 Task: Open Card Content Marketing Review in Board Sales Team Performance Metrics Tracking and Analysis to Workspace Investment Management Services and add a team member Softage.1@softage.net, a label Blue, a checklist Green Supply Chain Management, an attachment from Trello, a color Blue and finally, add a card description 'Conduct team training session on effective delegation and accountability' and a comment 'This task requires us to be proactive in identifying potential opportunities for growth and expansion.'. Add a start date 'Jan 09, 1900' with a due date 'Jan 16, 1900'
Action: Mouse moved to (620, 173)
Screenshot: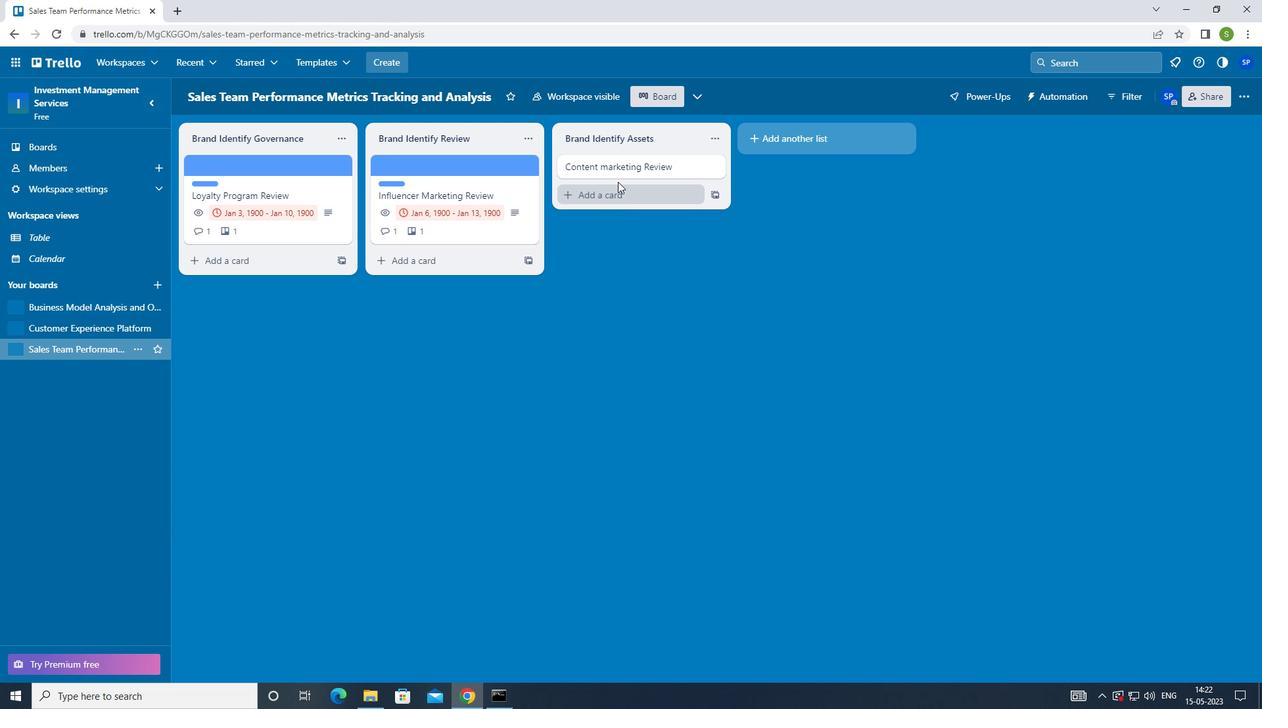 
Action: Mouse pressed left at (620, 173)
Screenshot: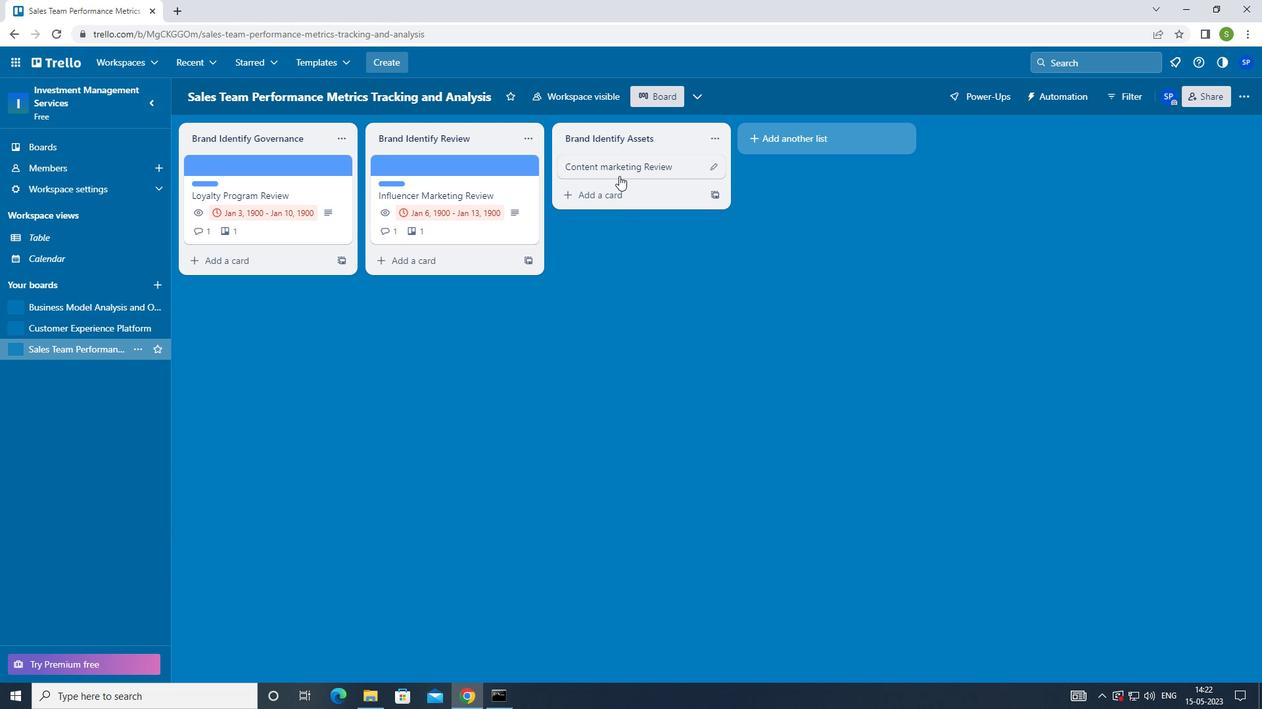 
Action: Mouse moved to (773, 161)
Screenshot: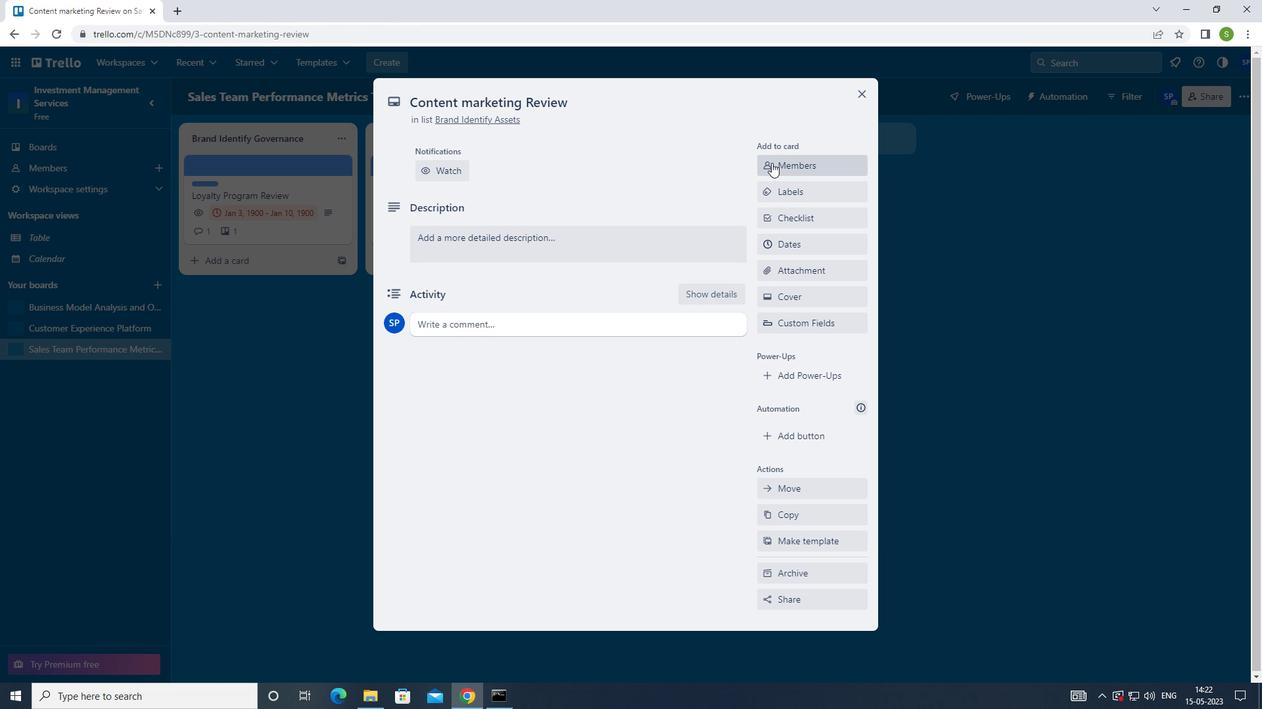 
Action: Mouse pressed left at (773, 161)
Screenshot: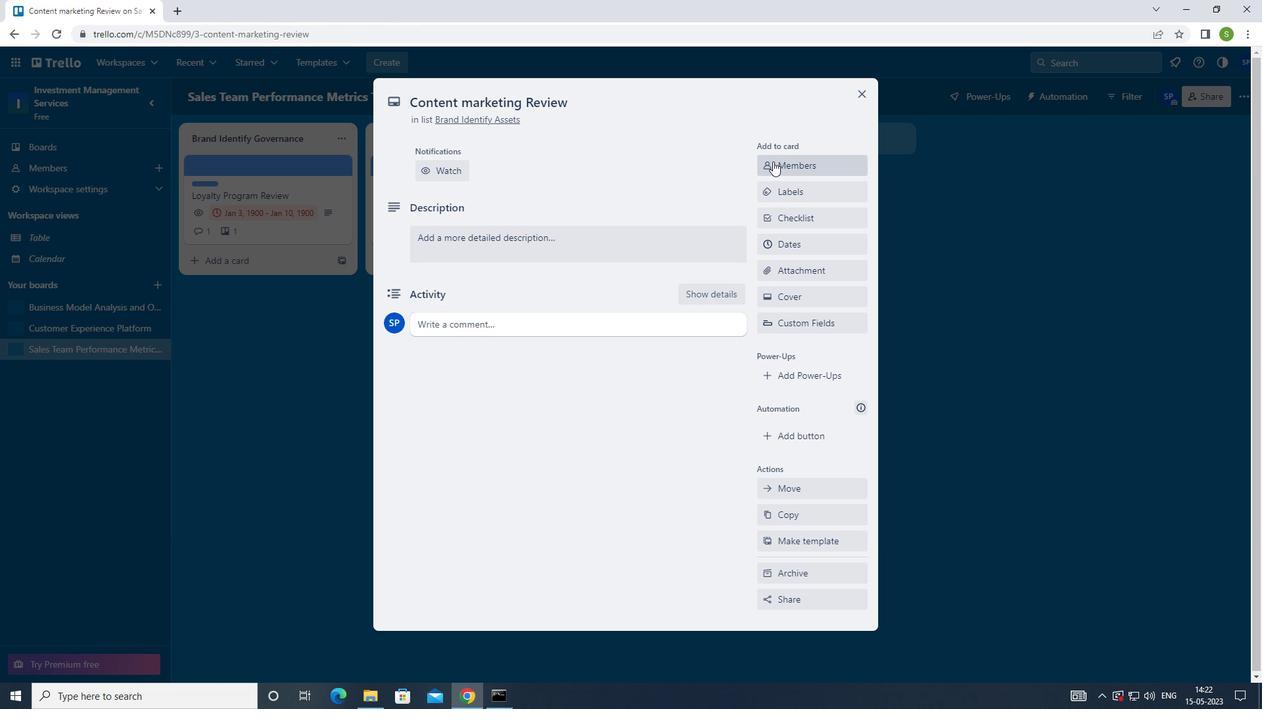 
Action: Mouse moved to (703, 234)
Screenshot: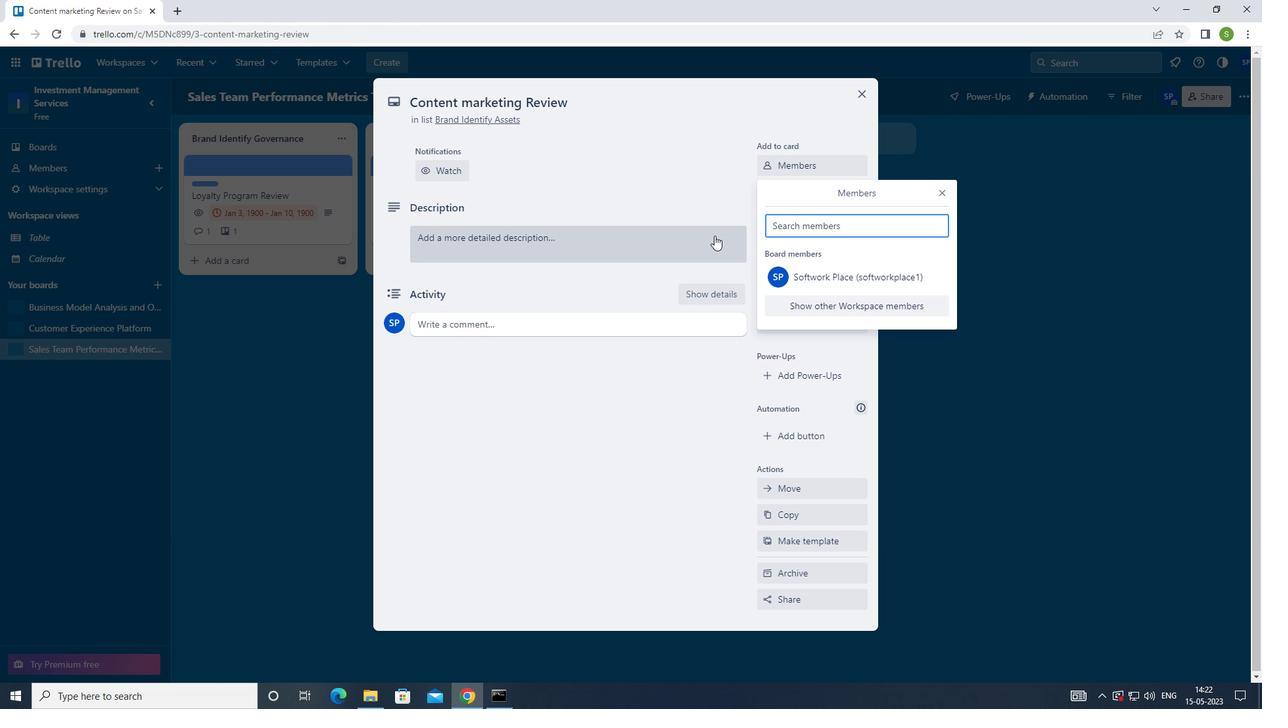 
Action: Key pressed <Key.shift>SOFTAGE.
Screenshot: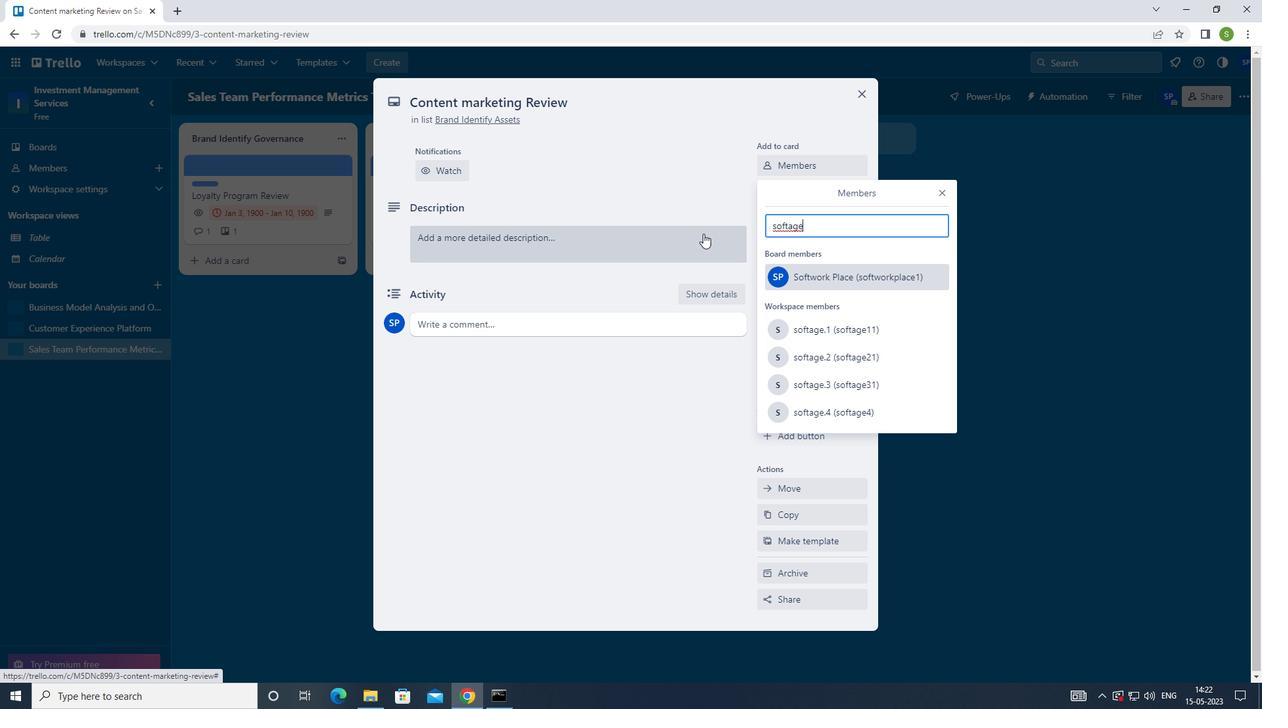 
Action: Mouse moved to (661, 213)
Screenshot: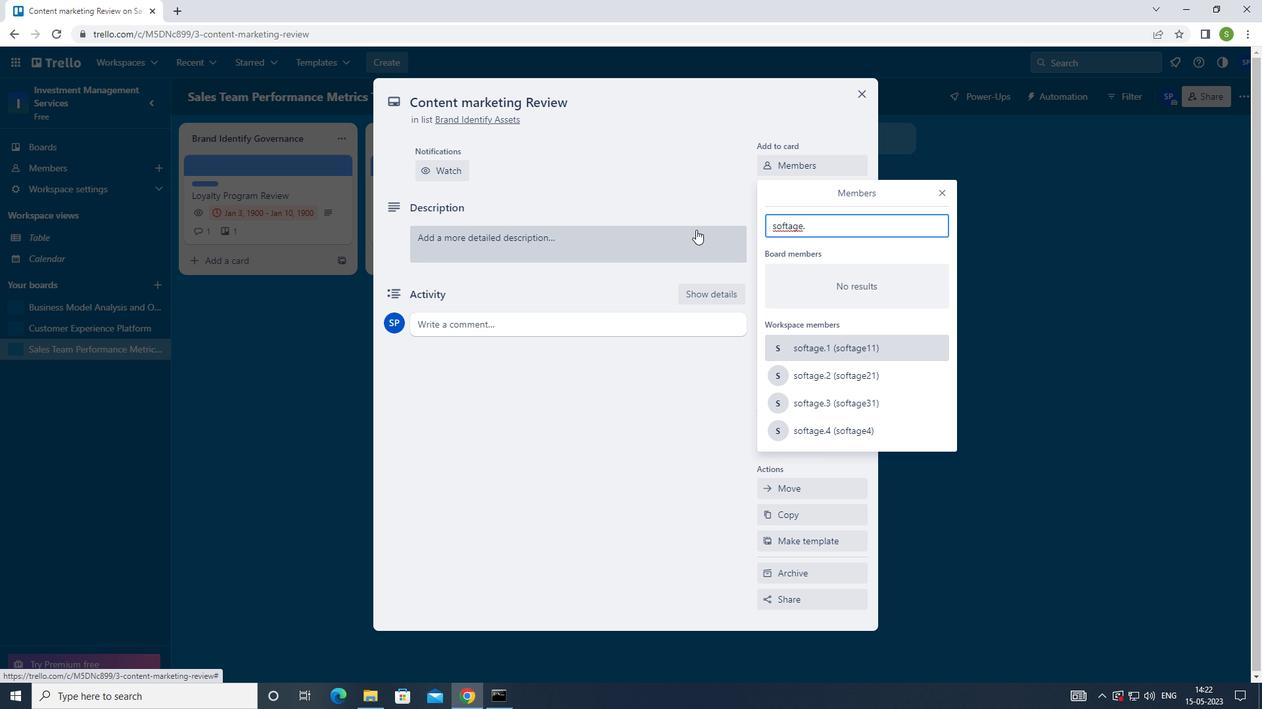 
Action: Key pressed <Key.backspace>.1<Key.shift>@SOGTAGE<Key.backspace><Key.left><Key.left><Key.left><Key.left><Key.right><Key.right><Key.right><Key.right><Key.backspace><Key.backspace><Key.backspace><Key.backspace>FTAGE.NET
Screenshot: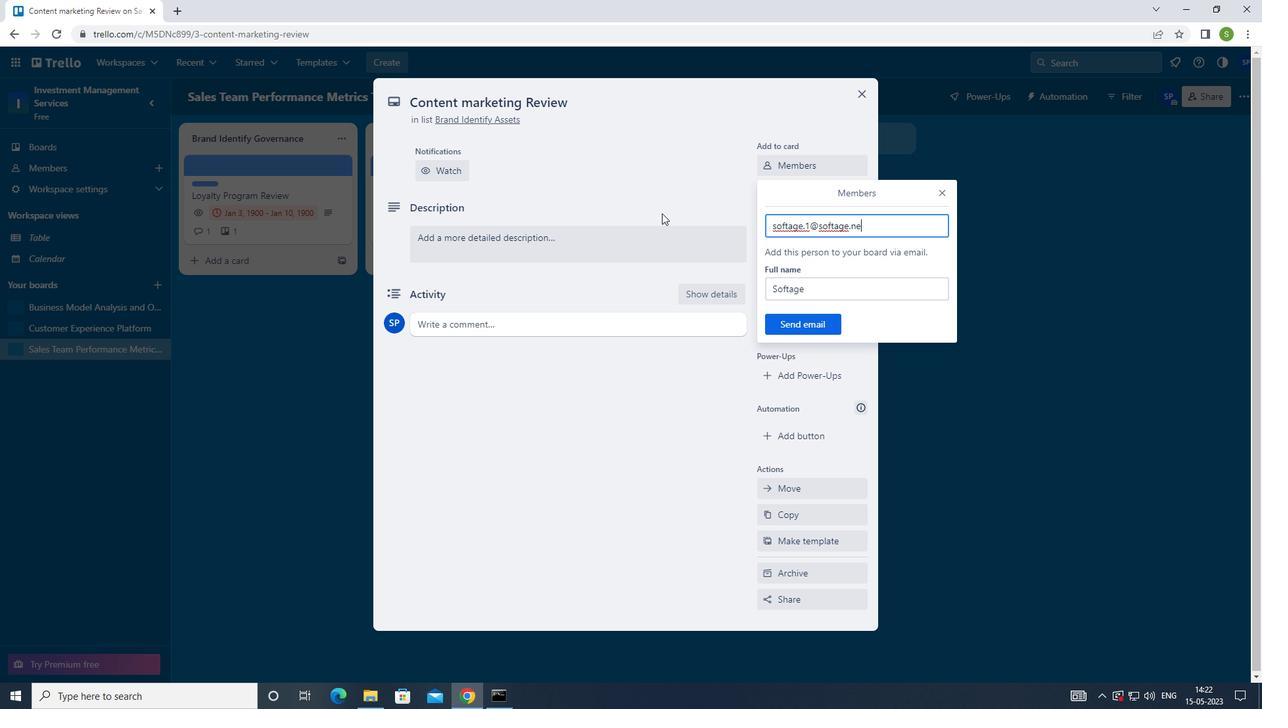 
Action: Mouse moved to (810, 322)
Screenshot: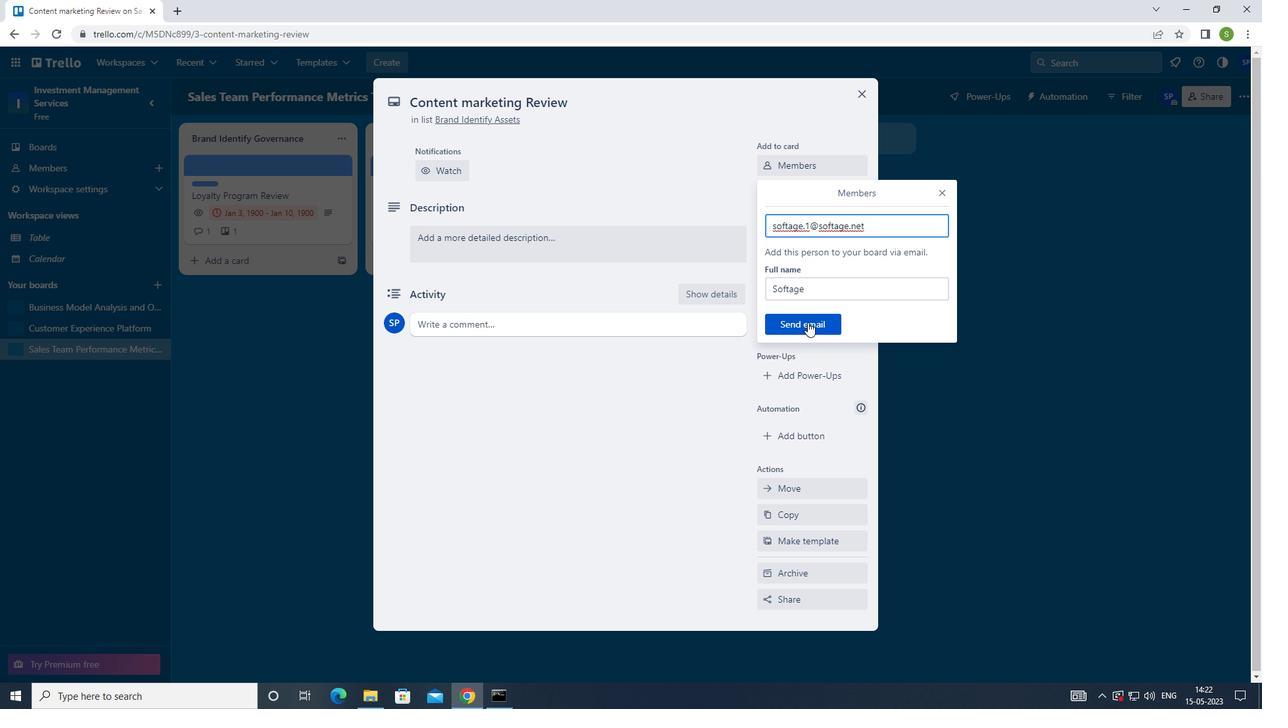 
Action: Mouse pressed left at (810, 322)
Screenshot: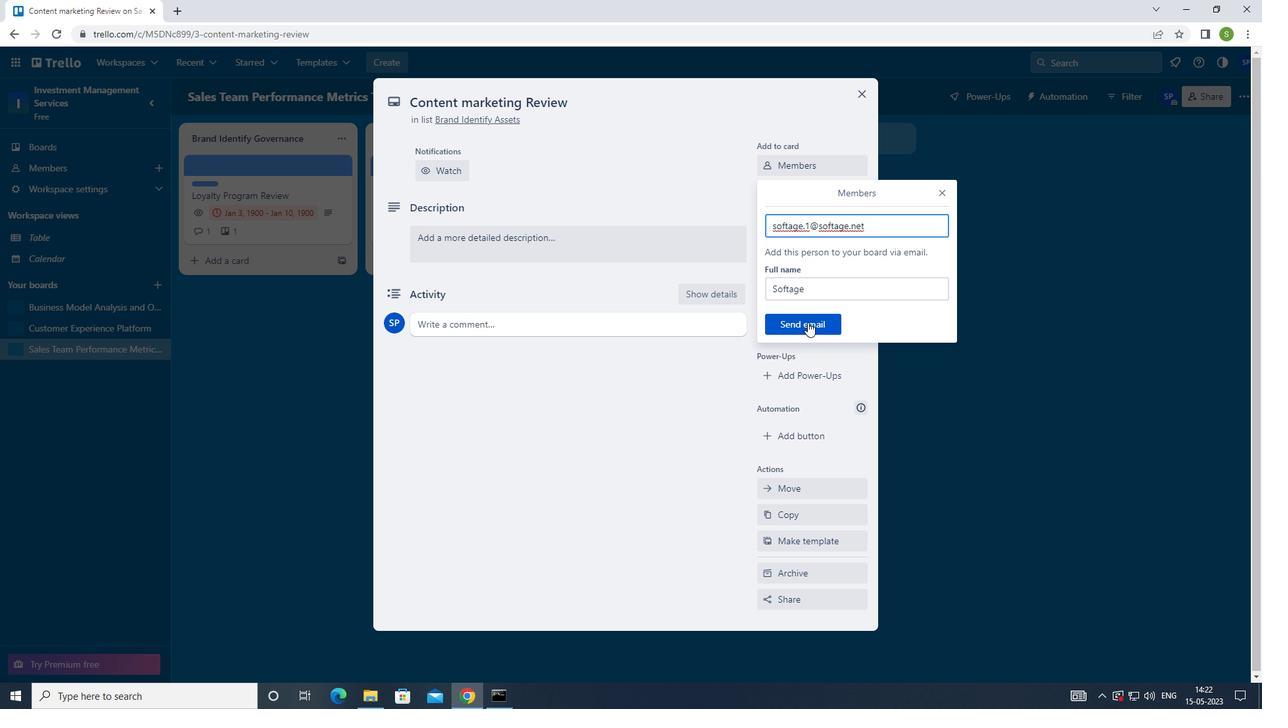 
Action: Mouse moved to (792, 237)
Screenshot: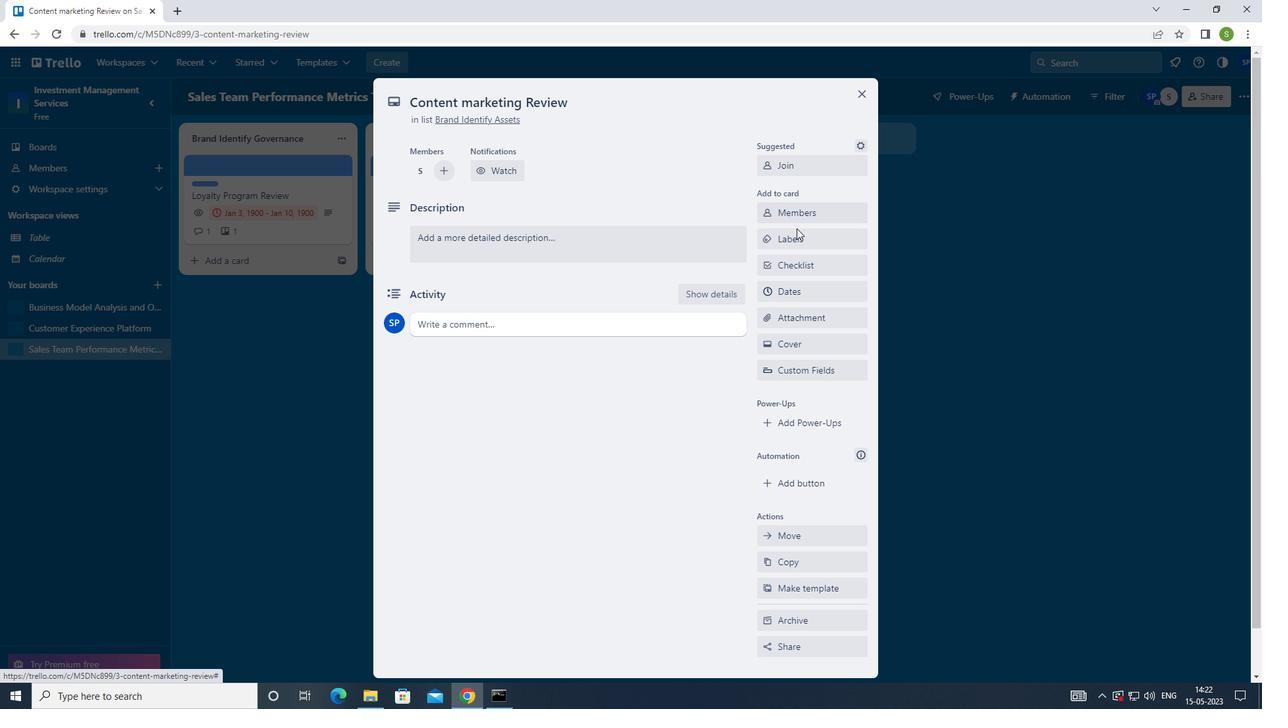 
Action: Mouse pressed left at (792, 237)
Screenshot: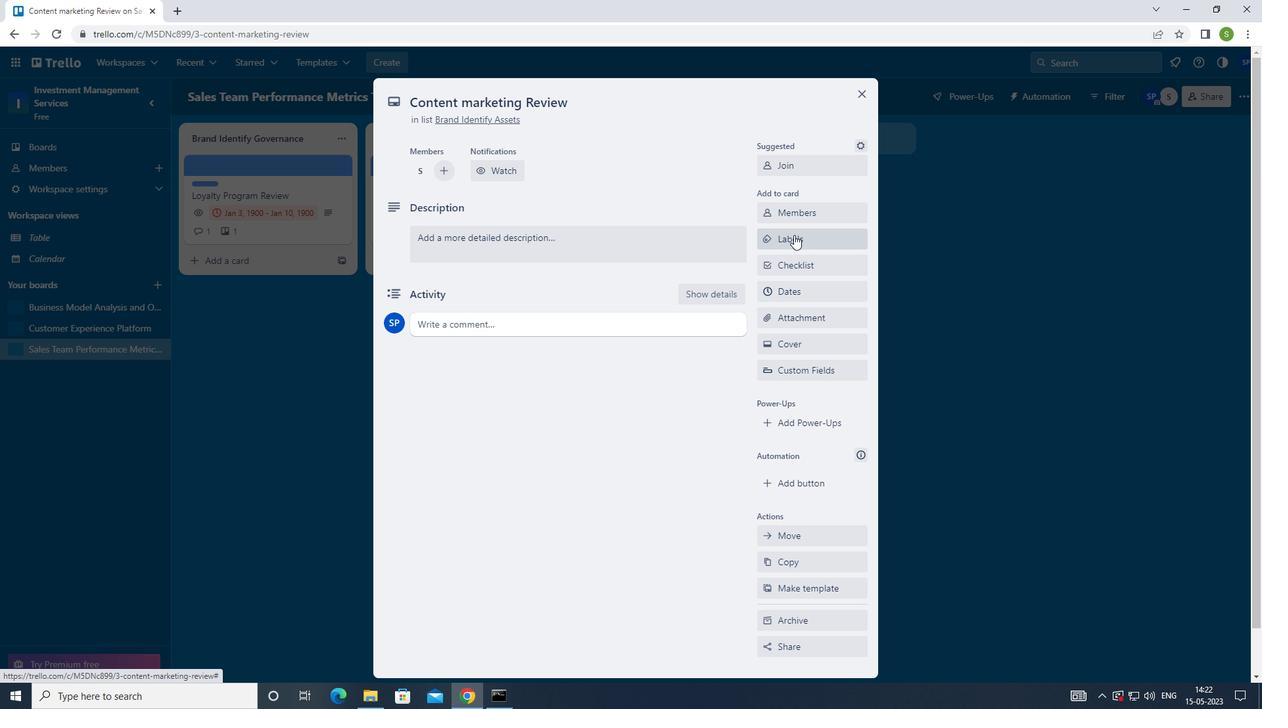 
Action: Mouse moved to (771, 466)
Screenshot: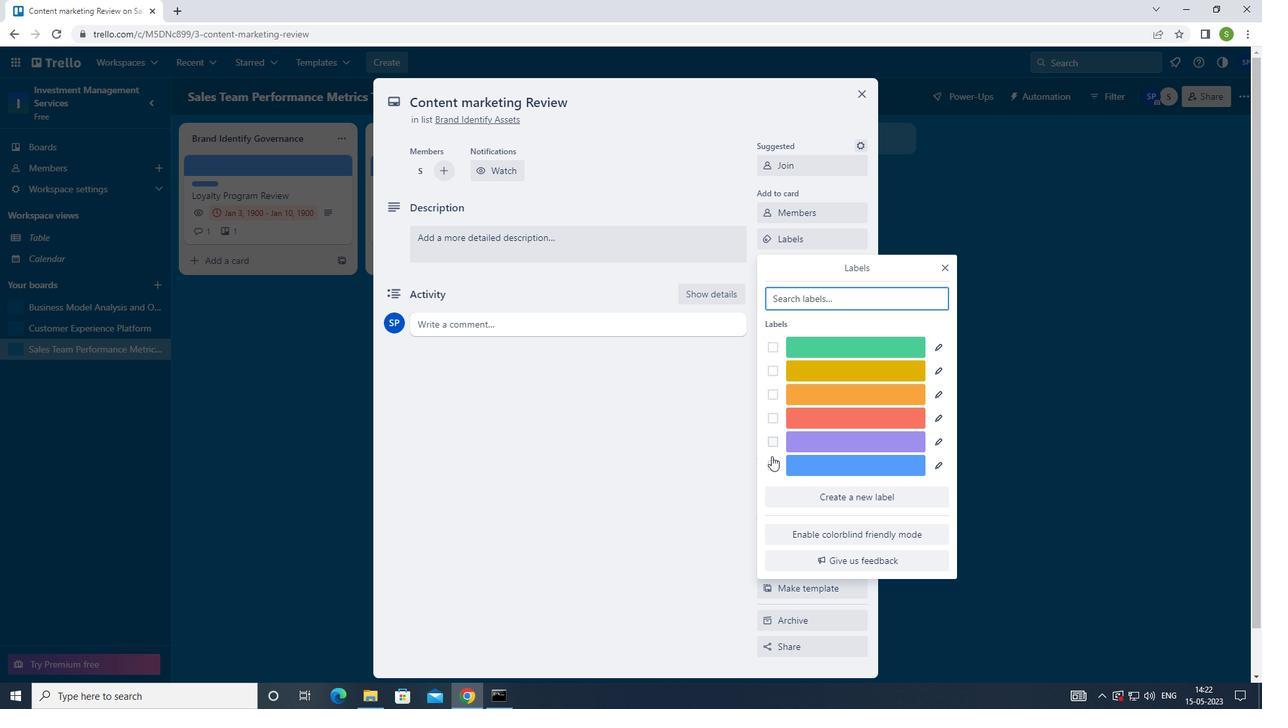 
Action: Mouse pressed left at (771, 466)
Screenshot: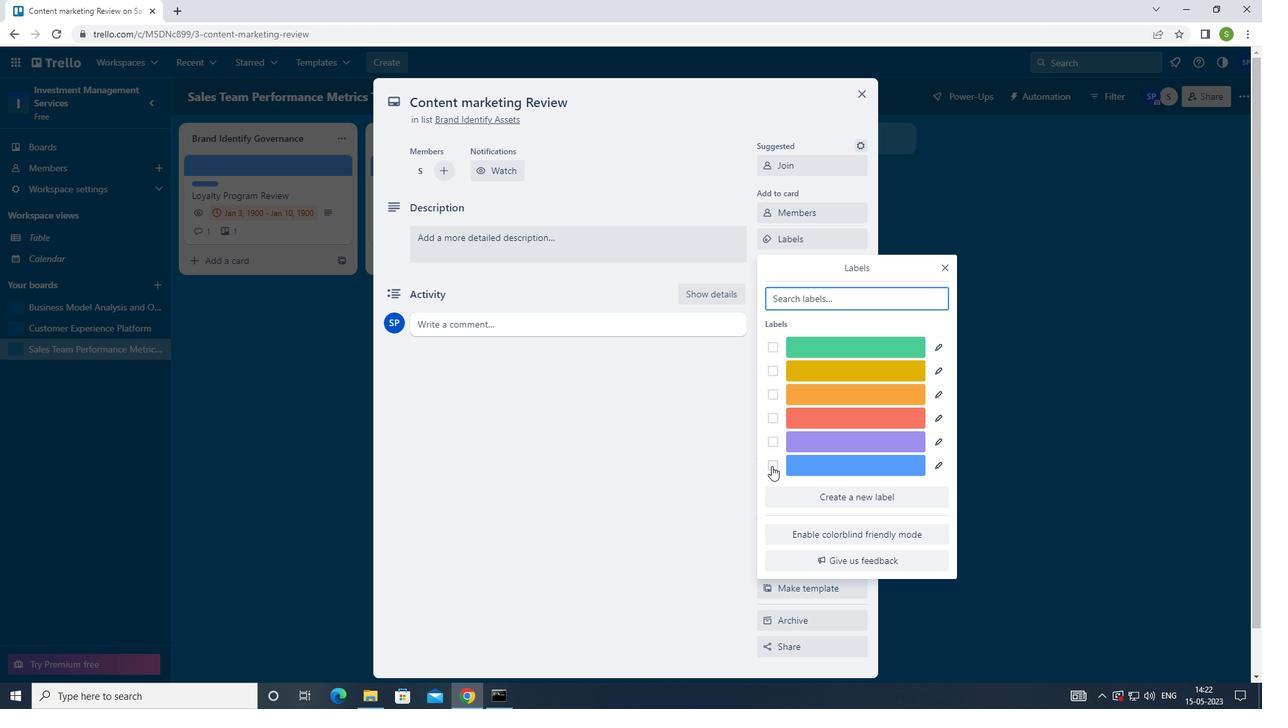 
Action: Mouse moved to (943, 269)
Screenshot: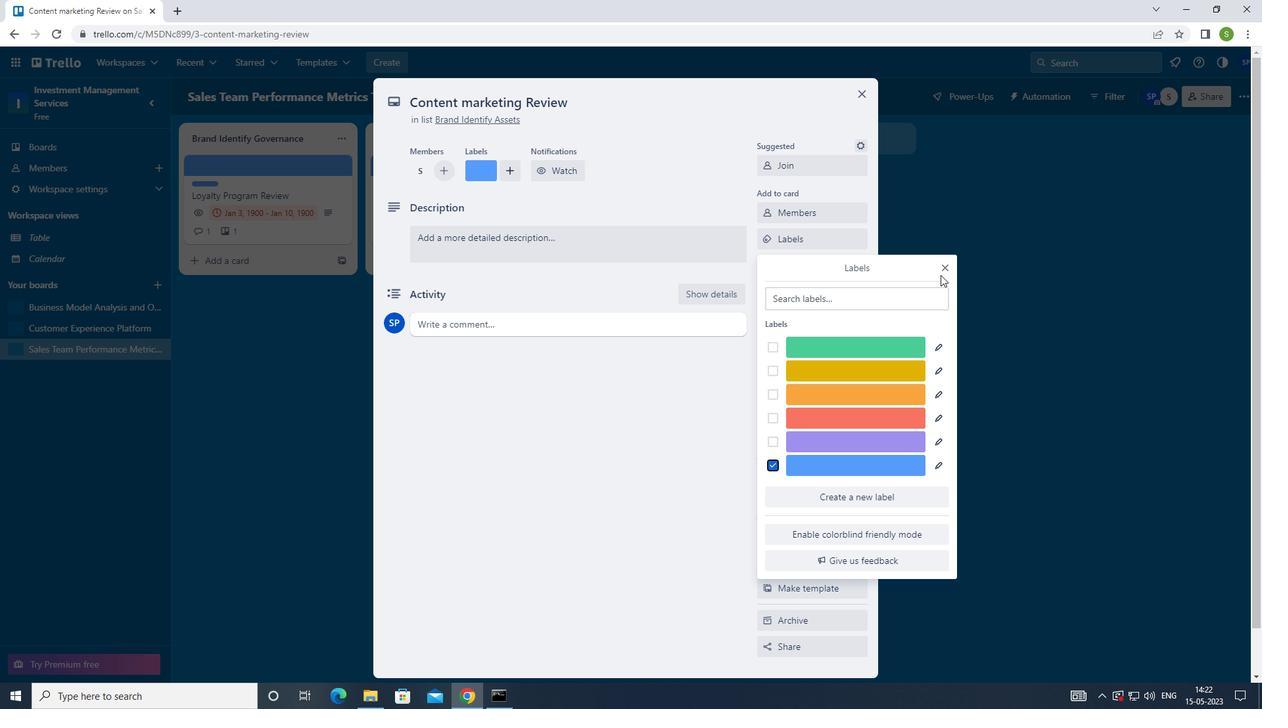 
Action: Mouse pressed left at (943, 269)
Screenshot: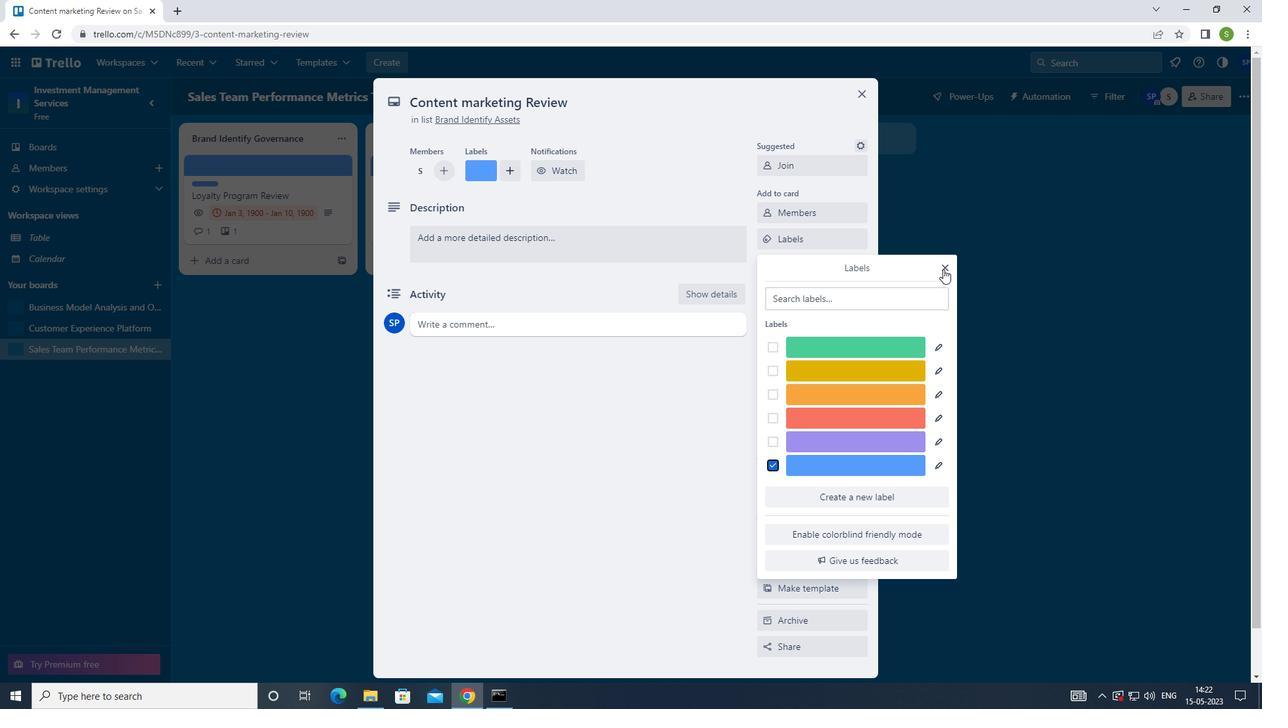 
Action: Mouse moved to (827, 264)
Screenshot: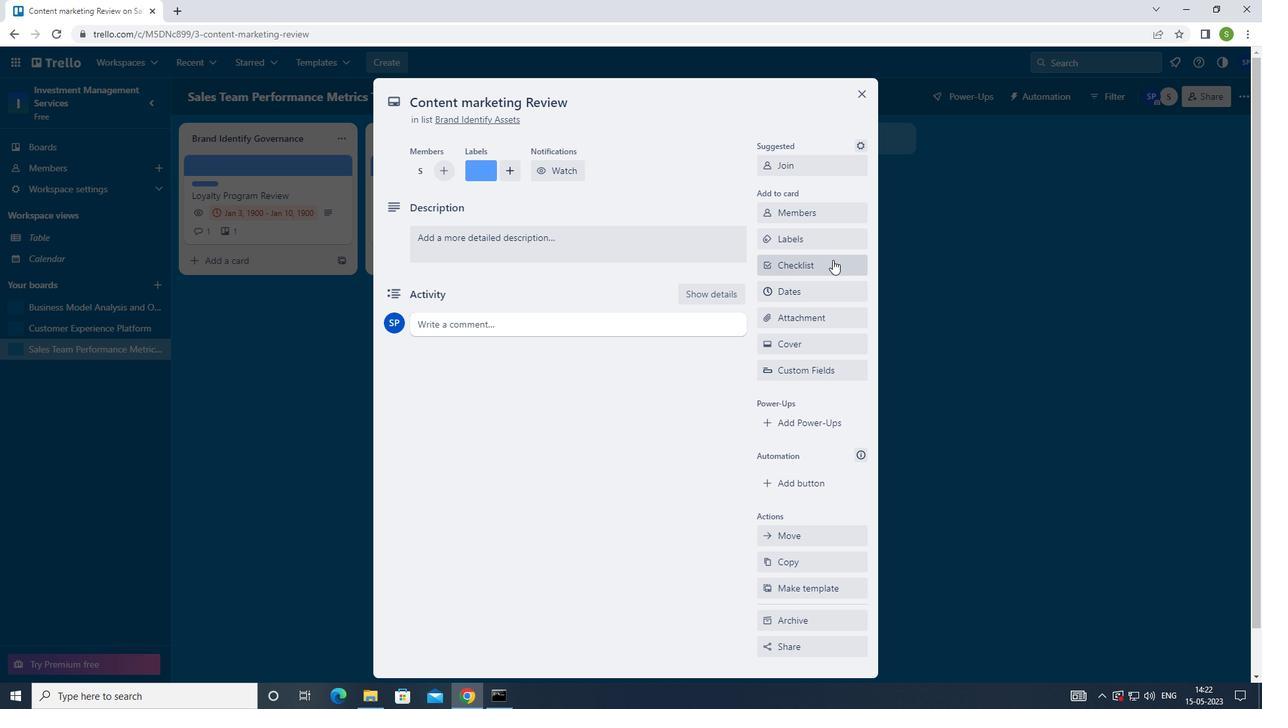 
Action: Mouse pressed left at (827, 264)
Screenshot: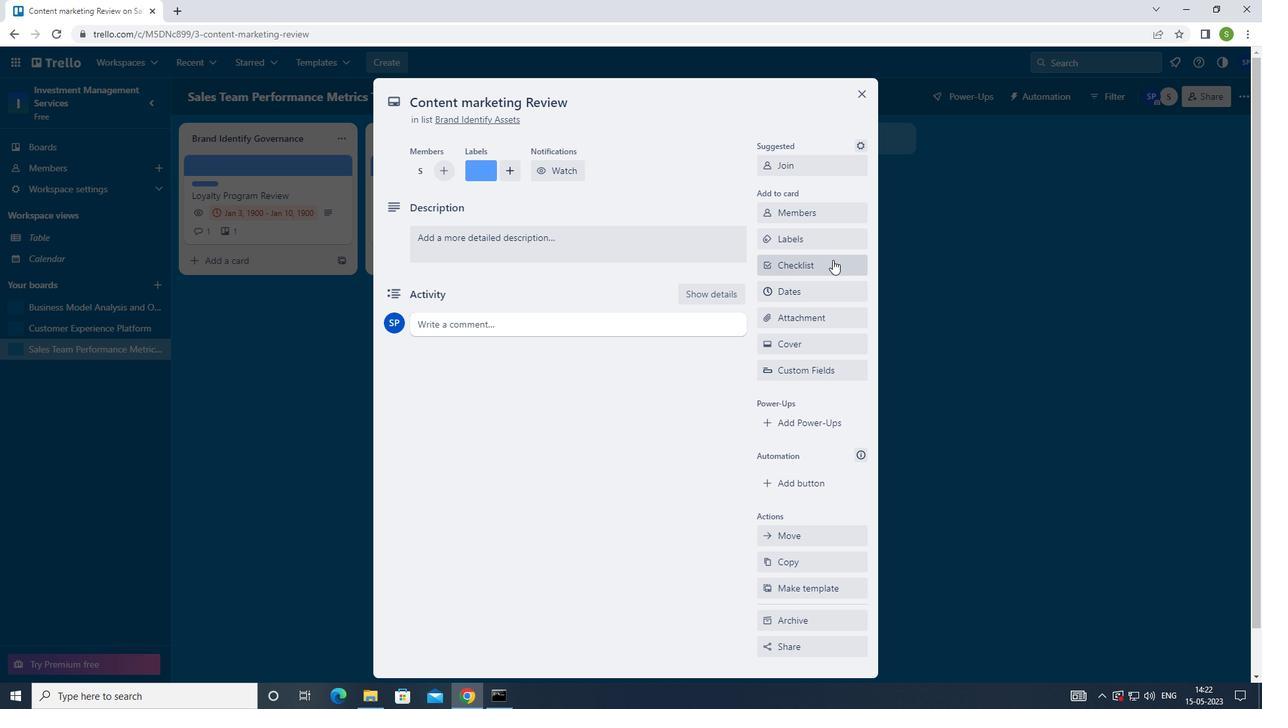 
Action: Mouse moved to (857, 225)
Screenshot: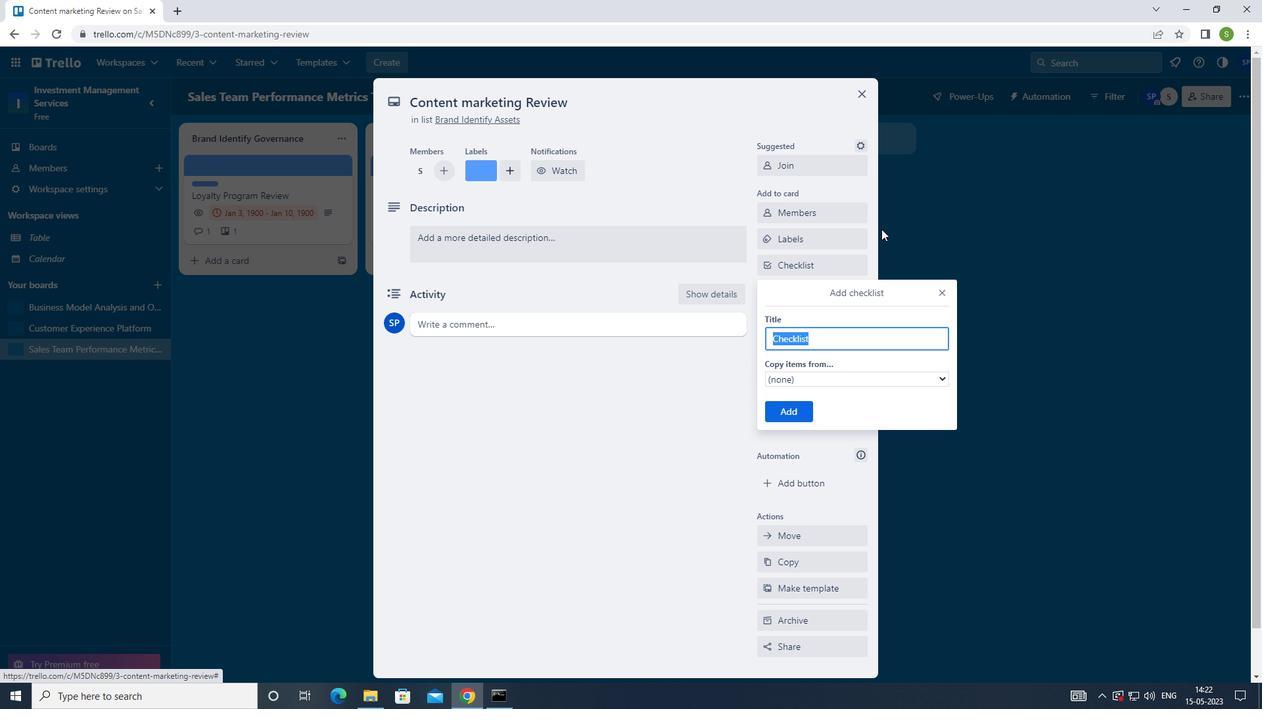 
Action: Key pressed <Key.shift>GREEN<Key.space><Key.shift>SUP
Screenshot: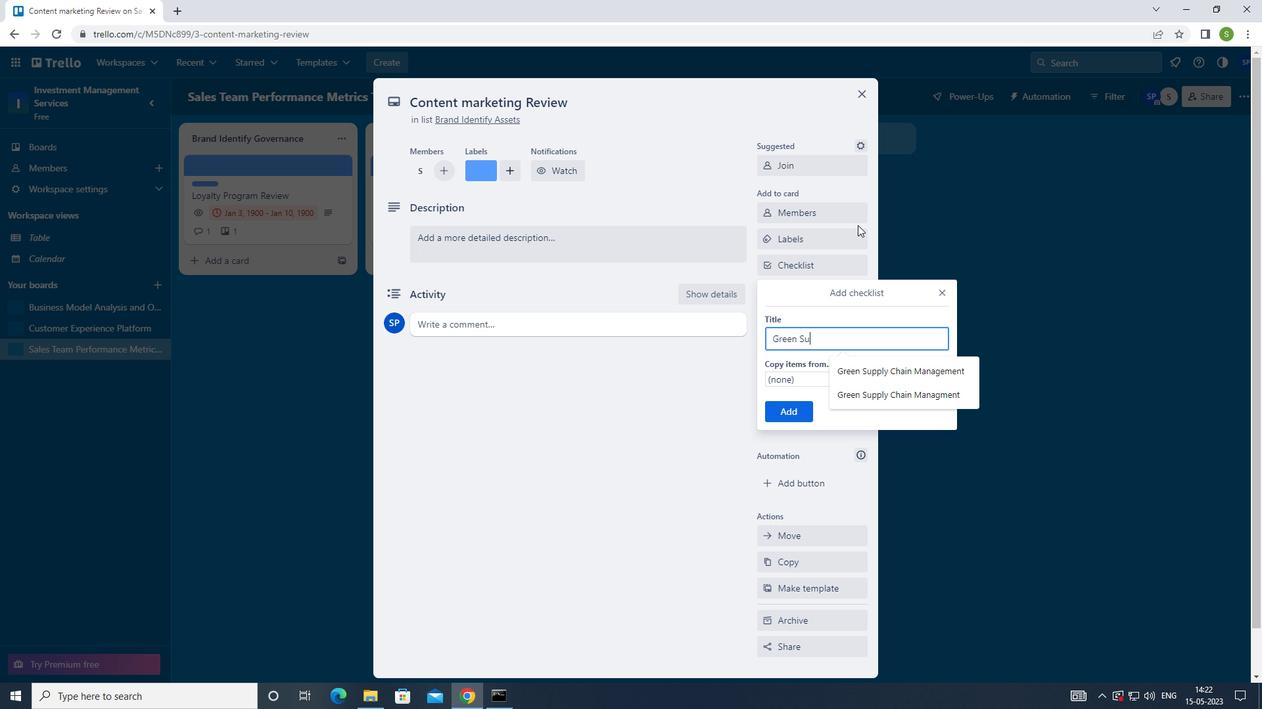 
Action: Mouse moved to (853, 223)
Screenshot: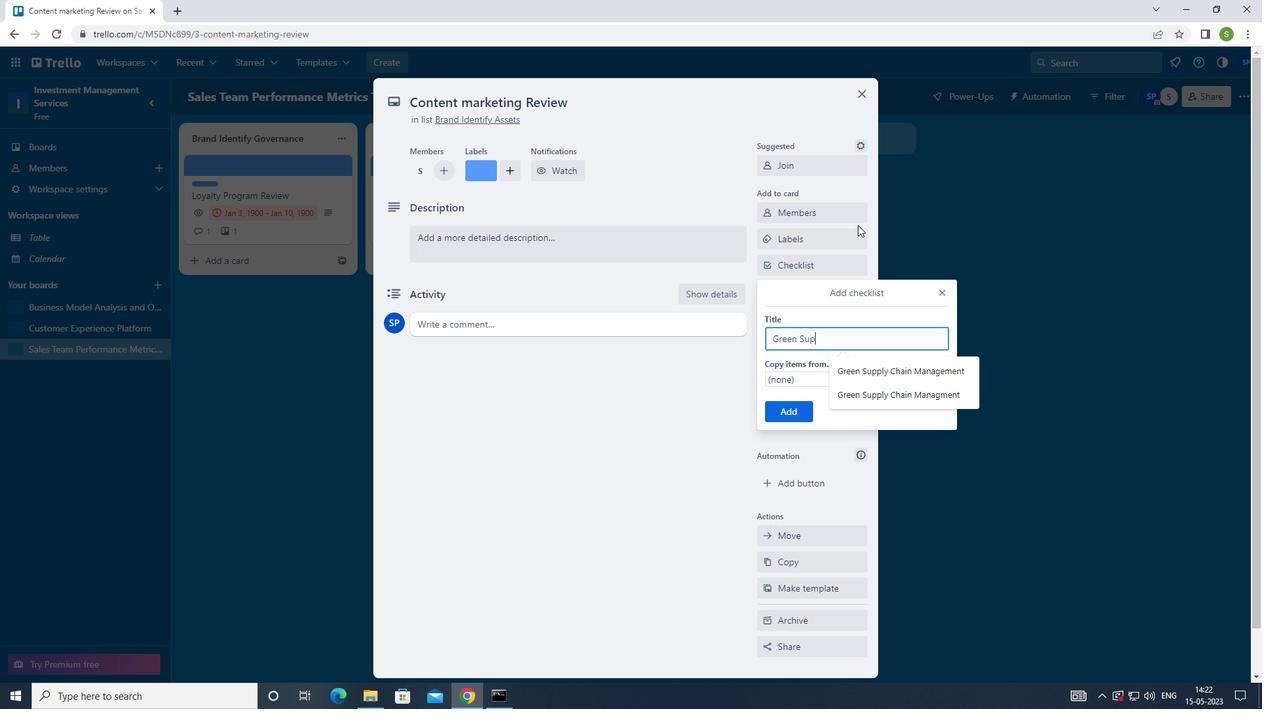
Action: Key pressed P
Screenshot: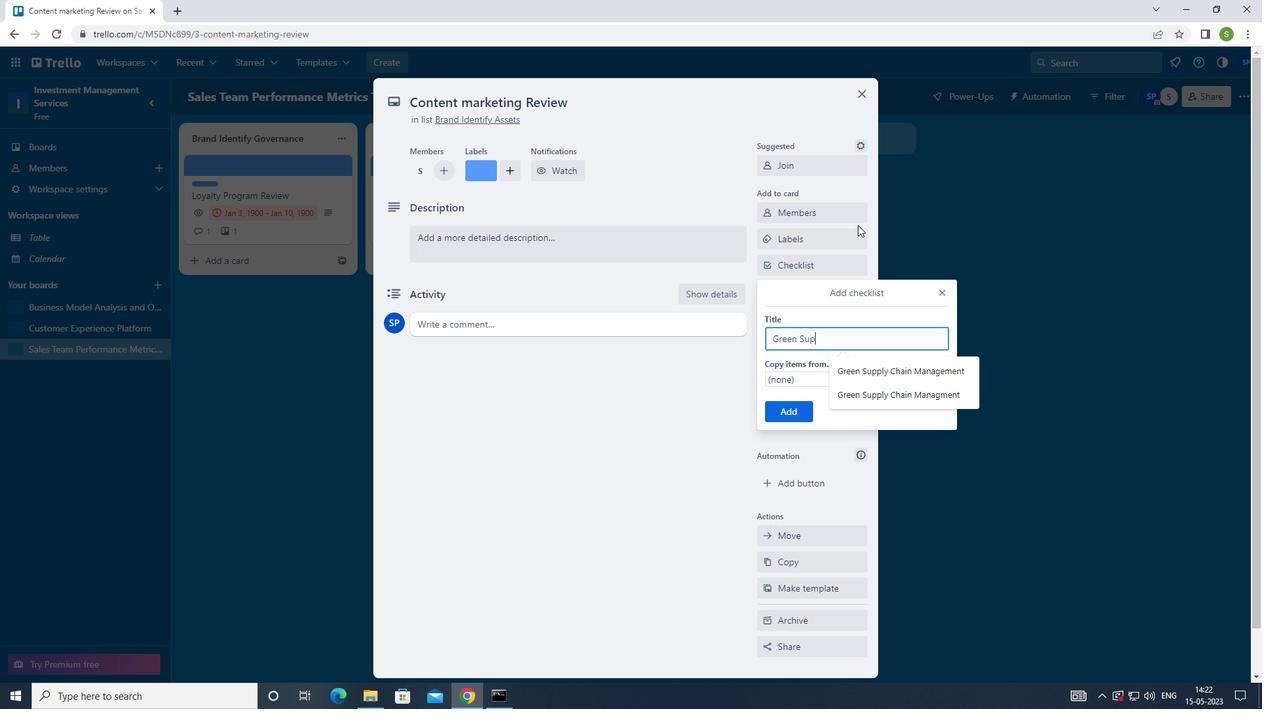 
Action: Mouse moved to (832, 215)
Screenshot: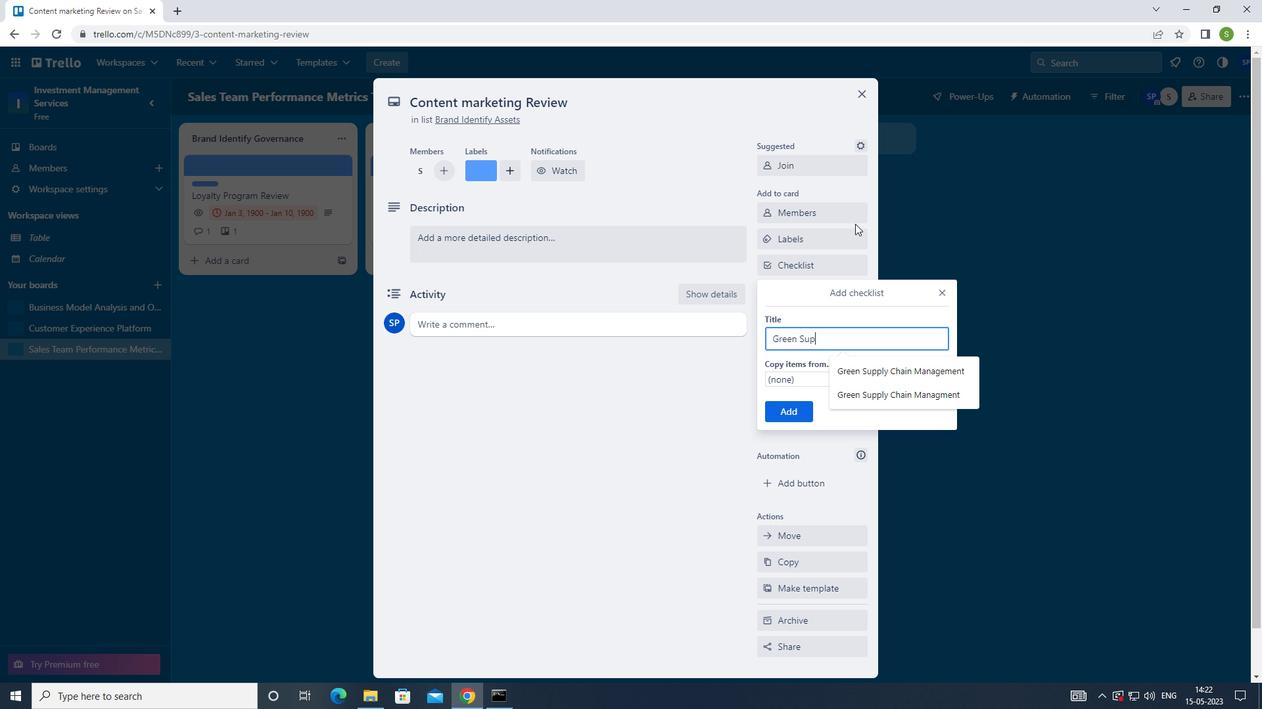 
Action: Key pressed LY
Screenshot: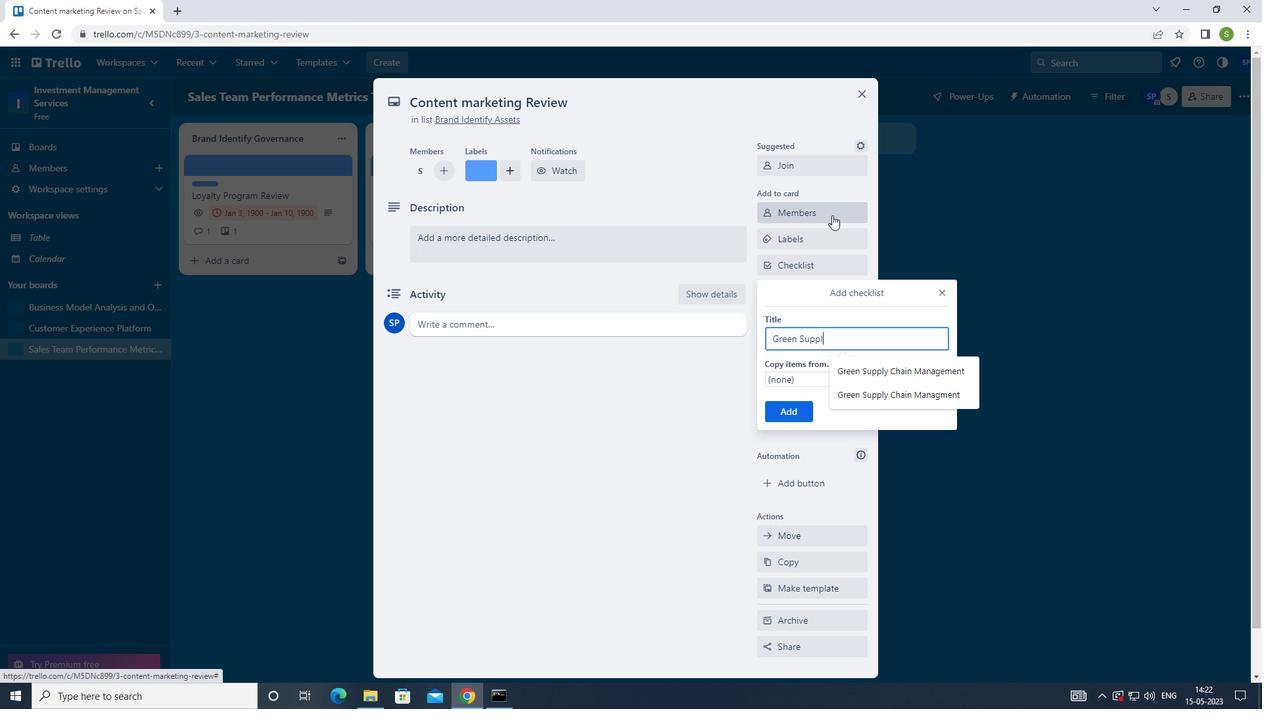 
Action: Mouse moved to (898, 379)
Screenshot: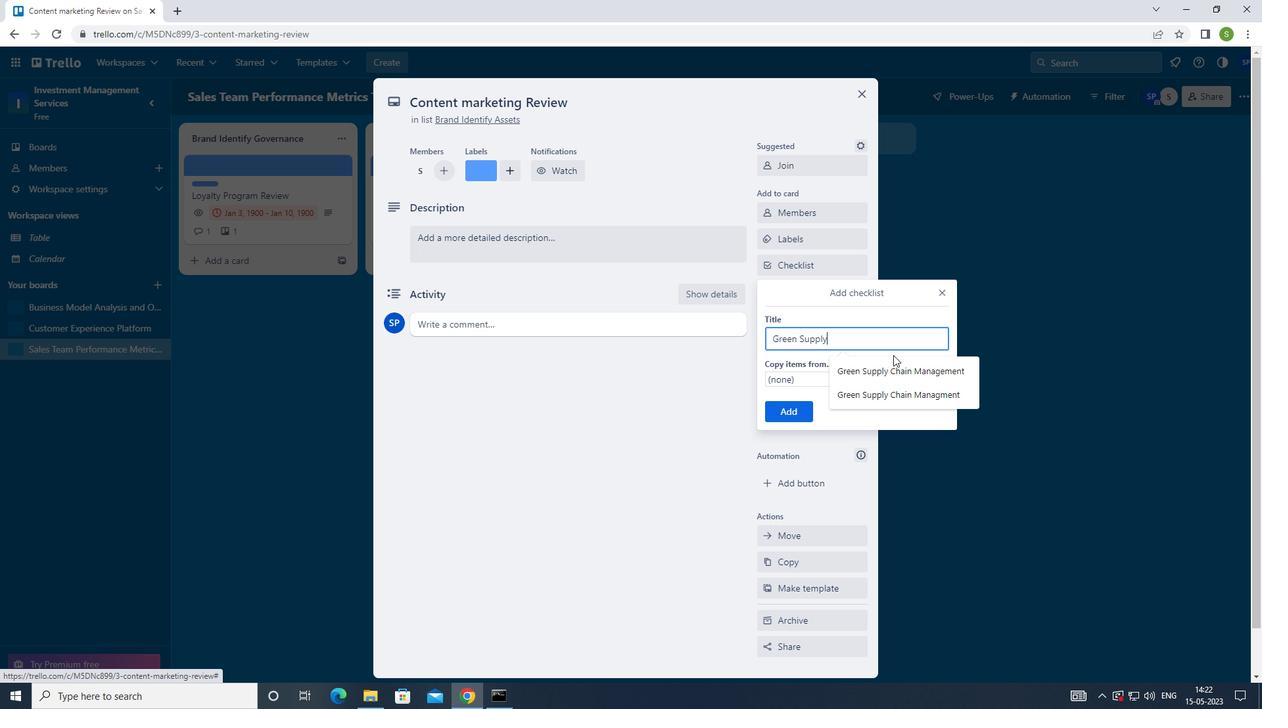 
Action: Mouse pressed left at (898, 379)
Screenshot: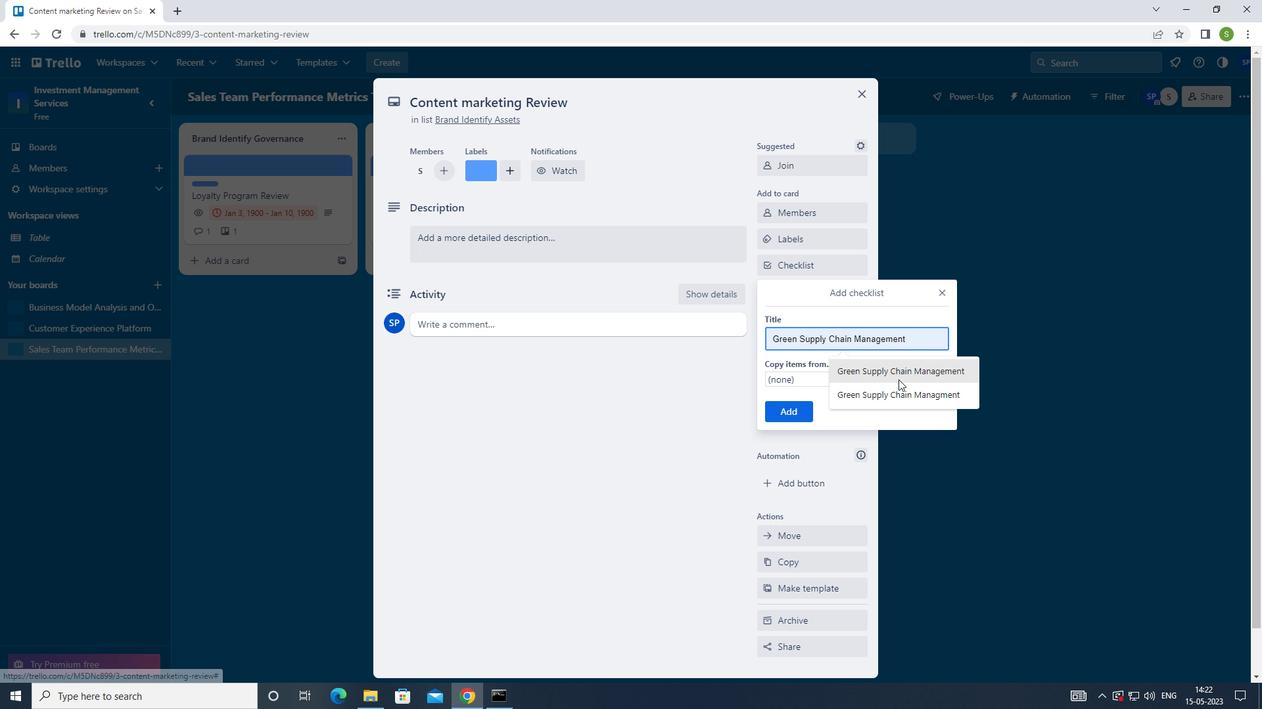 
Action: Mouse moved to (798, 407)
Screenshot: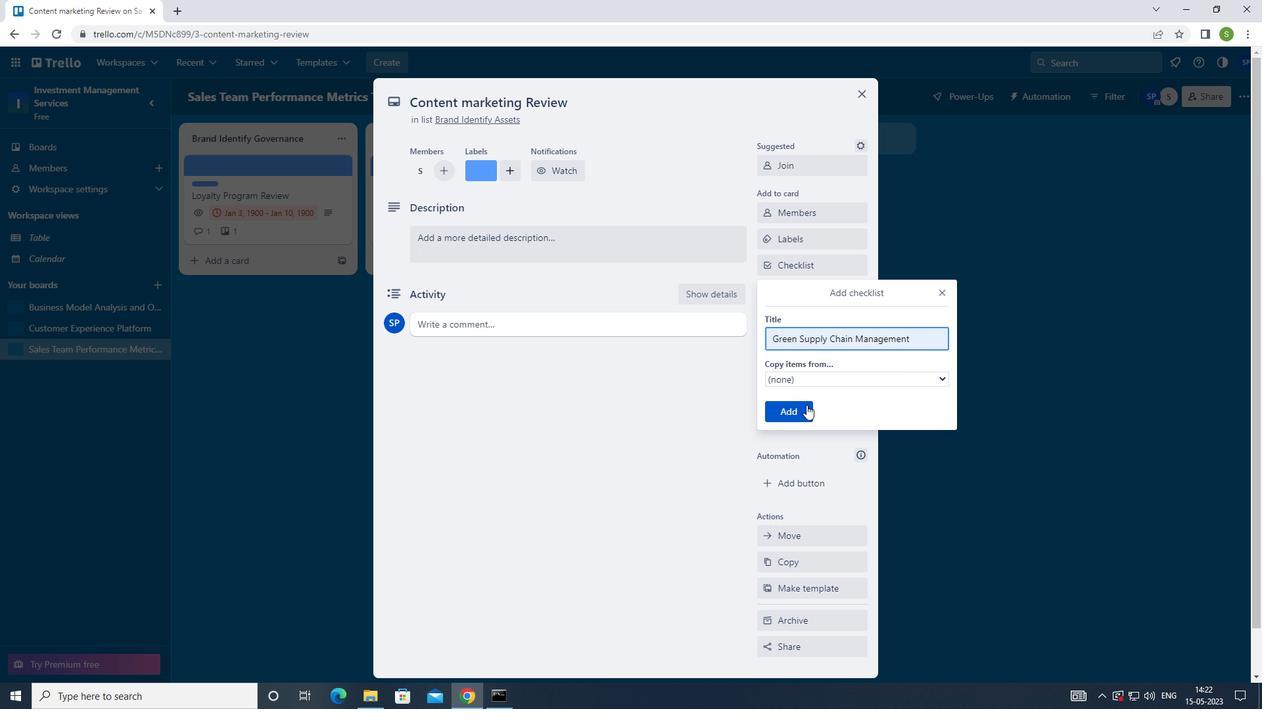 
Action: Mouse pressed left at (798, 407)
Screenshot: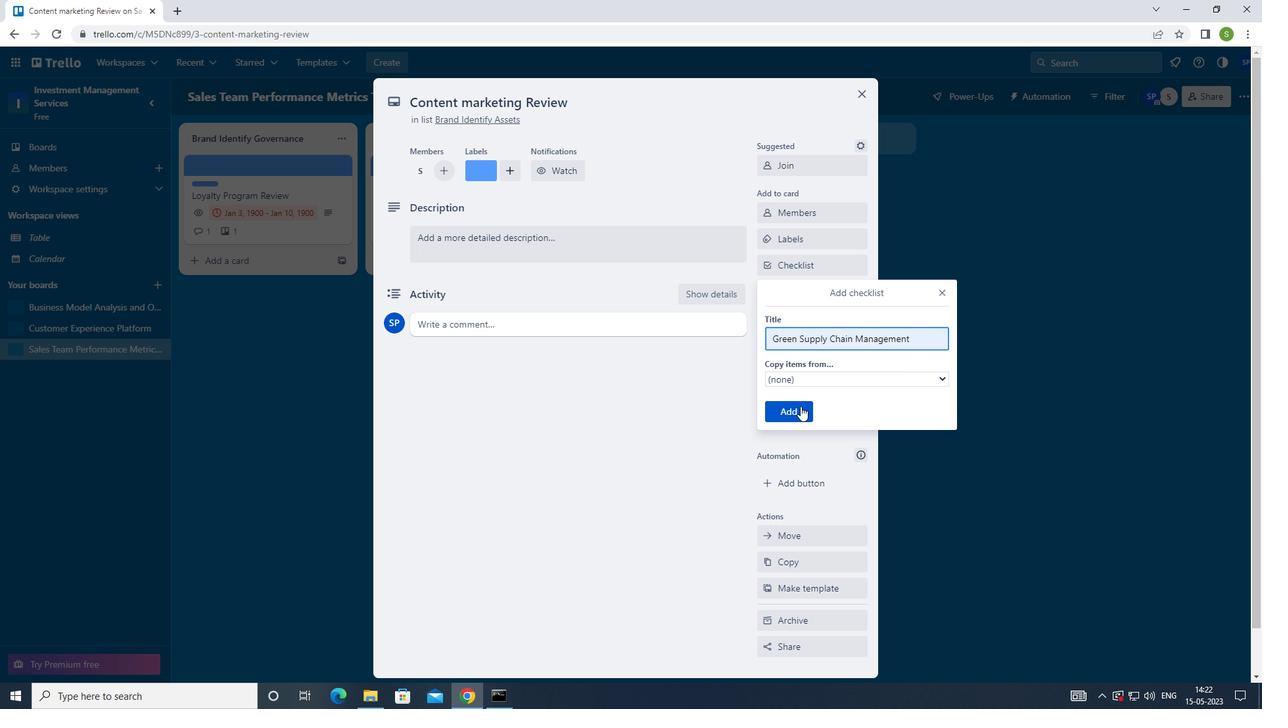 
Action: Mouse moved to (804, 311)
Screenshot: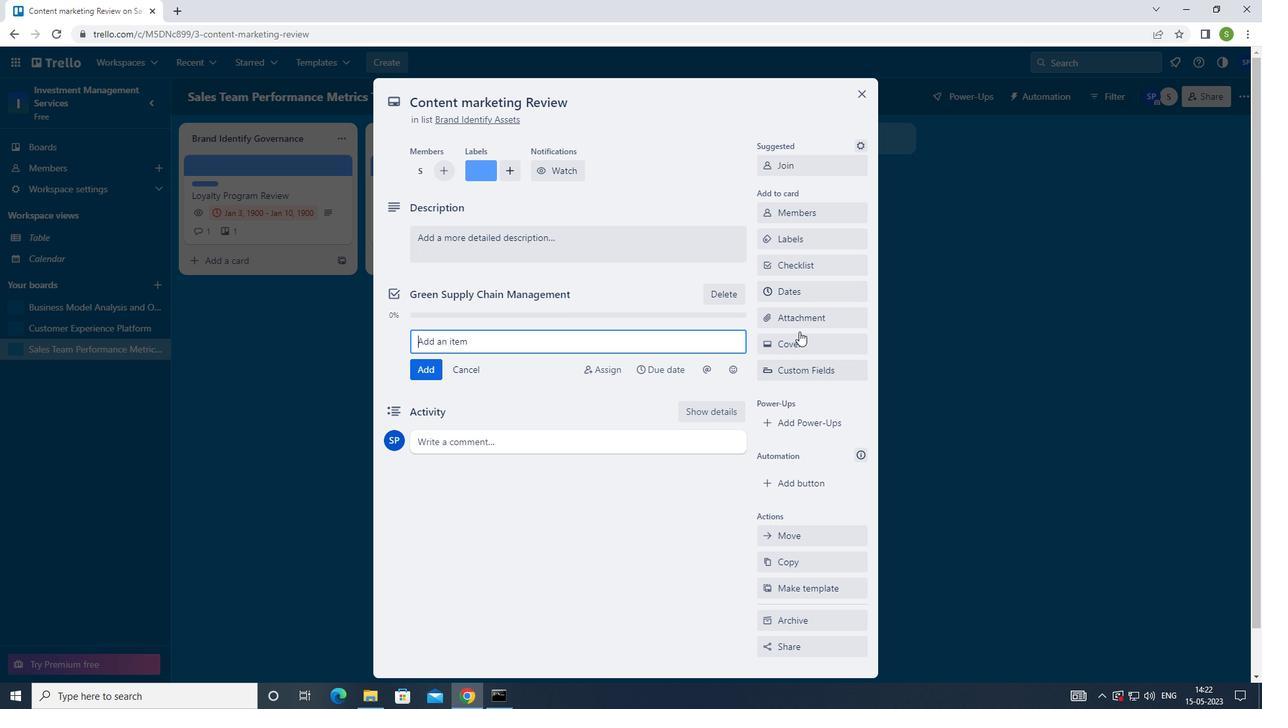 
Action: Mouse pressed left at (804, 311)
Screenshot: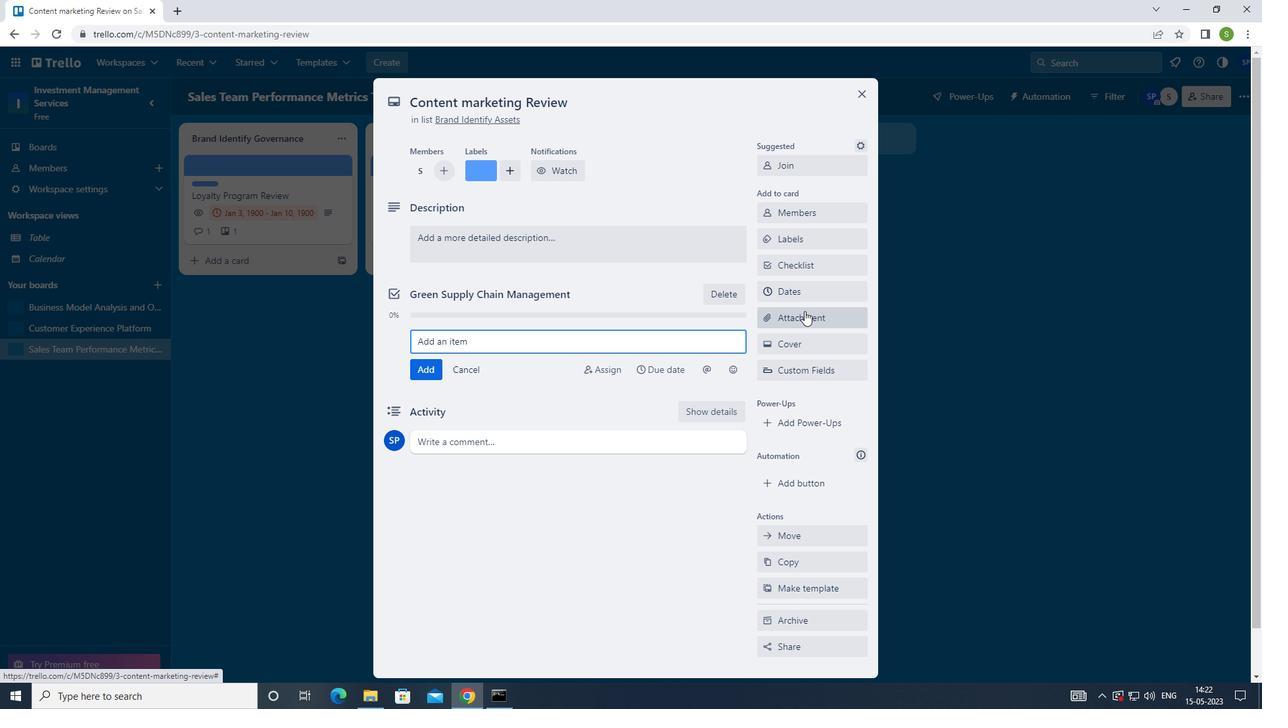 
Action: Mouse moved to (823, 397)
Screenshot: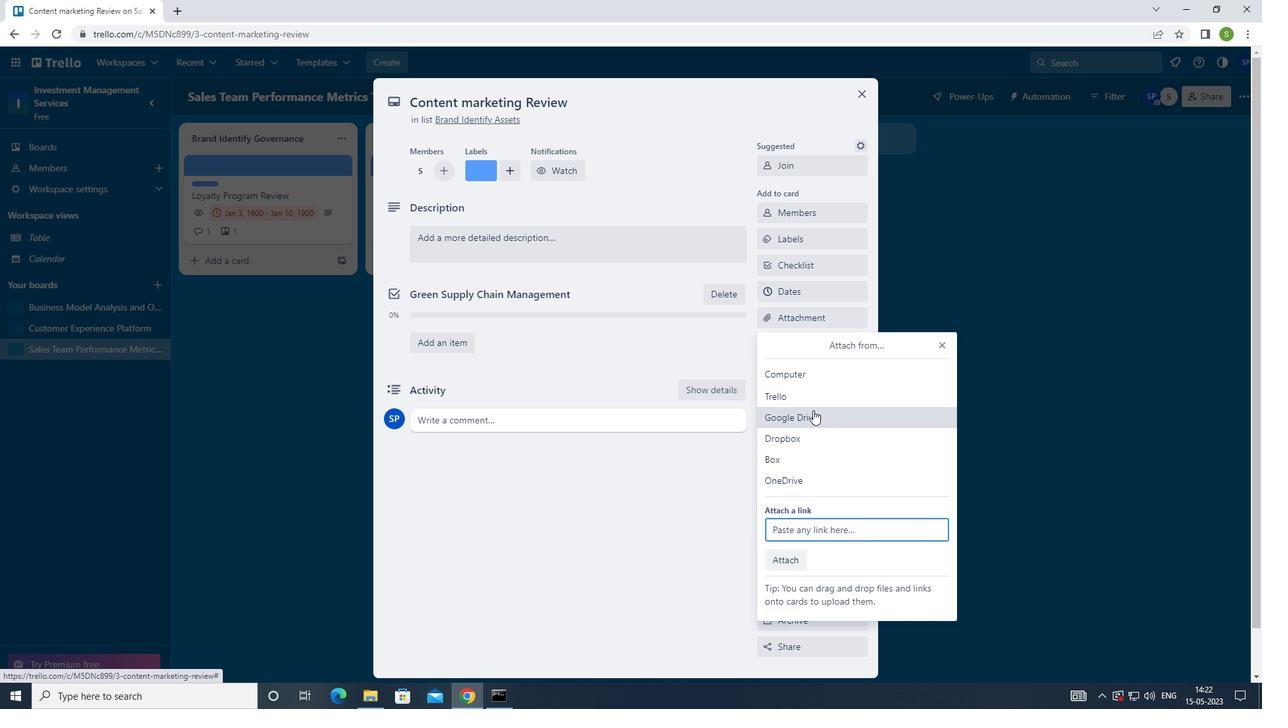 
Action: Mouse pressed left at (823, 397)
Screenshot: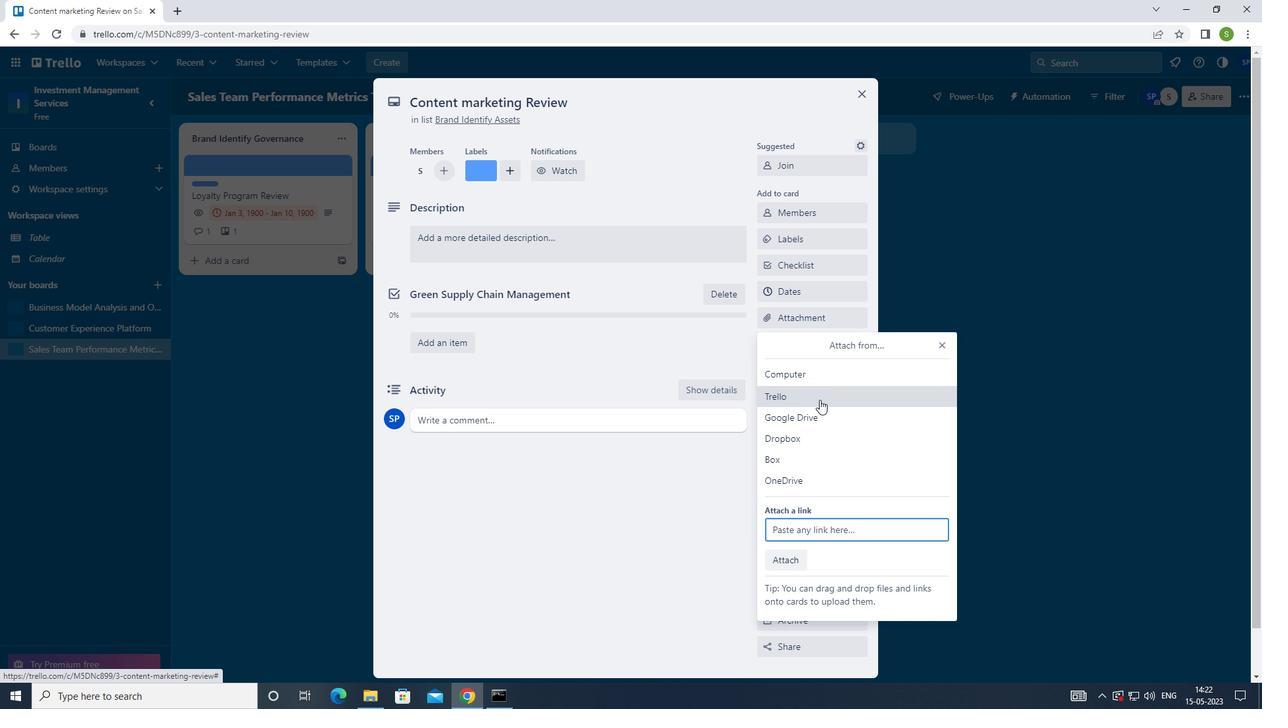 
Action: Mouse moved to (827, 408)
Screenshot: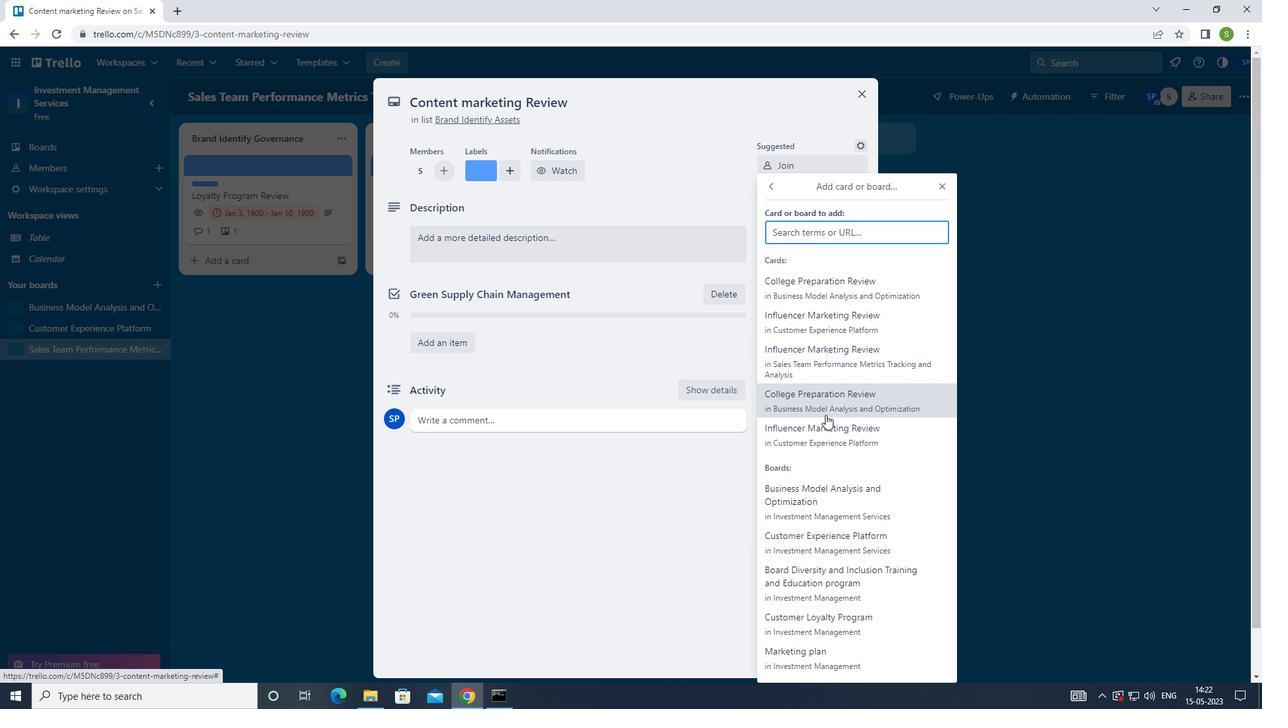 
Action: Mouse pressed left at (827, 408)
Screenshot: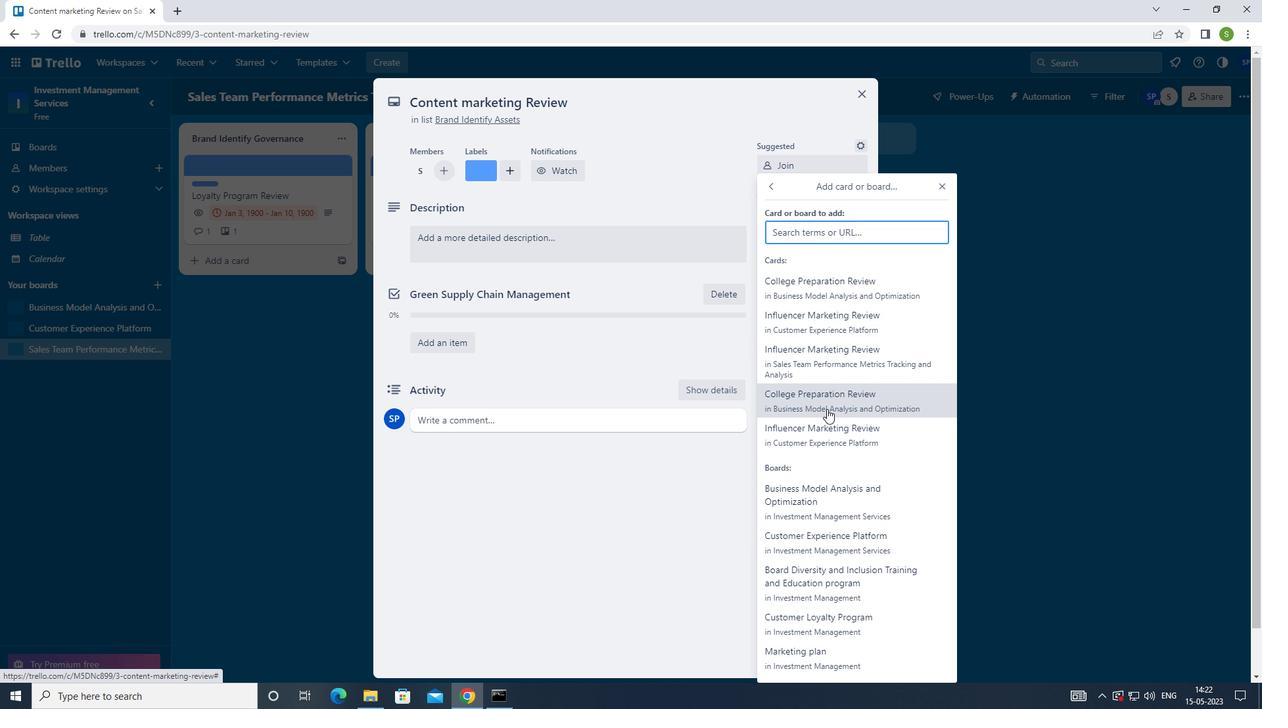 
Action: Mouse moved to (820, 348)
Screenshot: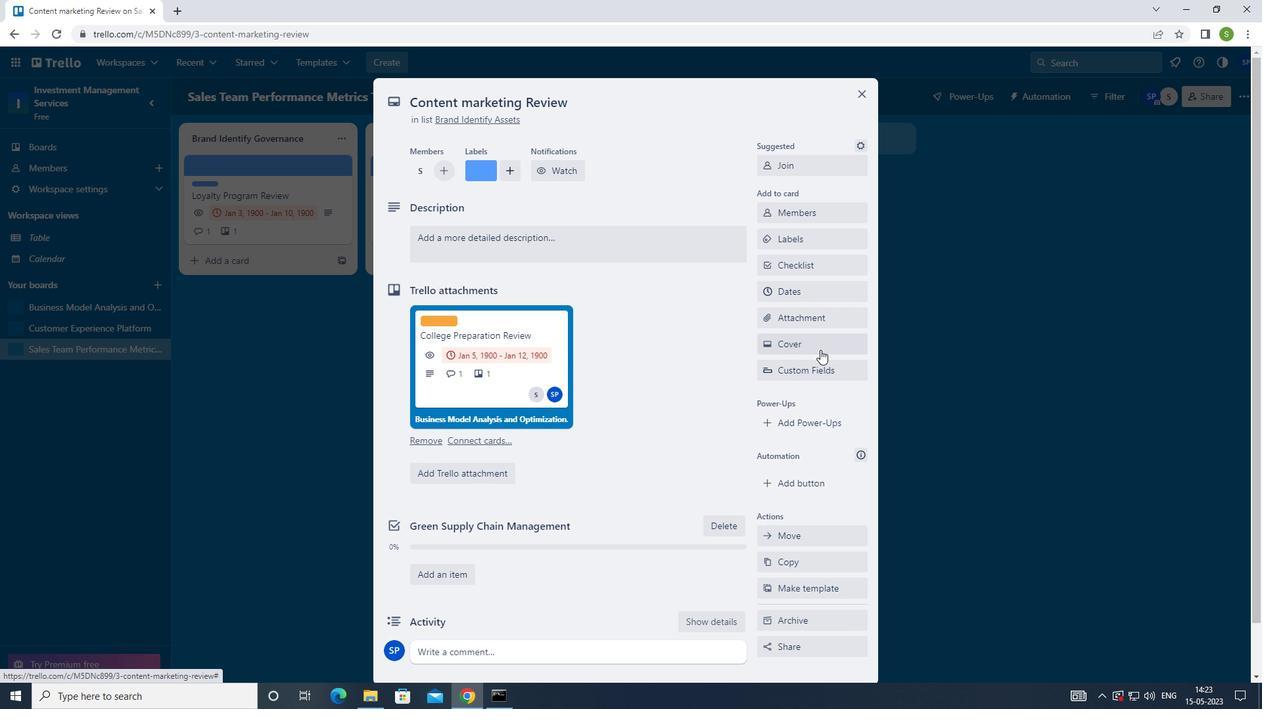 
Action: Mouse pressed left at (820, 348)
Screenshot: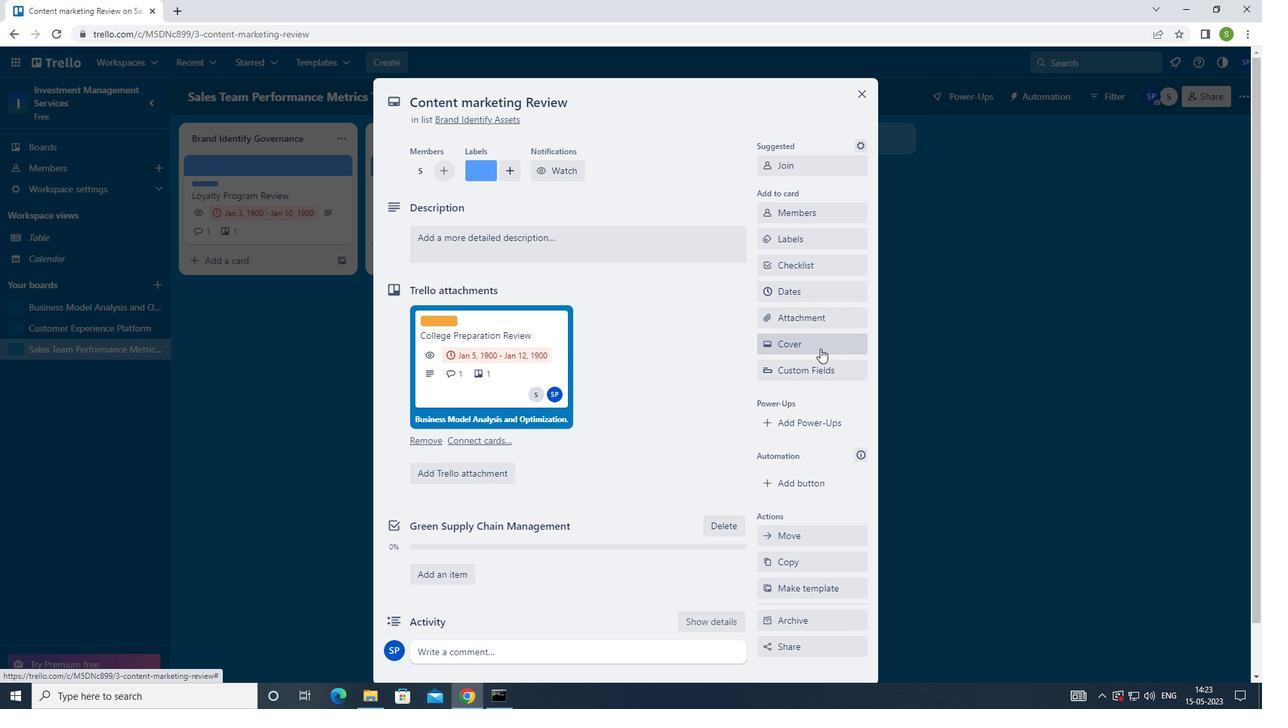 
Action: Mouse moved to (780, 441)
Screenshot: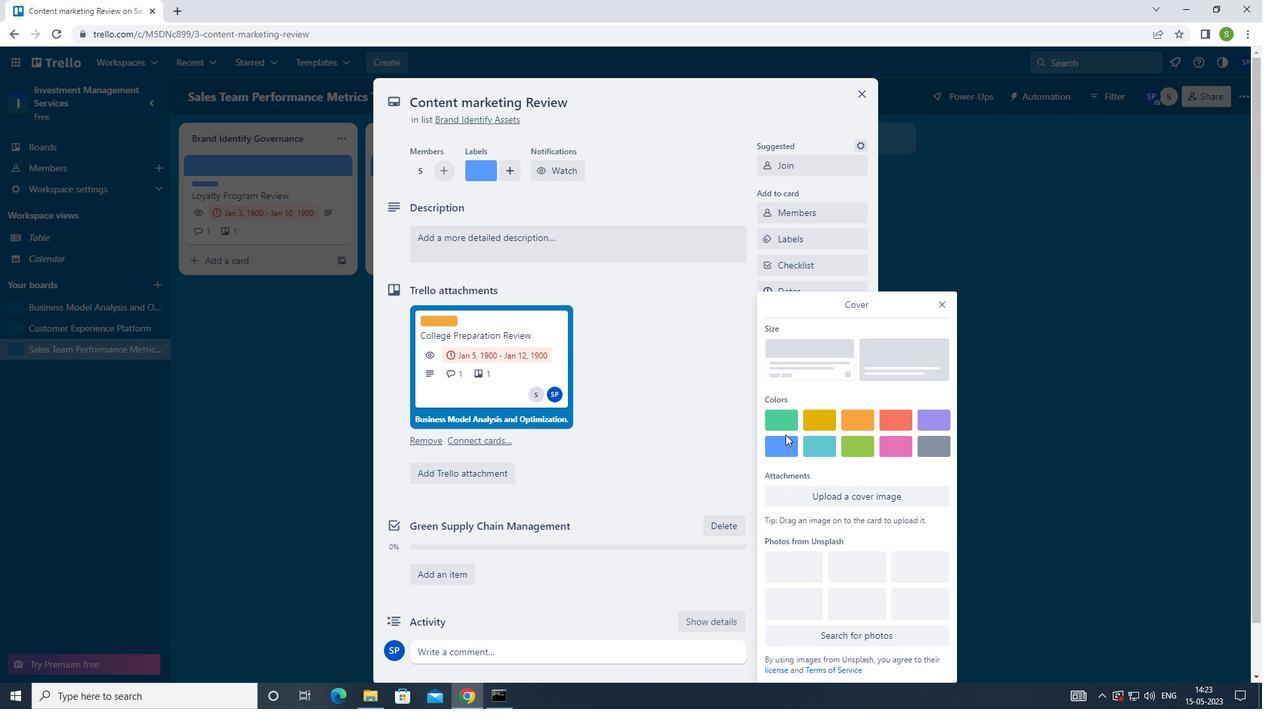 
Action: Mouse pressed left at (780, 441)
Screenshot: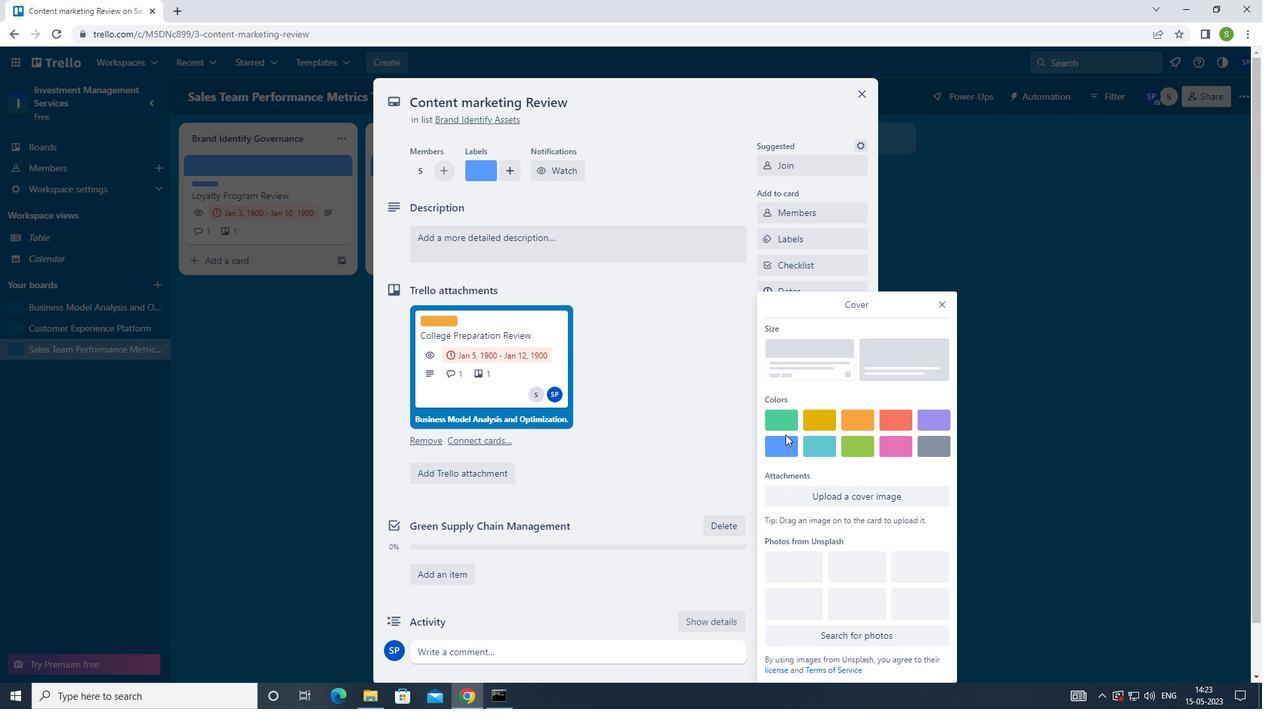 
Action: Mouse moved to (941, 283)
Screenshot: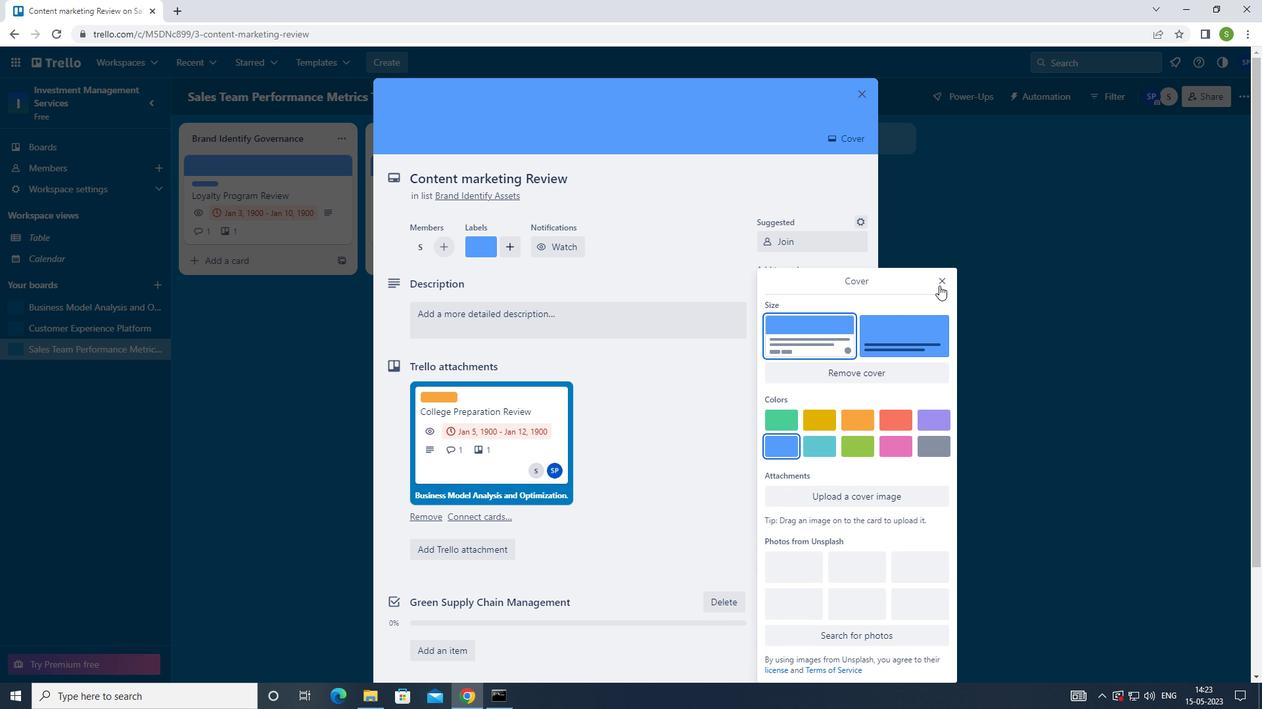 
Action: Mouse pressed left at (941, 283)
Screenshot: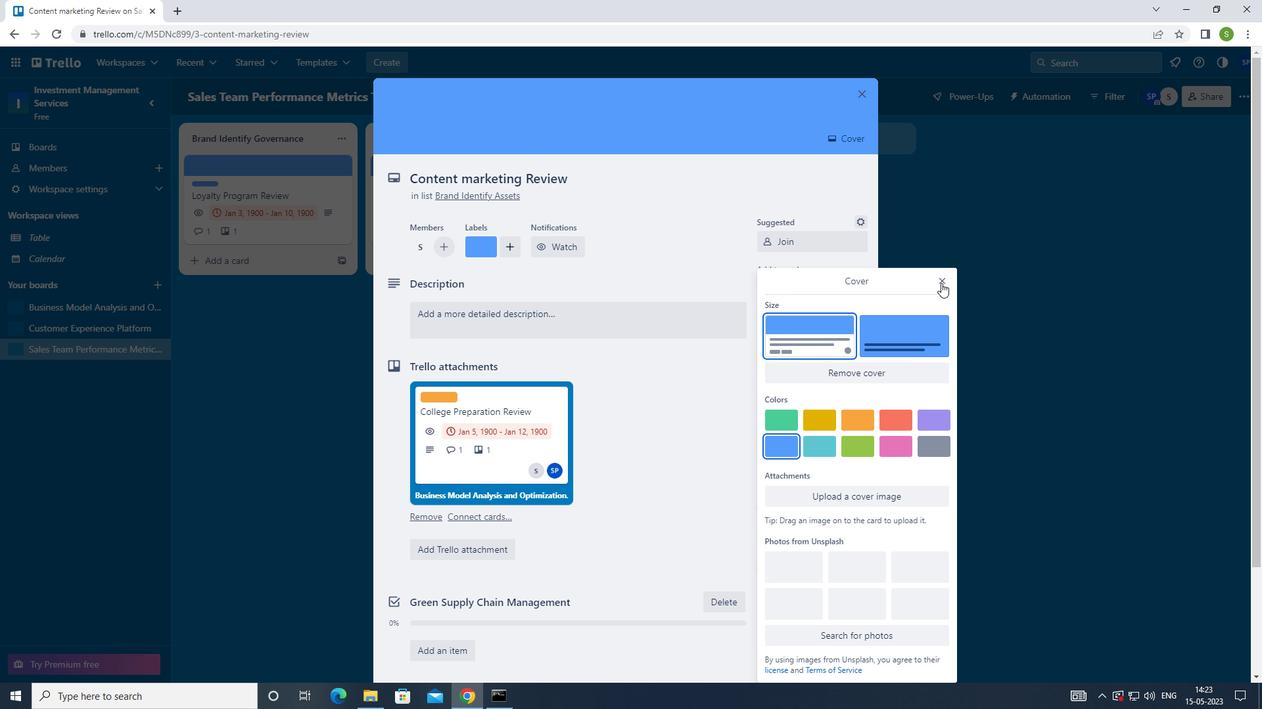 
Action: Mouse moved to (641, 323)
Screenshot: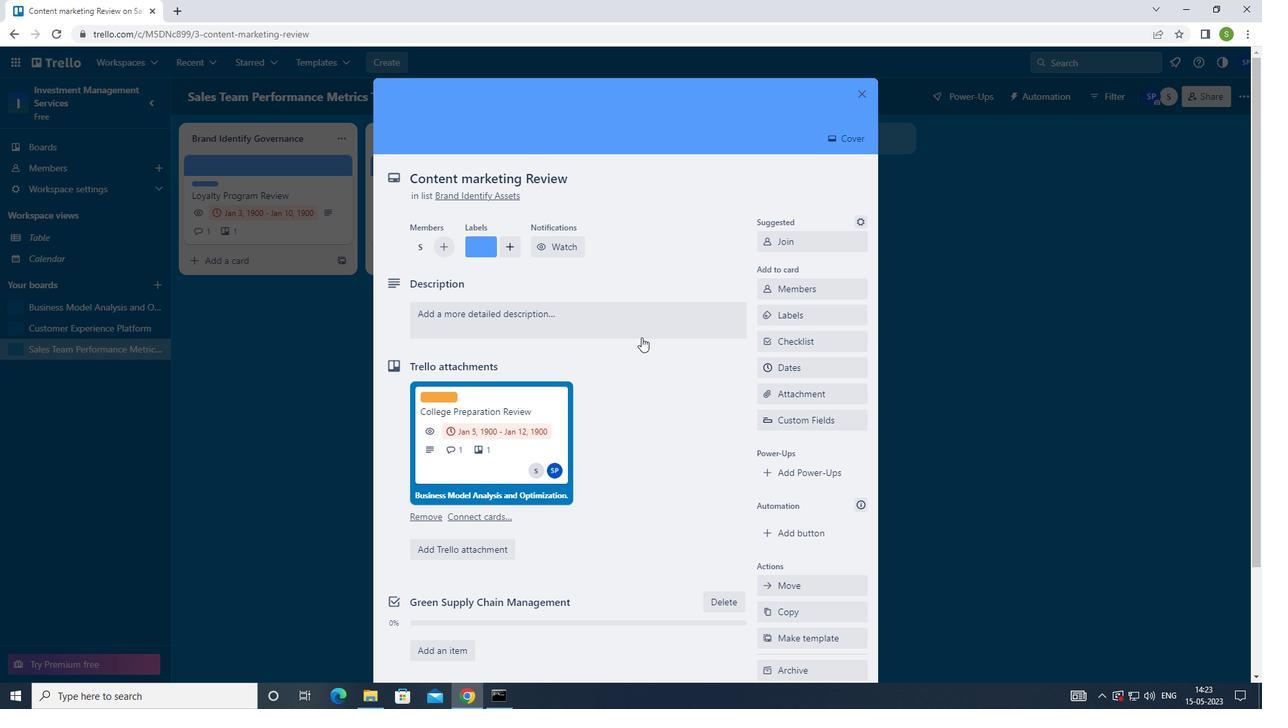 
Action: Mouse pressed left at (641, 323)
Screenshot: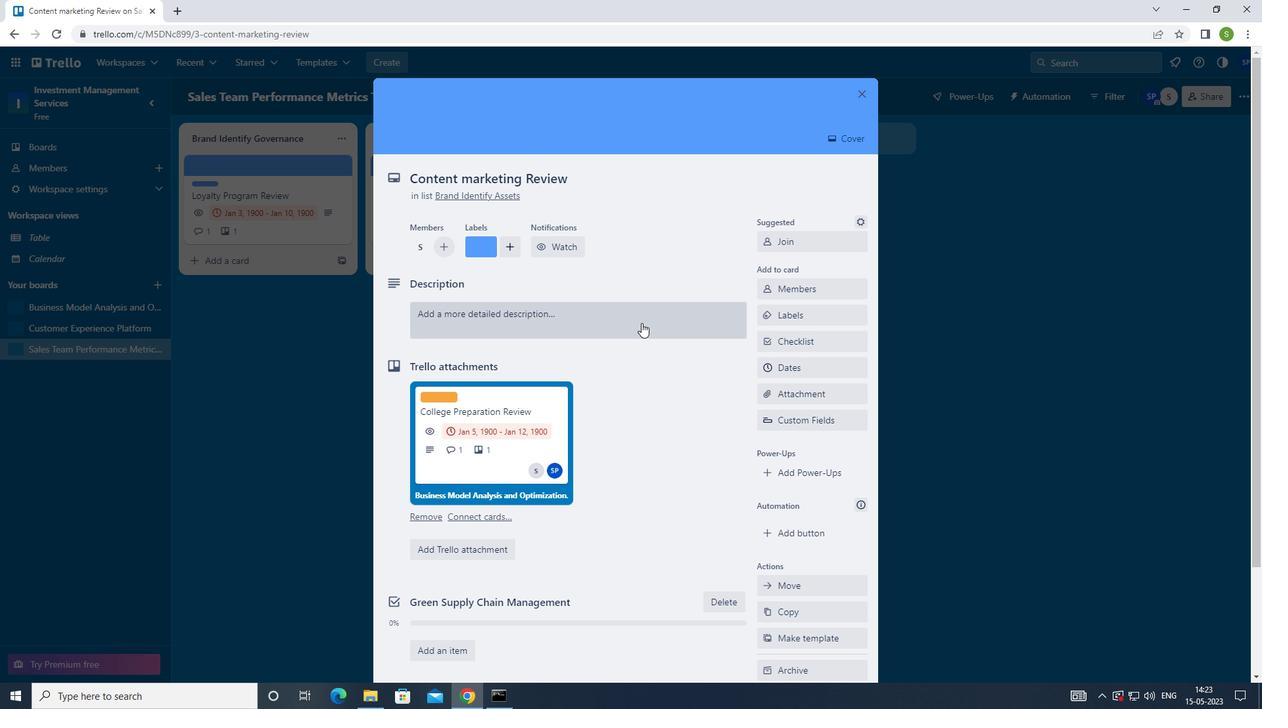 
Action: Mouse moved to (805, 283)
Screenshot: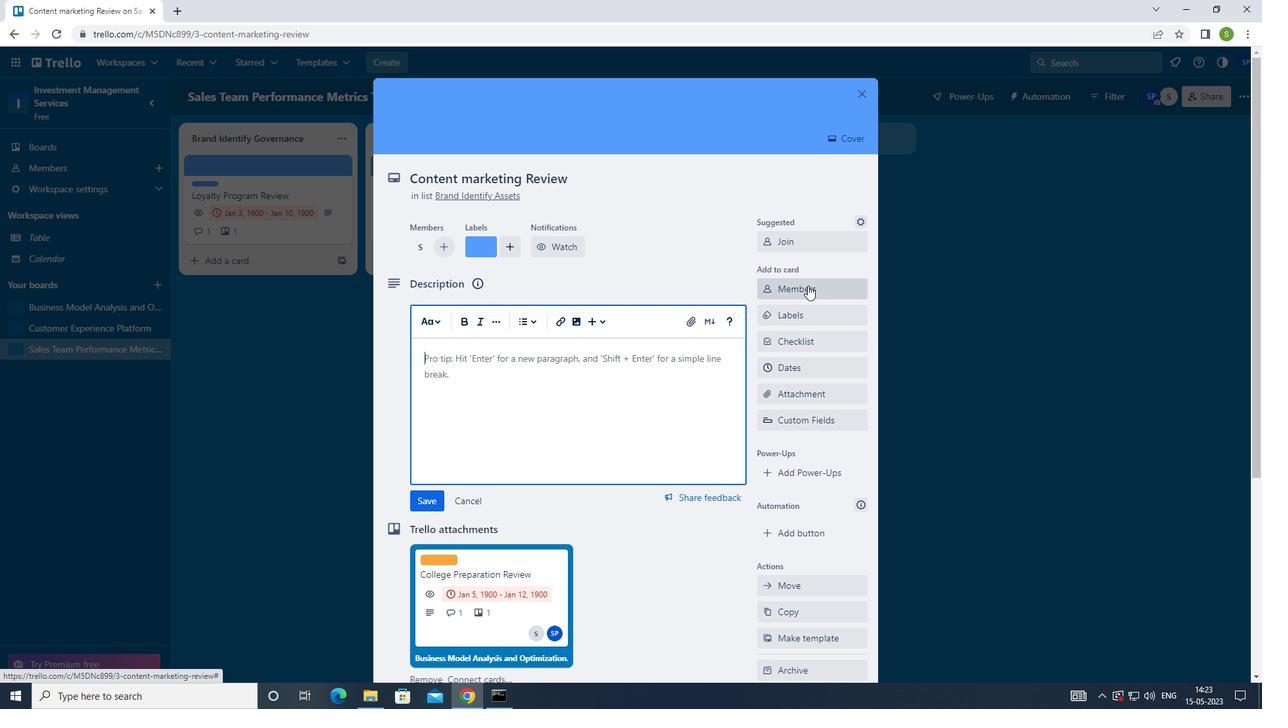 
Action: Key pressed <Key.shift>CONDUCT<Key.space>TEAM<Key.space>TRAINING<Key.space><Key.space>SESSION<Key.space>ON<Key.space>EFFECTIVE<Key.space>DELEGATION<Key.space>AND<Key.space>ACOO<Key.backspace><Key.backspace>COUNTABILITY
Screenshot: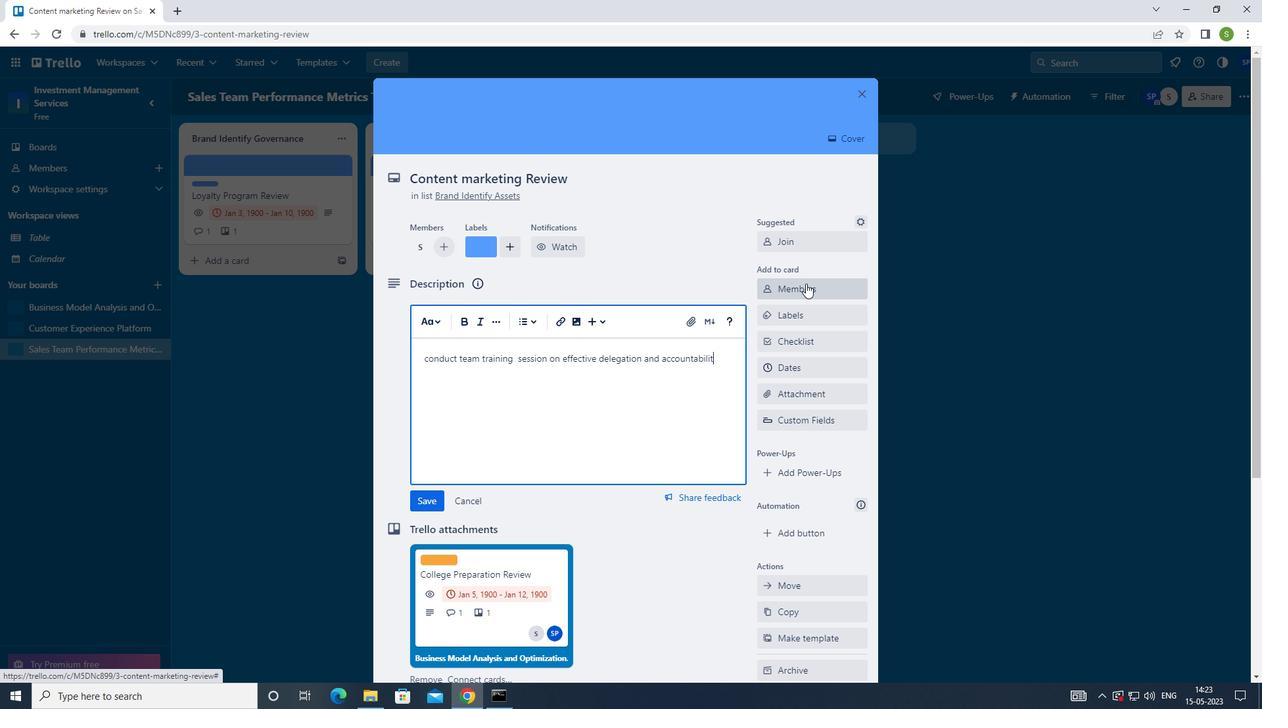 
Action: Mouse moved to (427, 500)
Screenshot: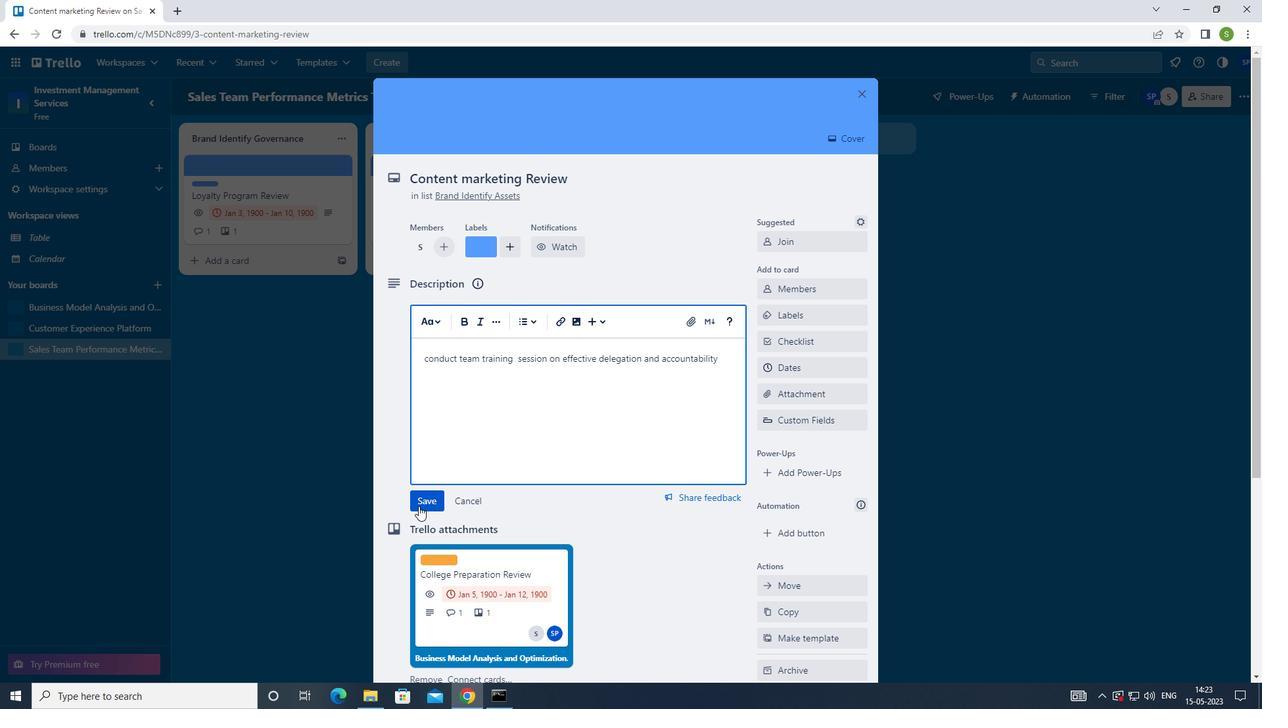 
Action: Mouse pressed left at (427, 500)
Screenshot: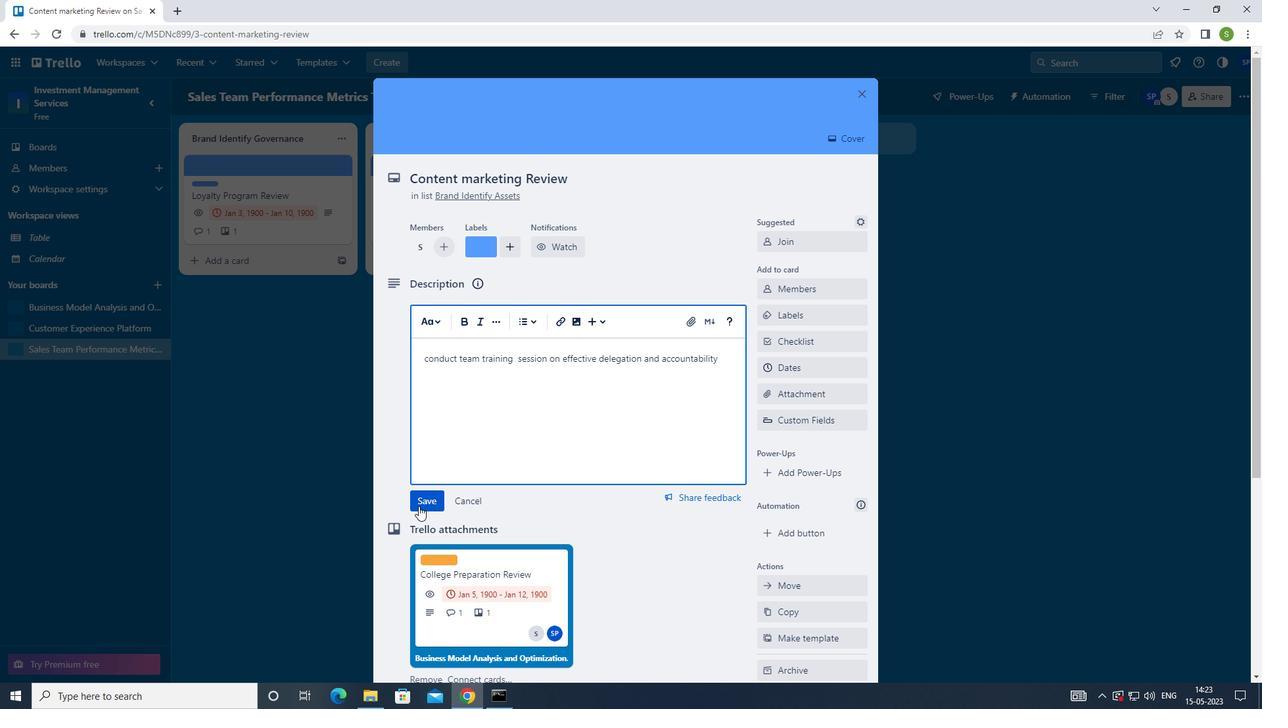 
Action: Mouse moved to (523, 492)
Screenshot: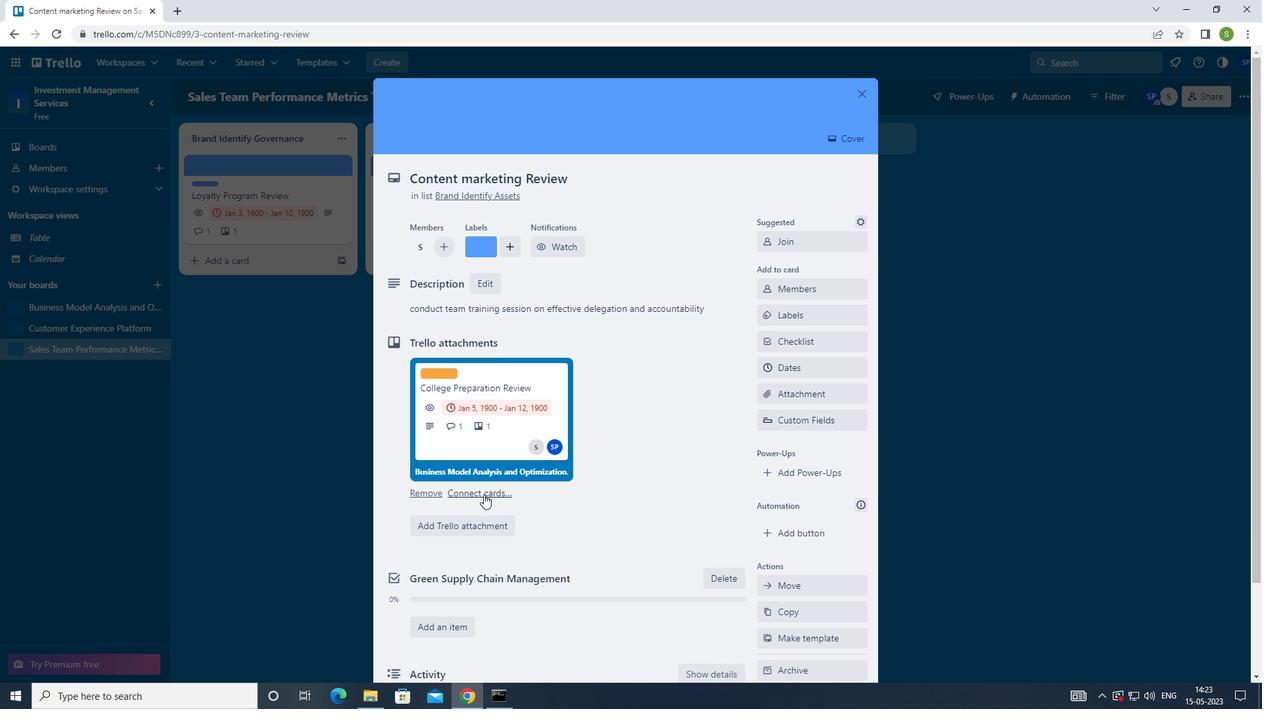 
Action: Mouse scrolled (523, 491) with delta (0, 0)
Screenshot: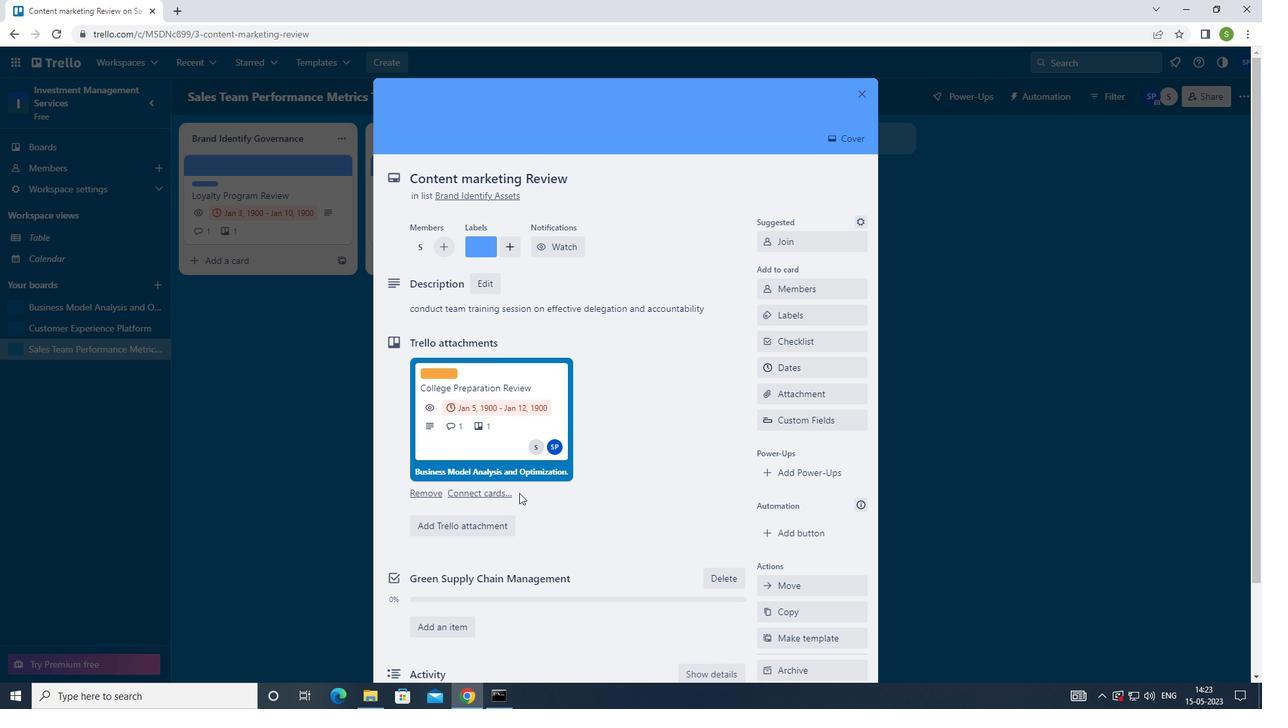 
Action: Mouse scrolled (523, 491) with delta (0, 0)
Screenshot: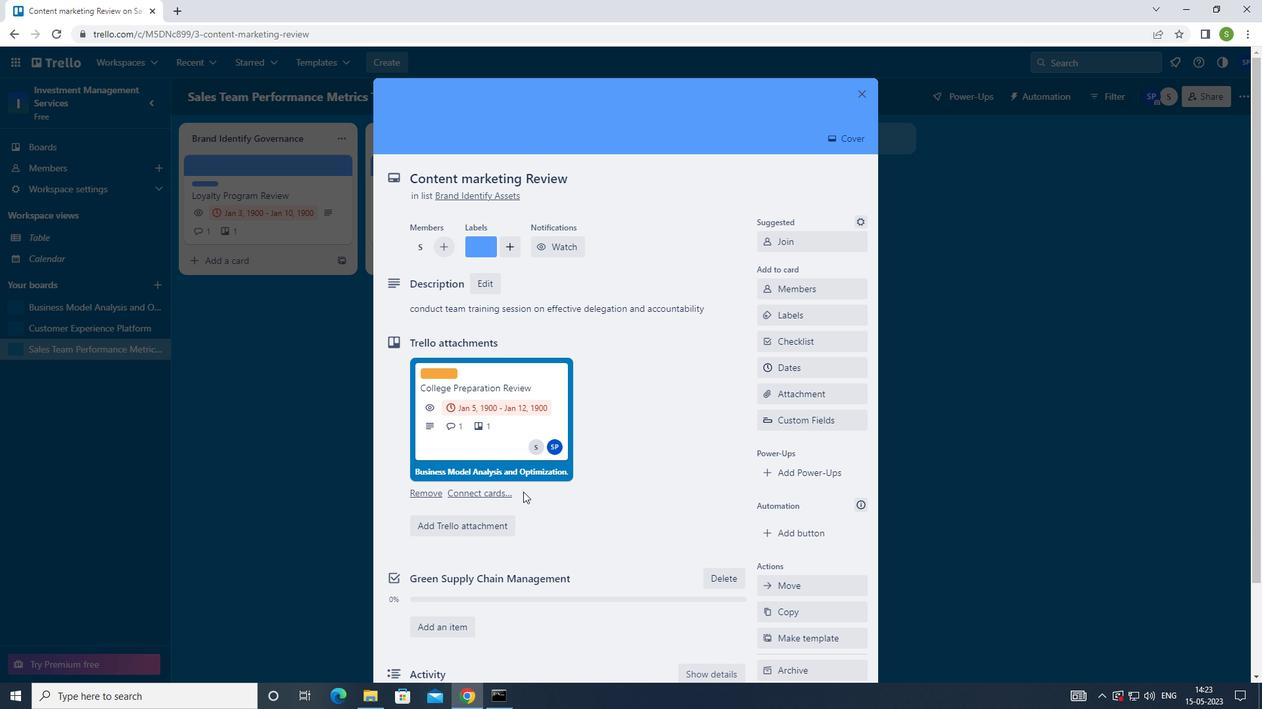 
Action: Mouse moved to (523, 495)
Screenshot: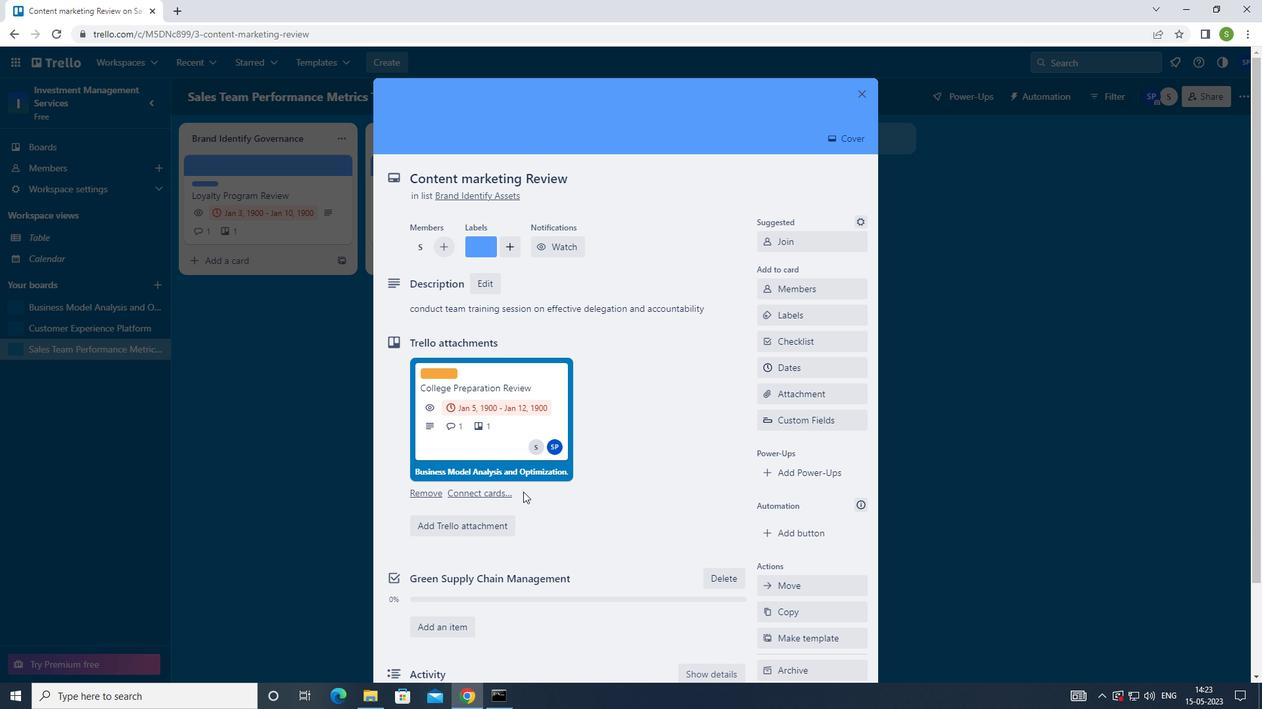 
Action: Mouse scrolled (523, 494) with delta (0, 0)
Screenshot: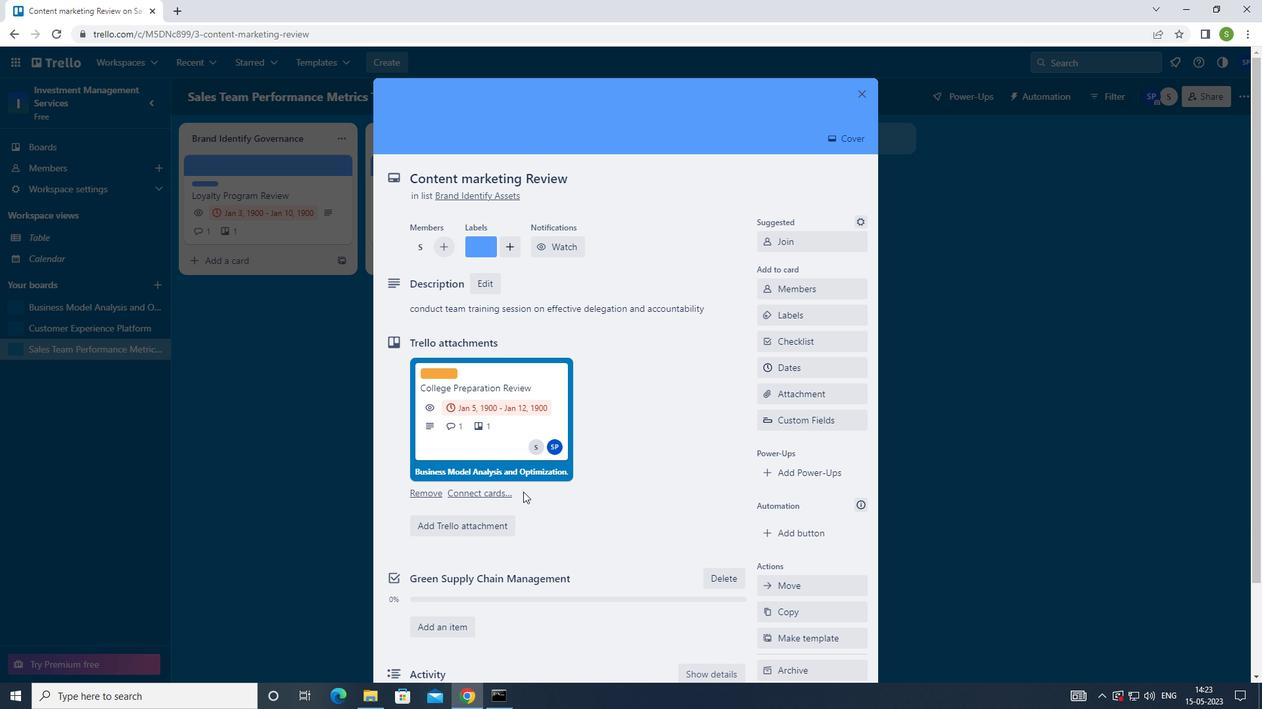 
Action: Mouse moved to (540, 604)
Screenshot: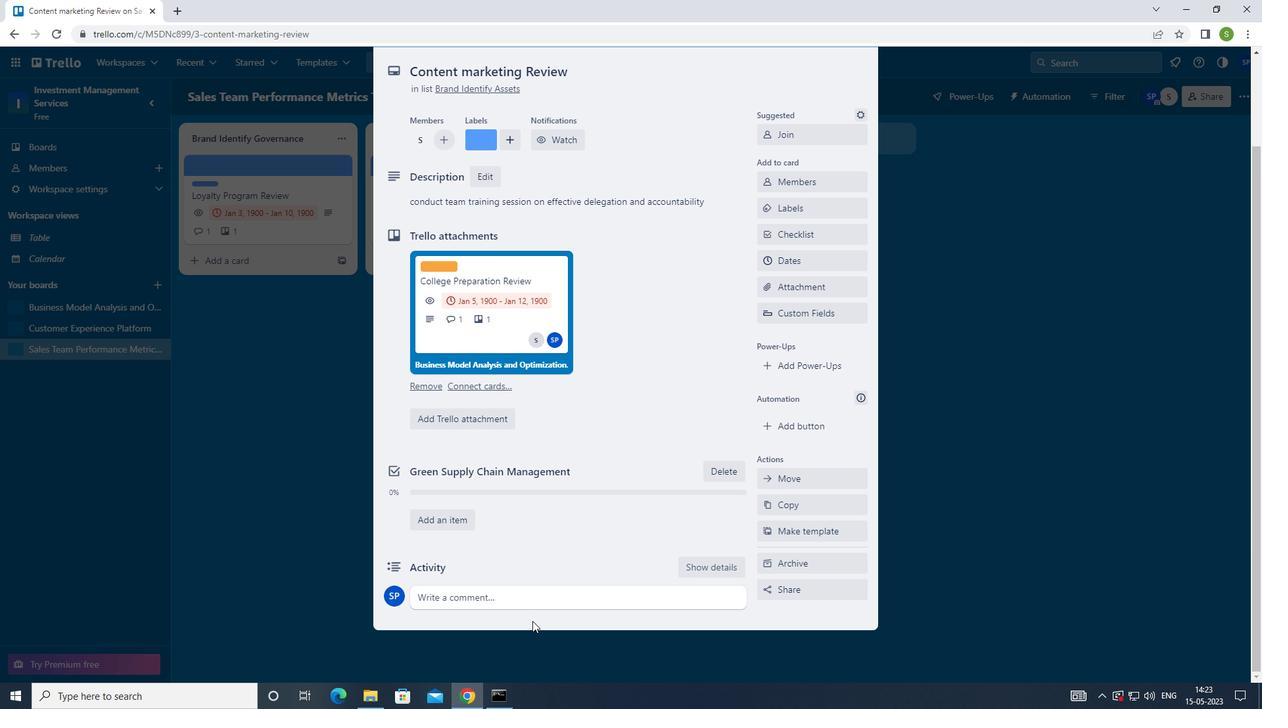 
Action: Mouse pressed left at (540, 604)
Screenshot: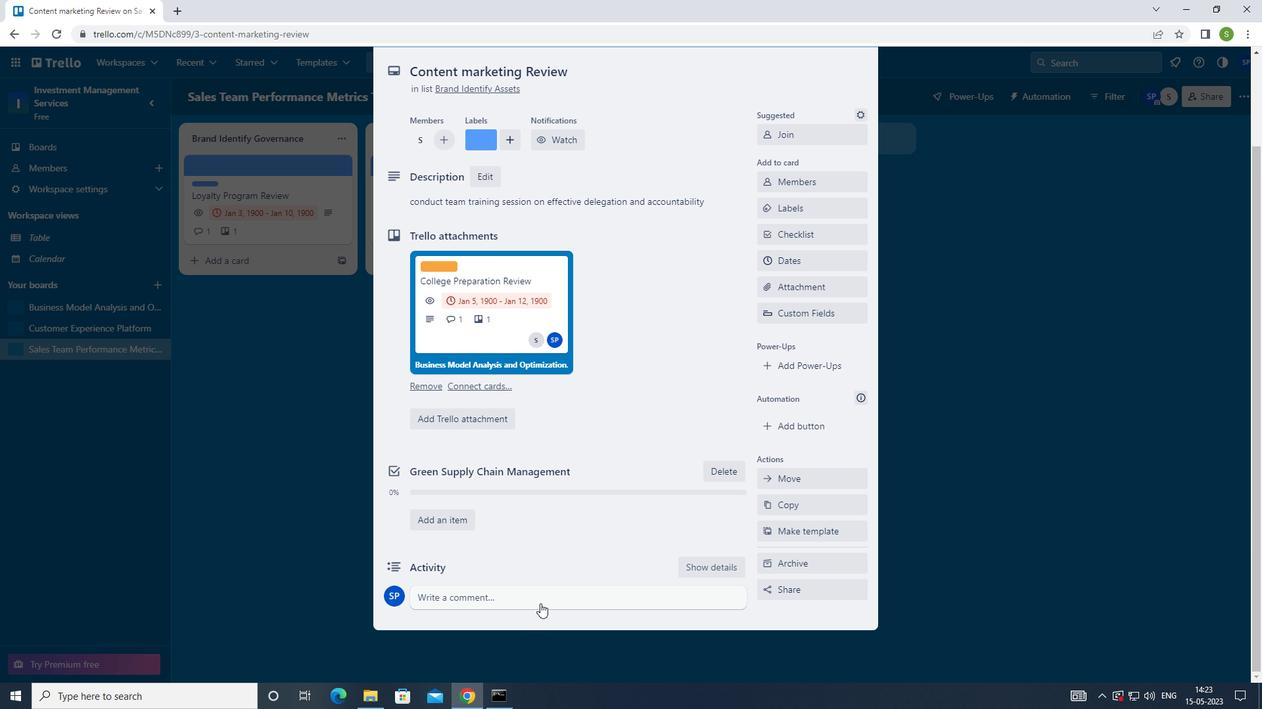 
Action: Mouse moved to (566, 493)
Screenshot: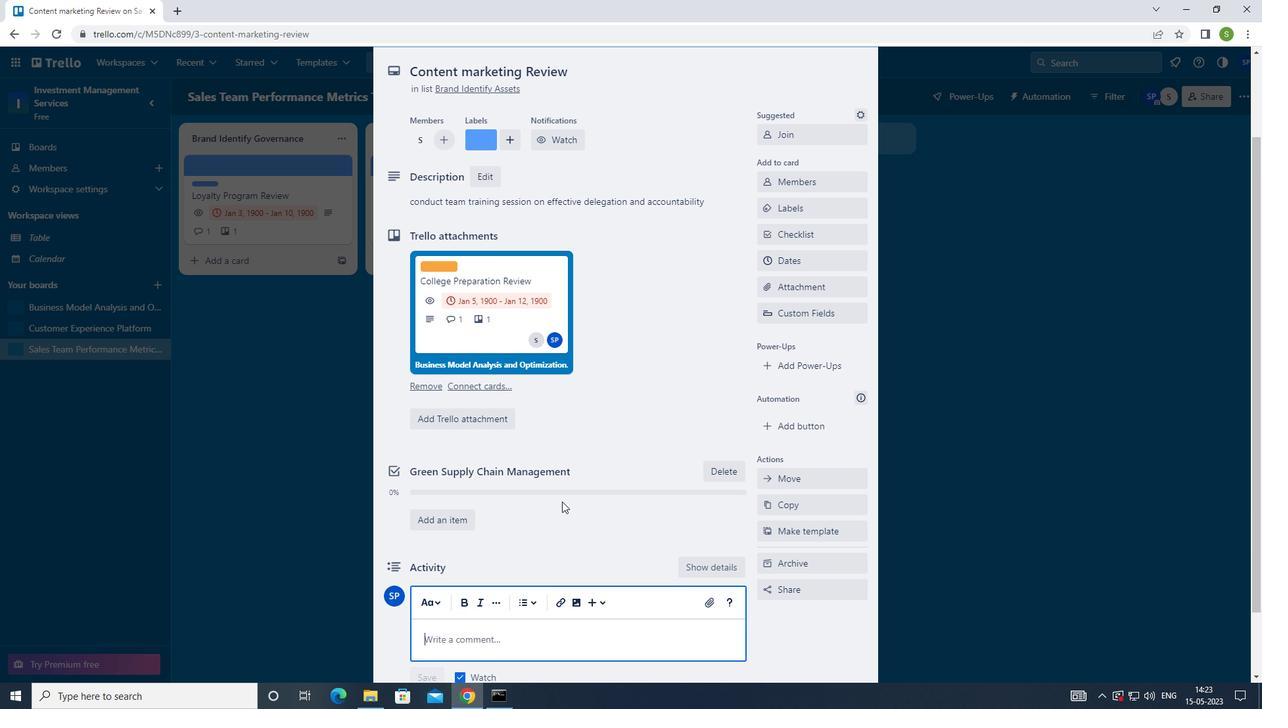 
Action: Key pressed <Key.shift>THIS<Key.space>TAKS<Key.backspace><Key.backspace>SK<Key.space>REQUIRE<Key.space>US<Key.space>TO<Key.space>BE<Key.space>PROACTIVE<Key.space>IN<Key.space>INDENTIFYING<Key.space>POTENTIAL<Key.space>OPPORTUNITY<Key.space>FOR<Key.space>GROWTH<Key.space>AND<Key.space>EXPANSION<Key.enter>
Screenshot: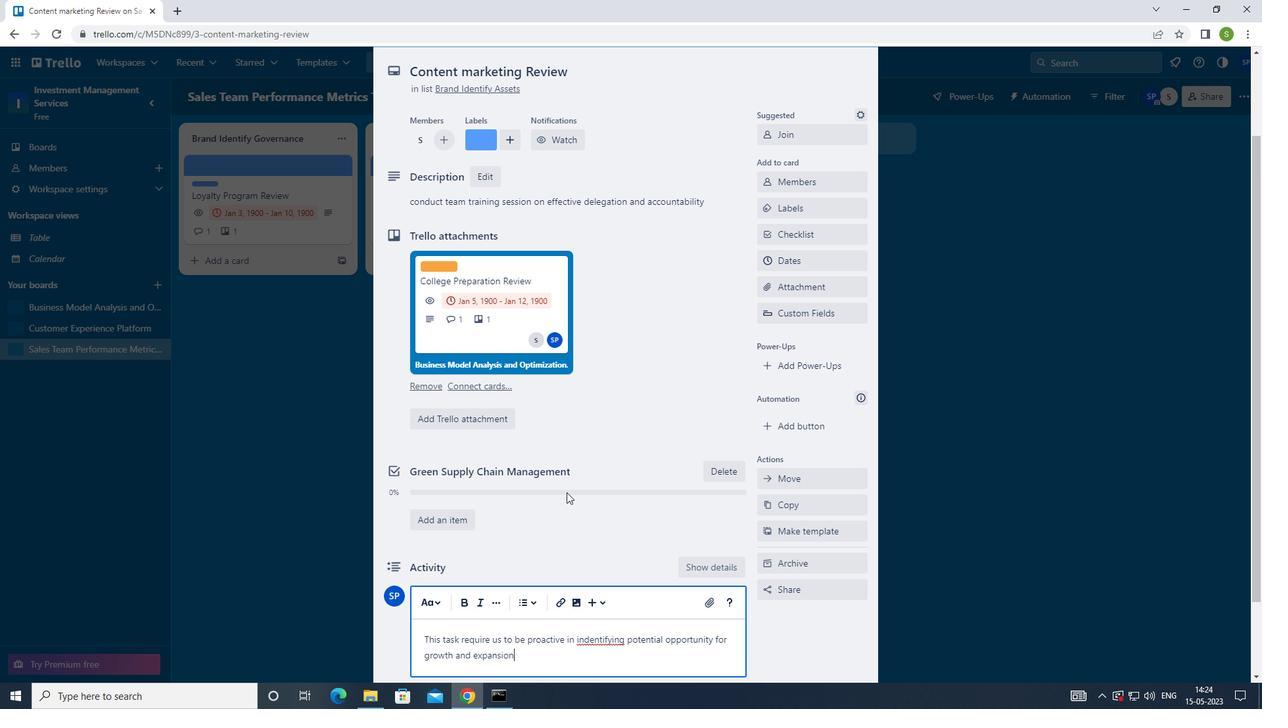 
Action: Mouse moved to (583, 637)
Screenshot: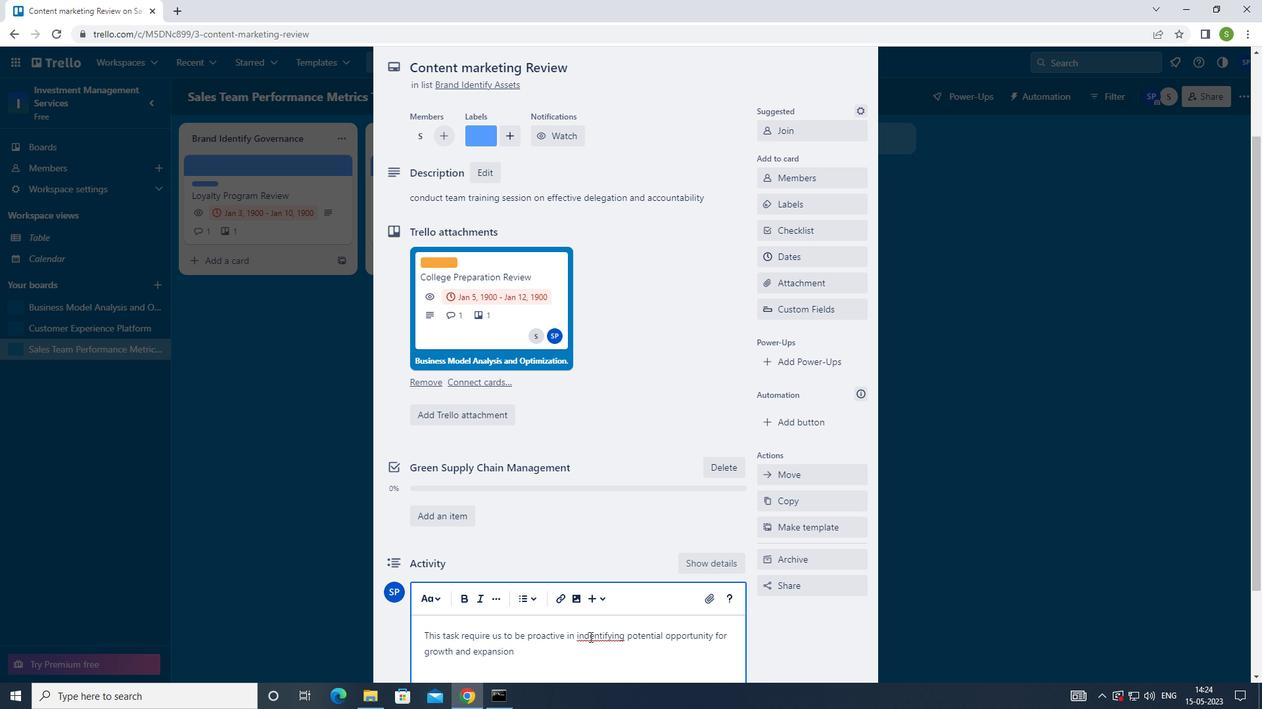 
Action: Mouse pressed left at (583, 637)
Screenshot: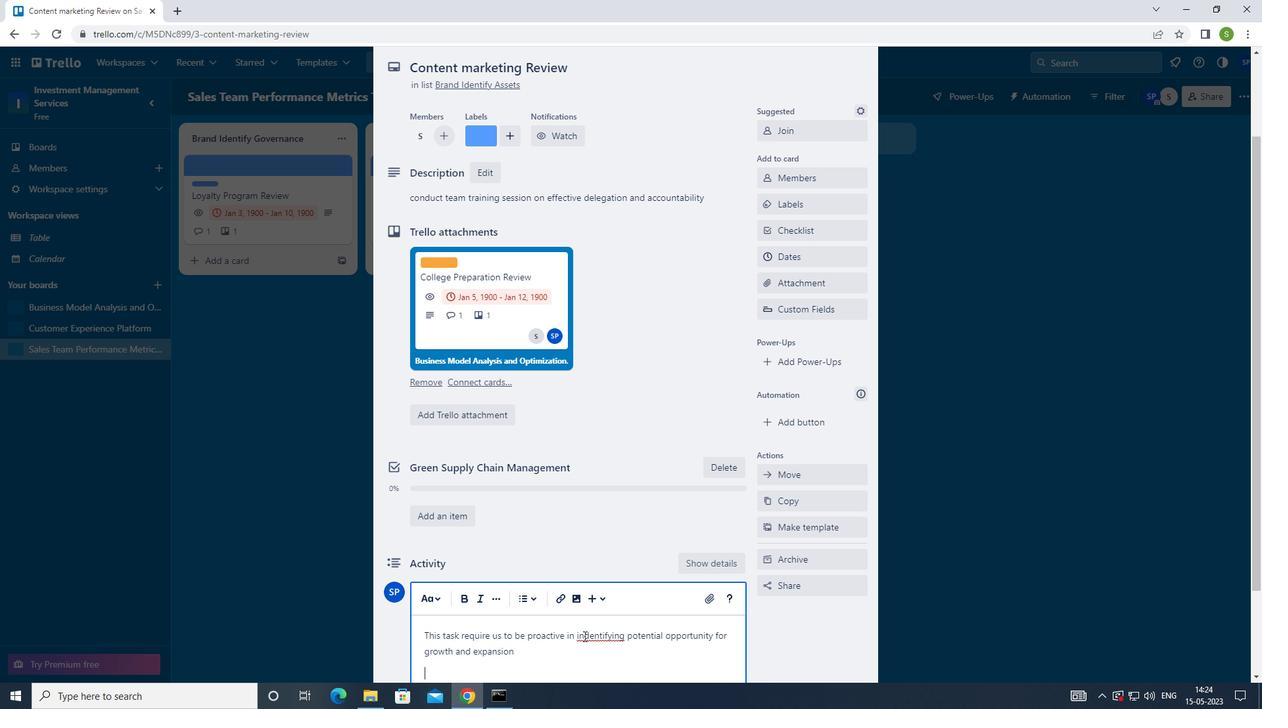 
Action: Mouse moved to (588, 637)
Screenshot: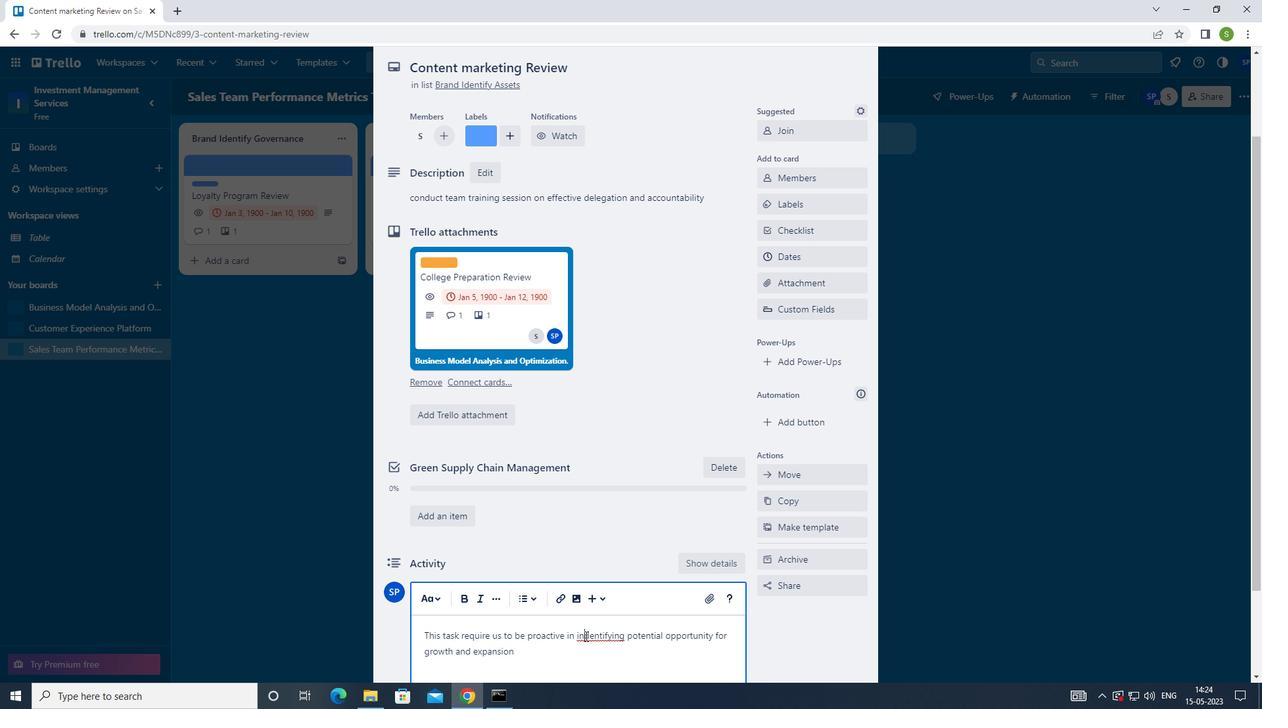 
Action: Key pressed <Key.backspace>
Screenshot: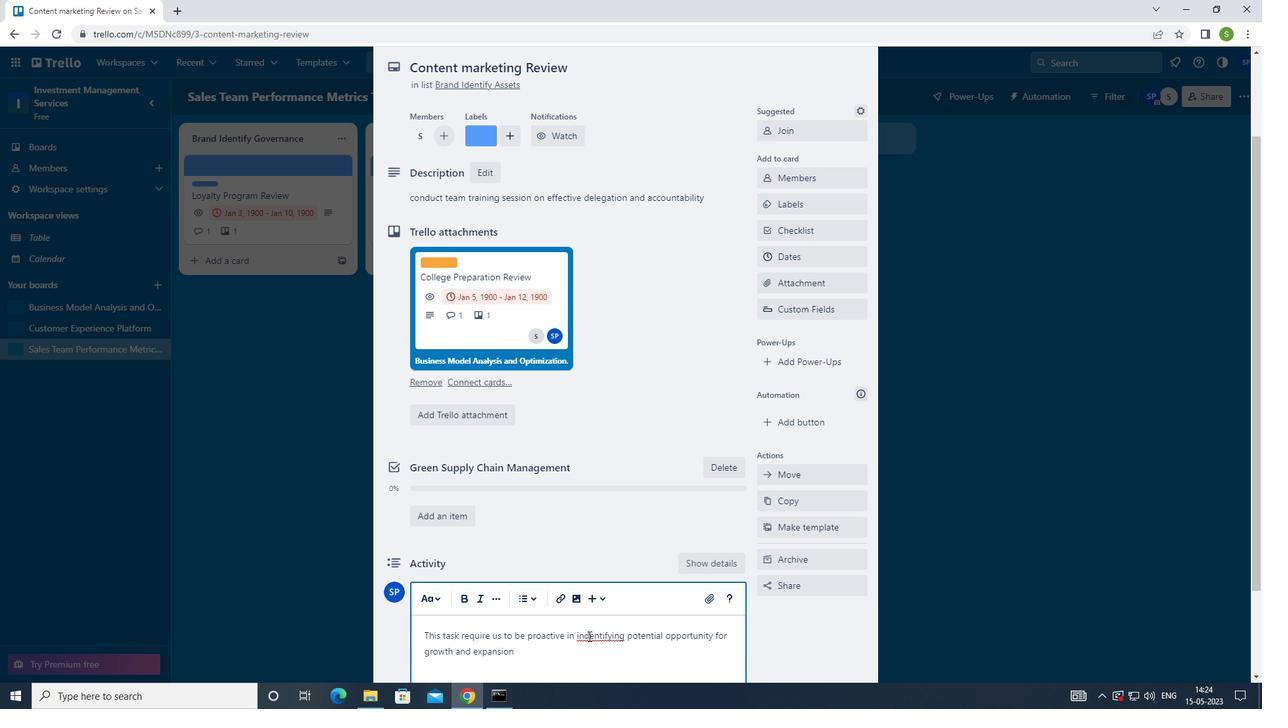 
Action: Mouse moved to (520, 652)
Screenshot: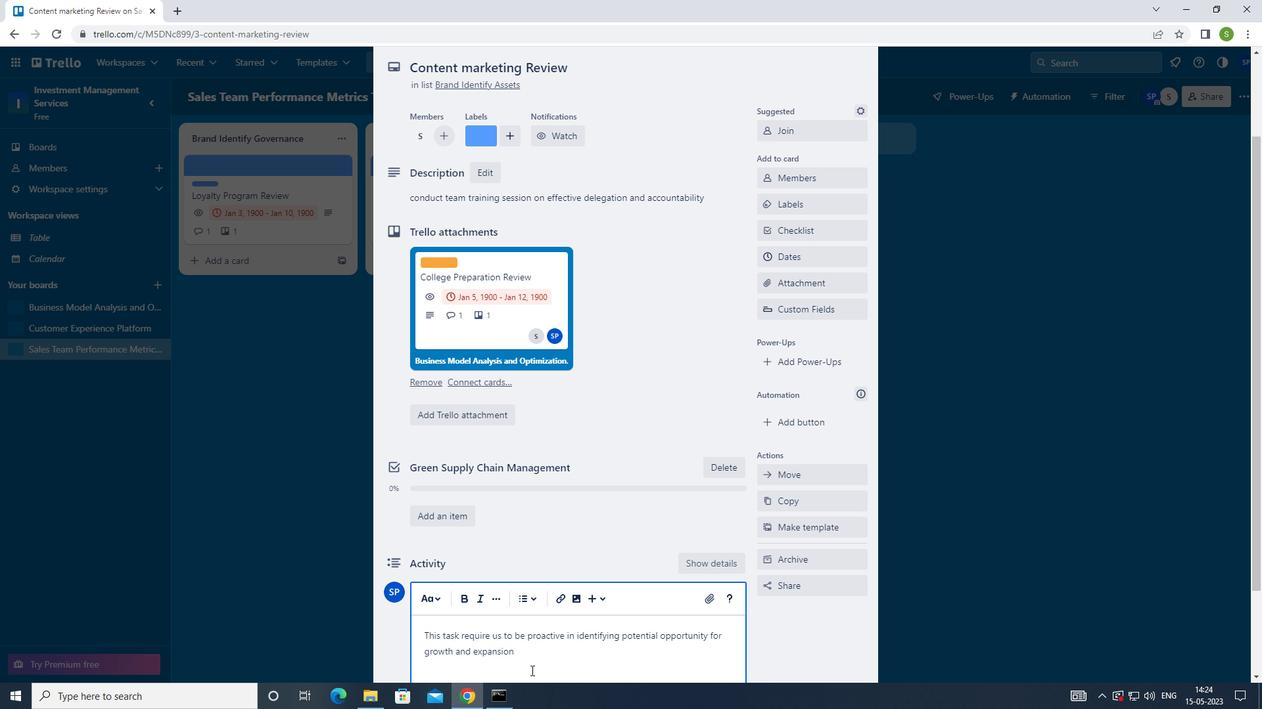 
Action: Mouse scrolled (520, 652) with delta (0, 0)
Screenshot: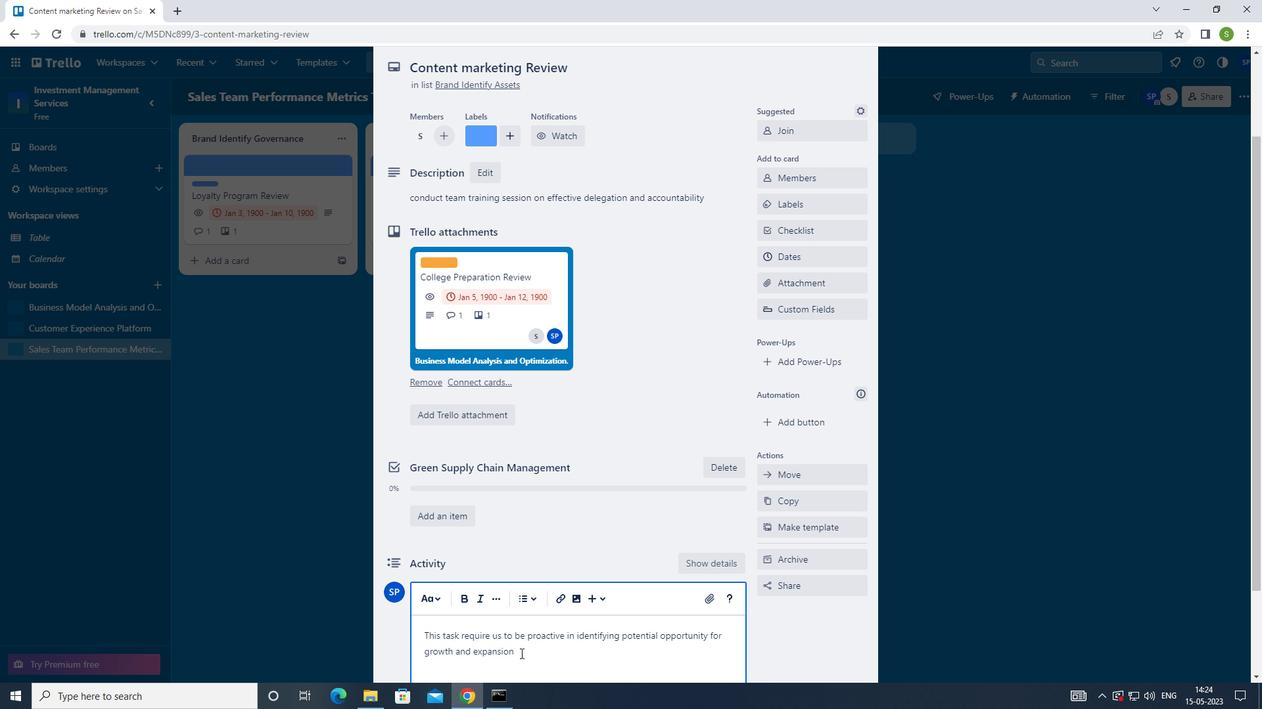 
Action: Mouse scrolled (520, 652) with delta (0, 0)
Screenshot: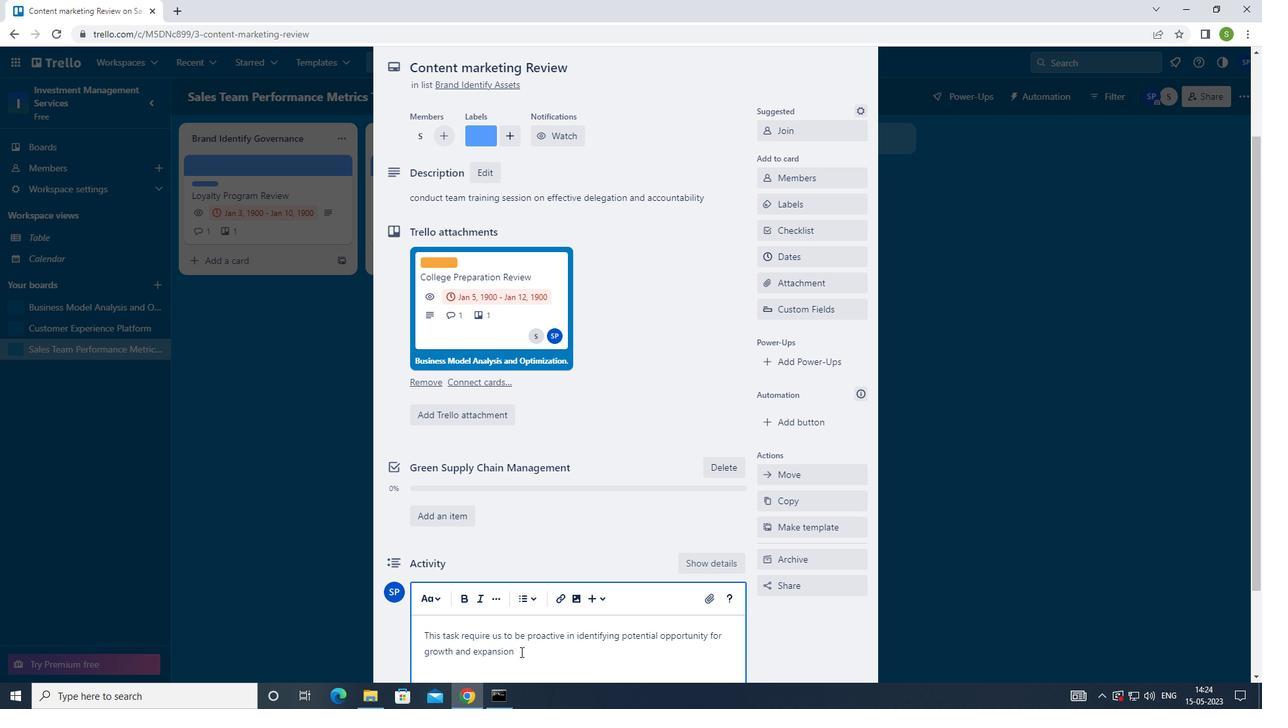 
Action: Mouse scrolled (520, 652) with delta (0, 0)
Screenshot: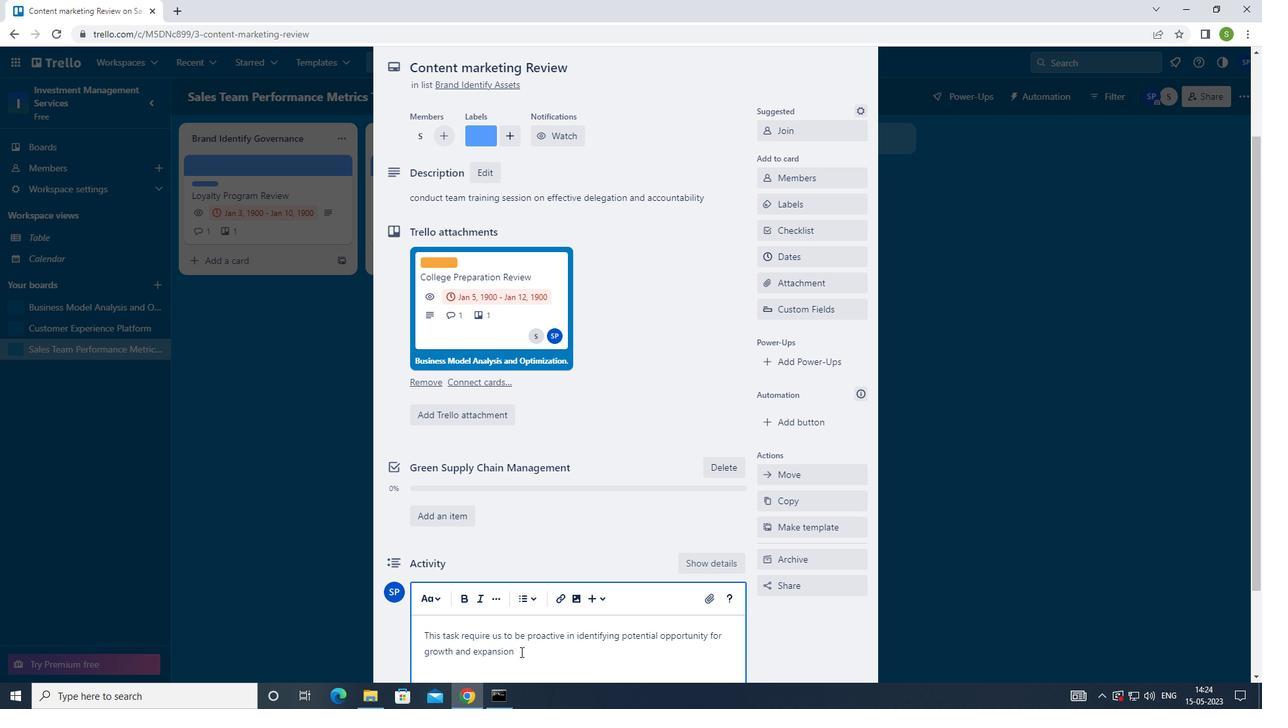 
Action: Mouse moved to (444, 602)
Screenshot: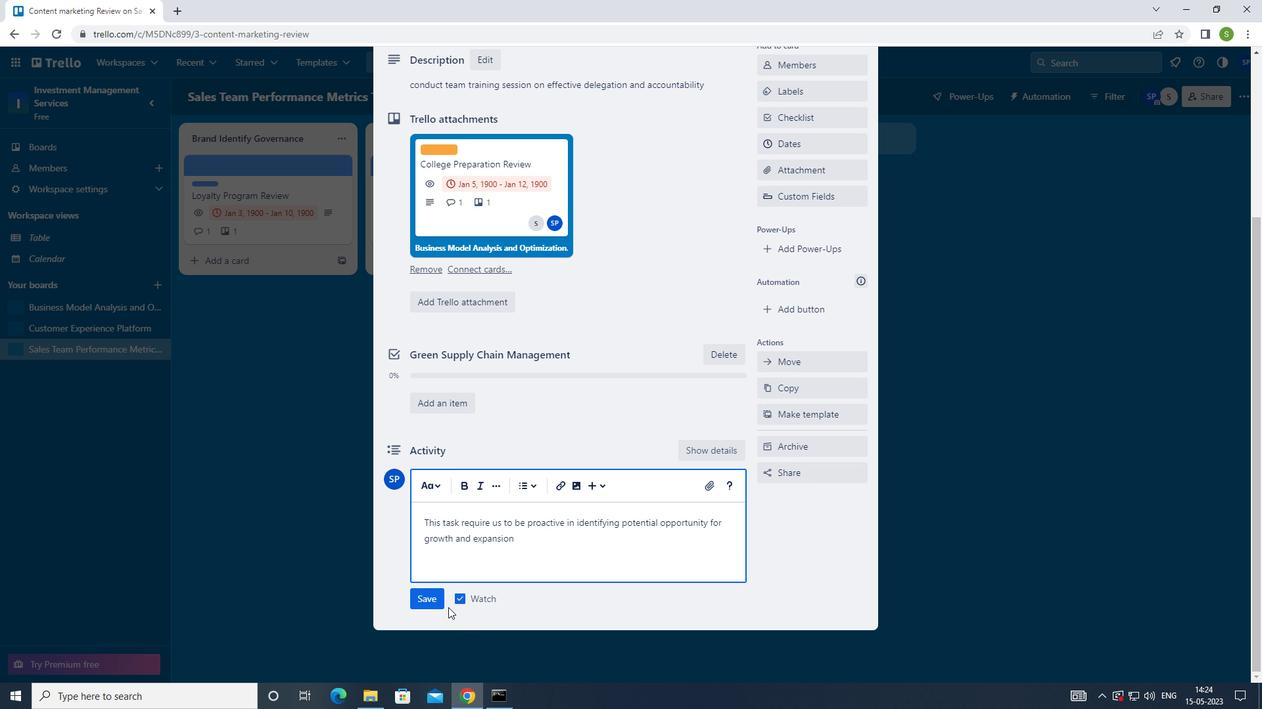 
Action: Mouse pressed left at (444, 602)
Screenshot: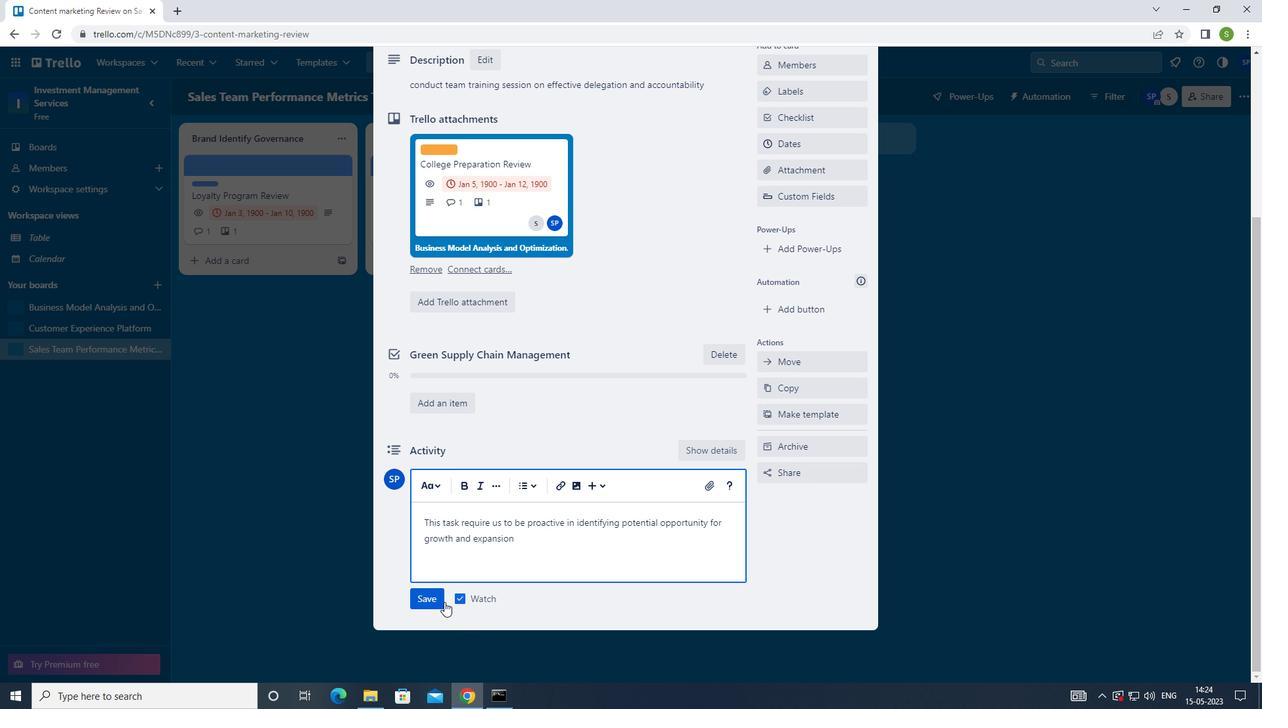 
Action: Mouse moved to (815, 170)
Screenshot: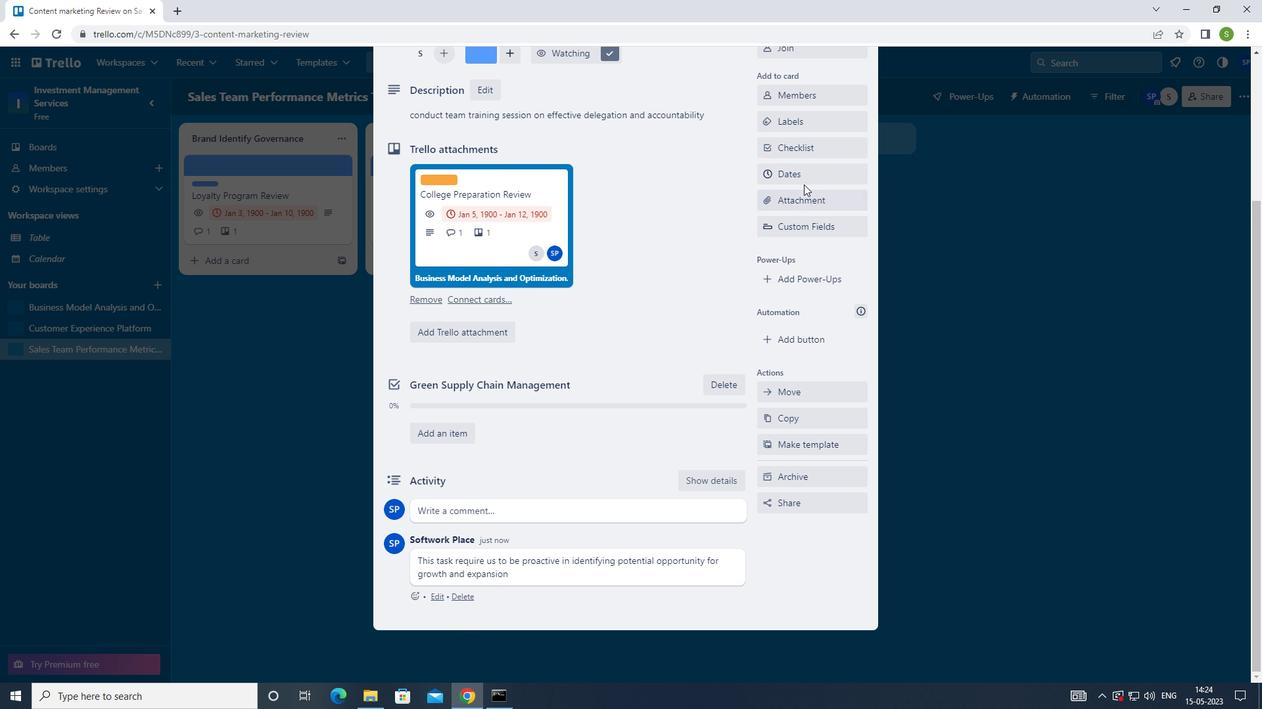 
Action: Mouse pressed left at (815, 170)
Screenshot: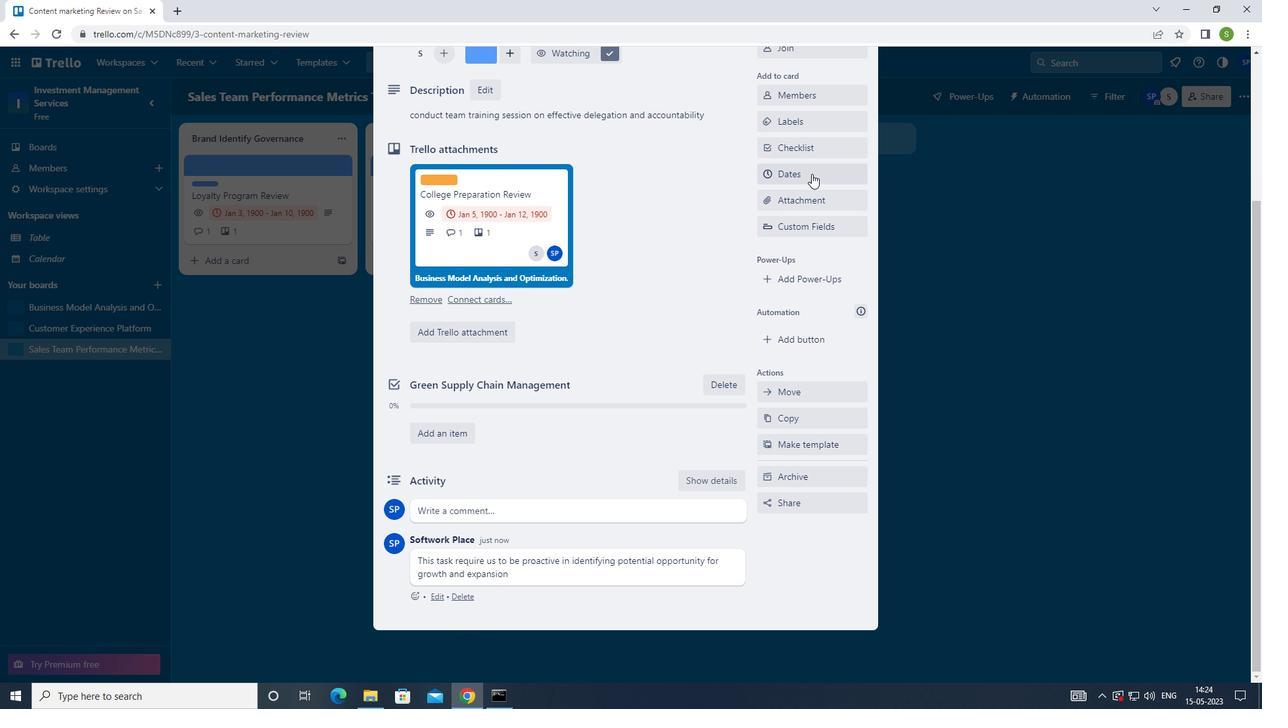 
Action: Mouse moved to (769, 446)
Screenshot: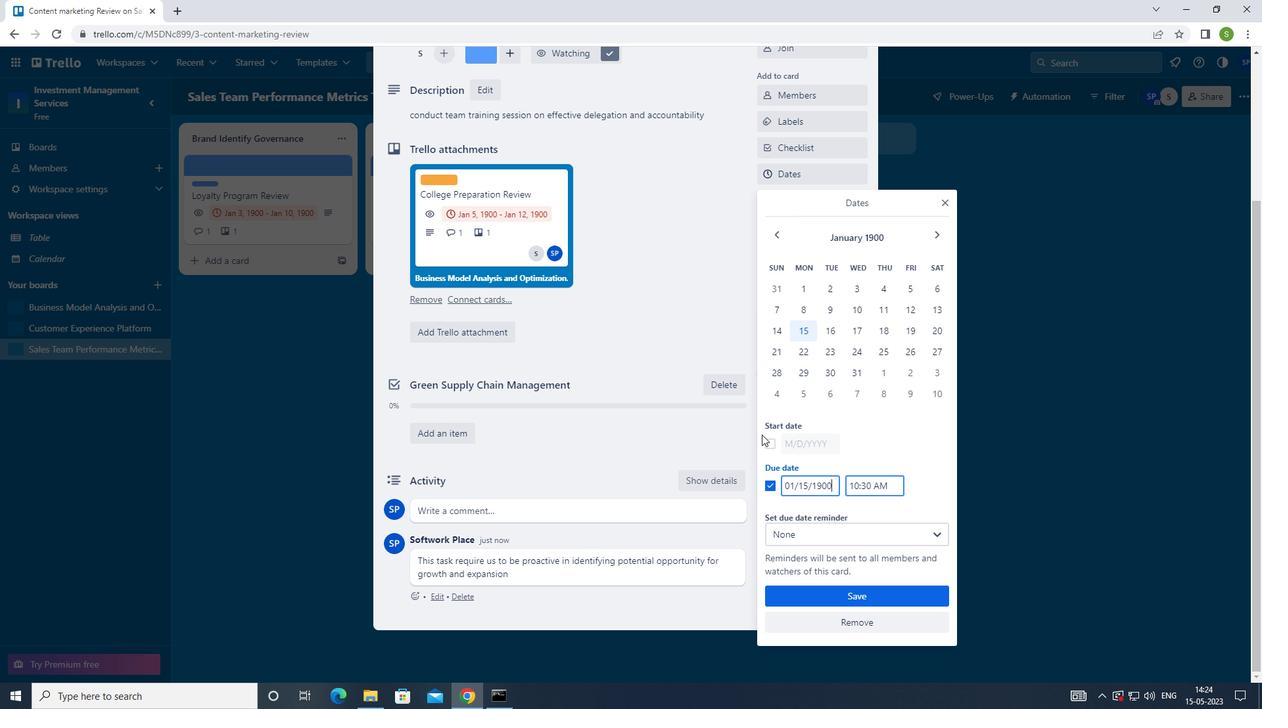 
Action: Mouse pressed left at (769, 446)
Screenshot: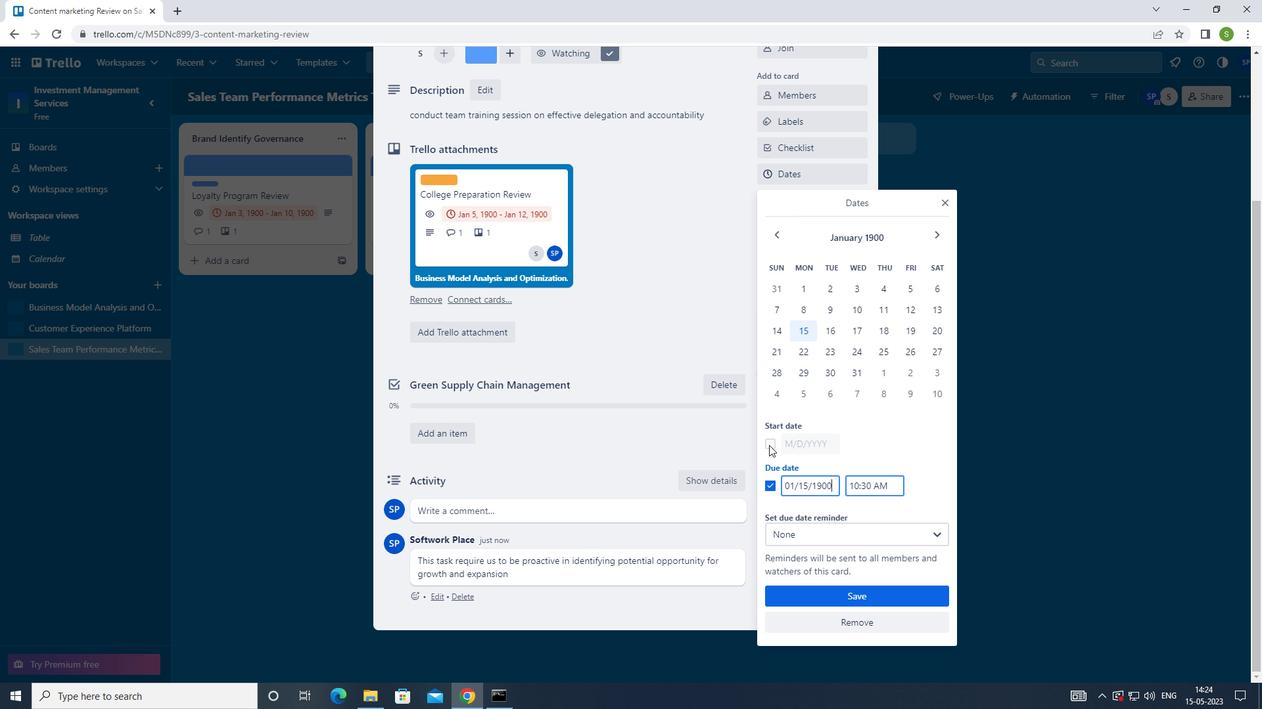 
Action: Mouse moved to (830, 311)
Screenshot: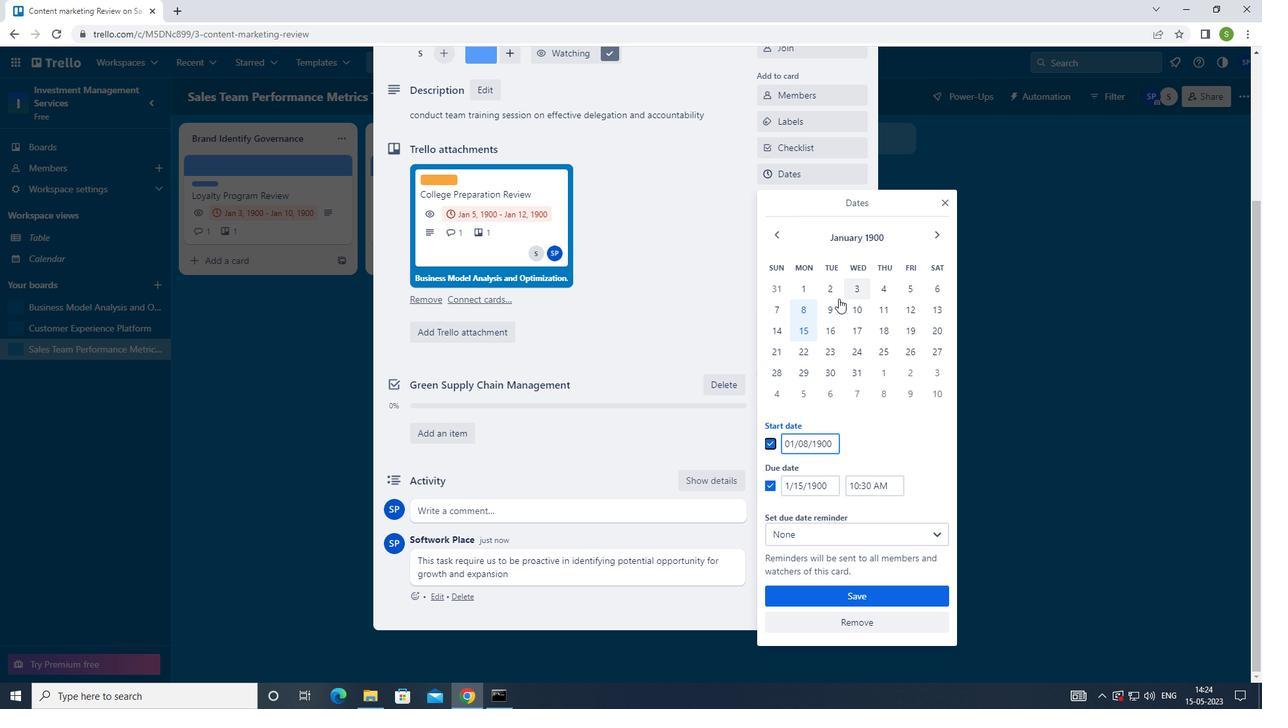 
Action: Mouse pressed left at (830, 311)
Screenshot: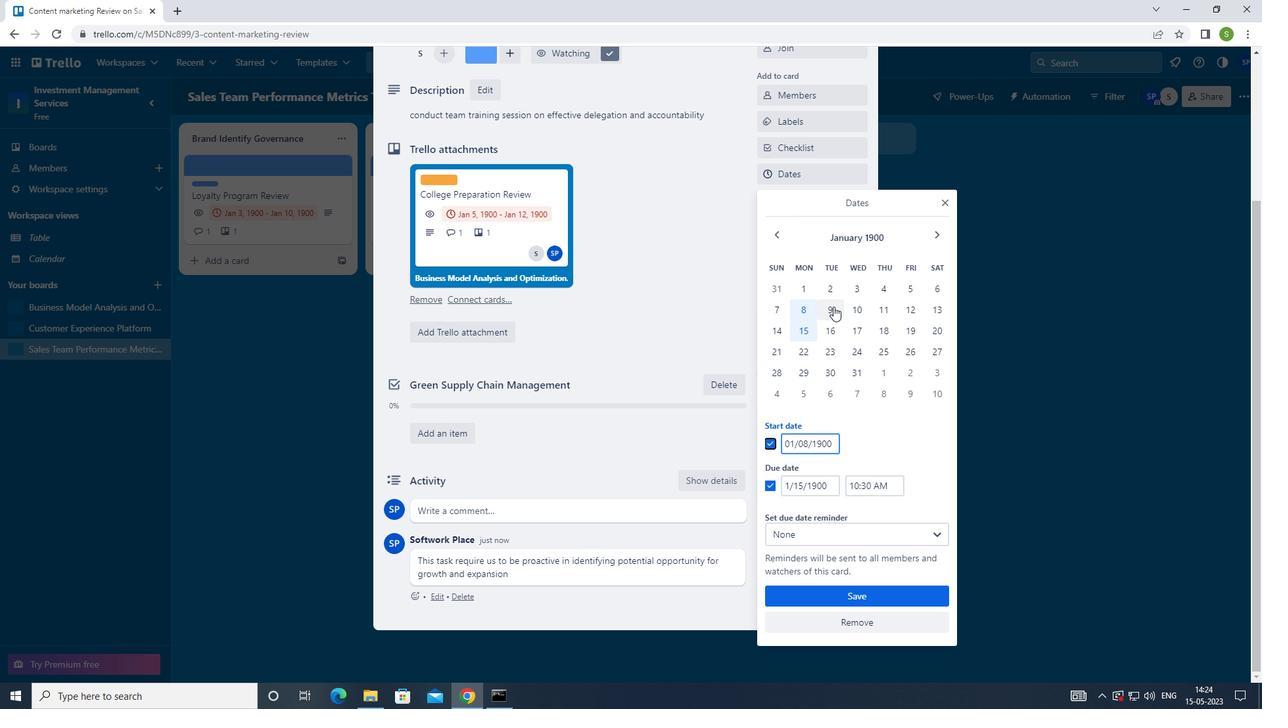
Action: Mouse moved to (824, 335)
Screenshot: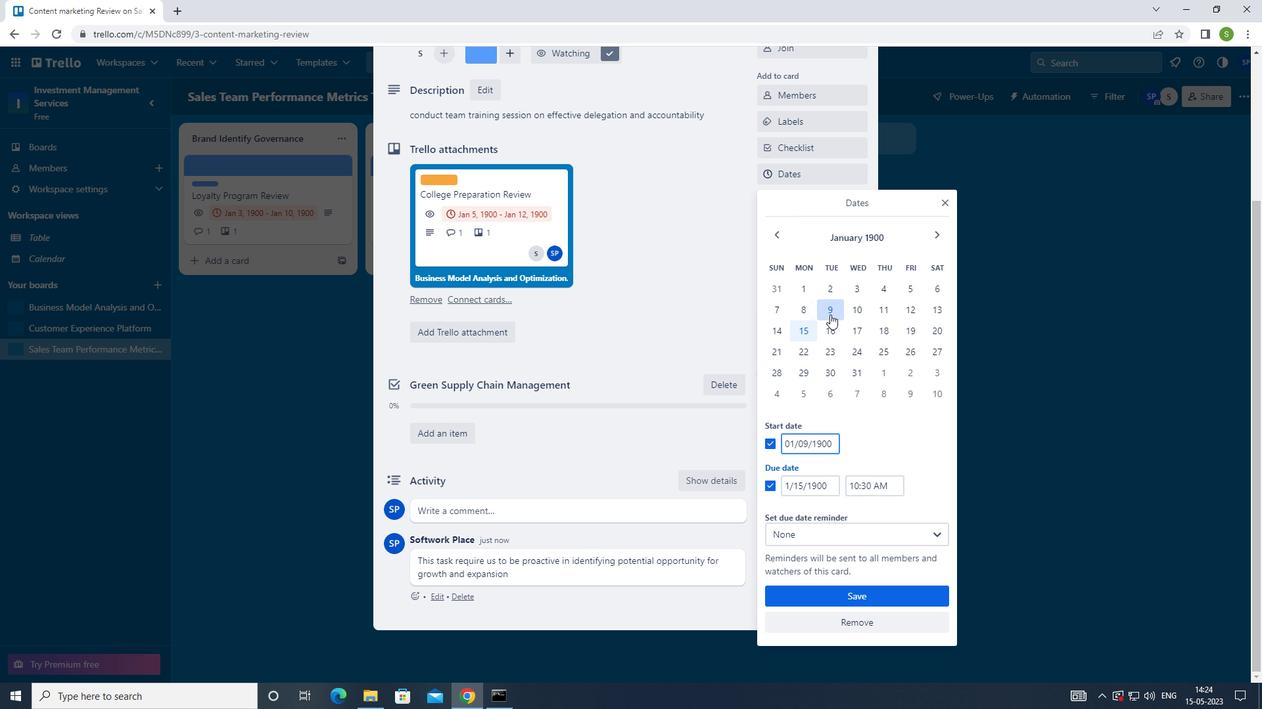 
Action: Mouse pressed left at (824, 335)
Screenshot: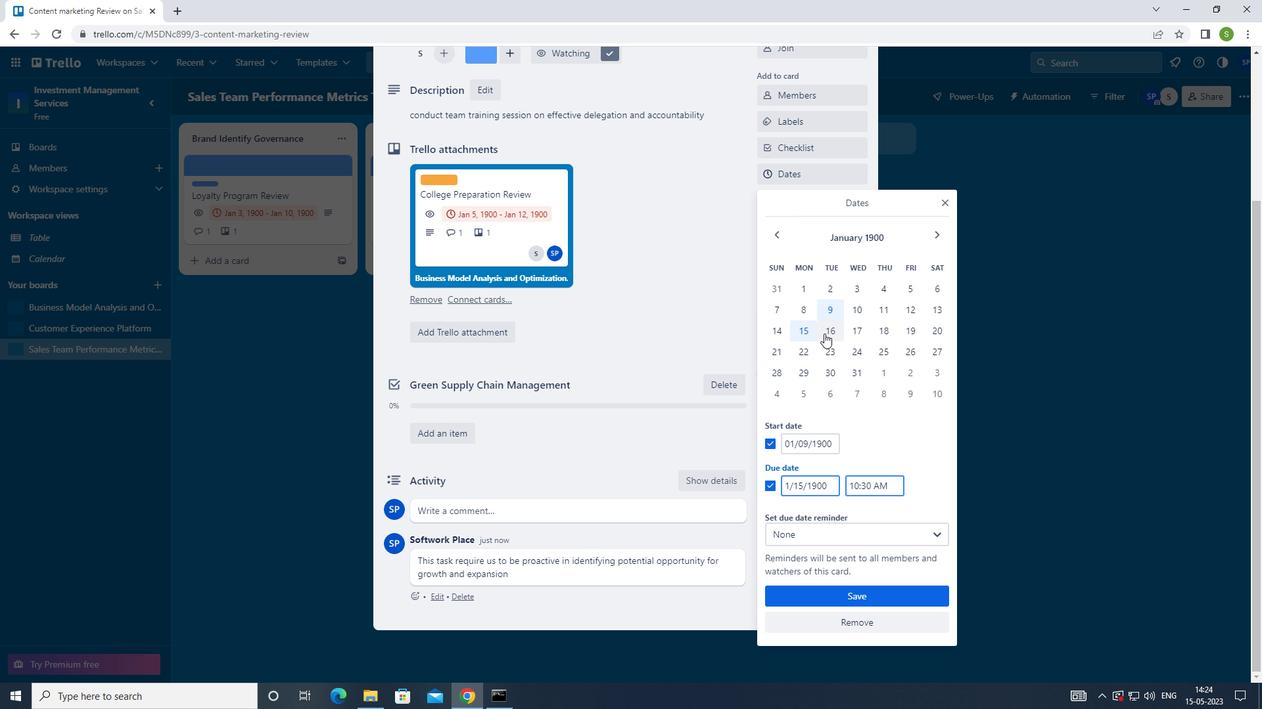 
Action: Mouse moved to (825, 597)
Screenshot: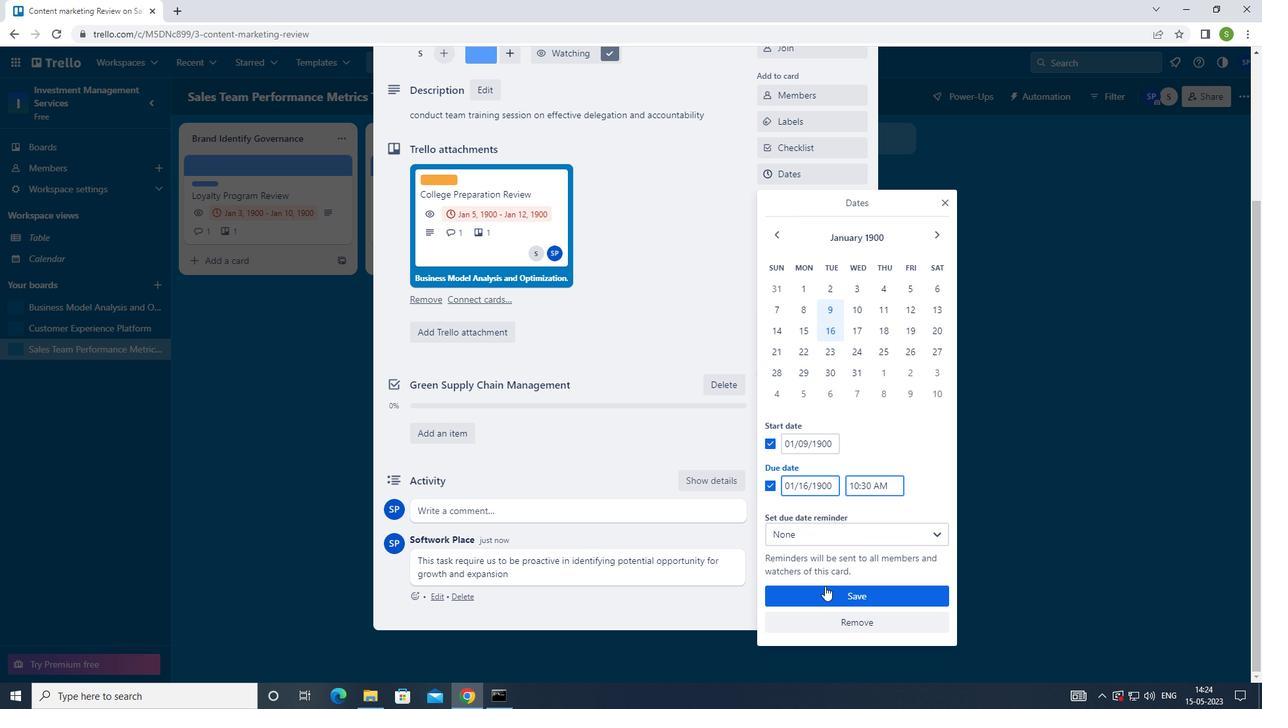 
Action: Mouse pressed left at (825, 597)
Screenshot: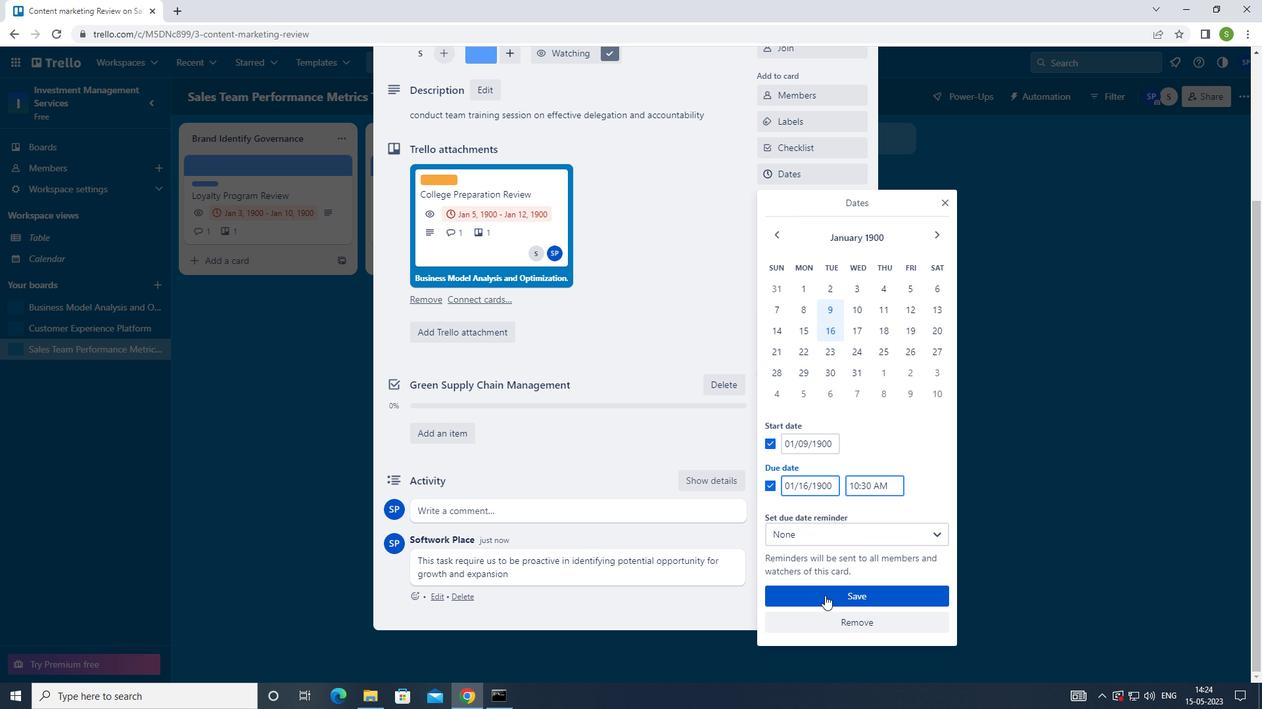 
Action: Mouse moved to (825, 597)
Screenshot: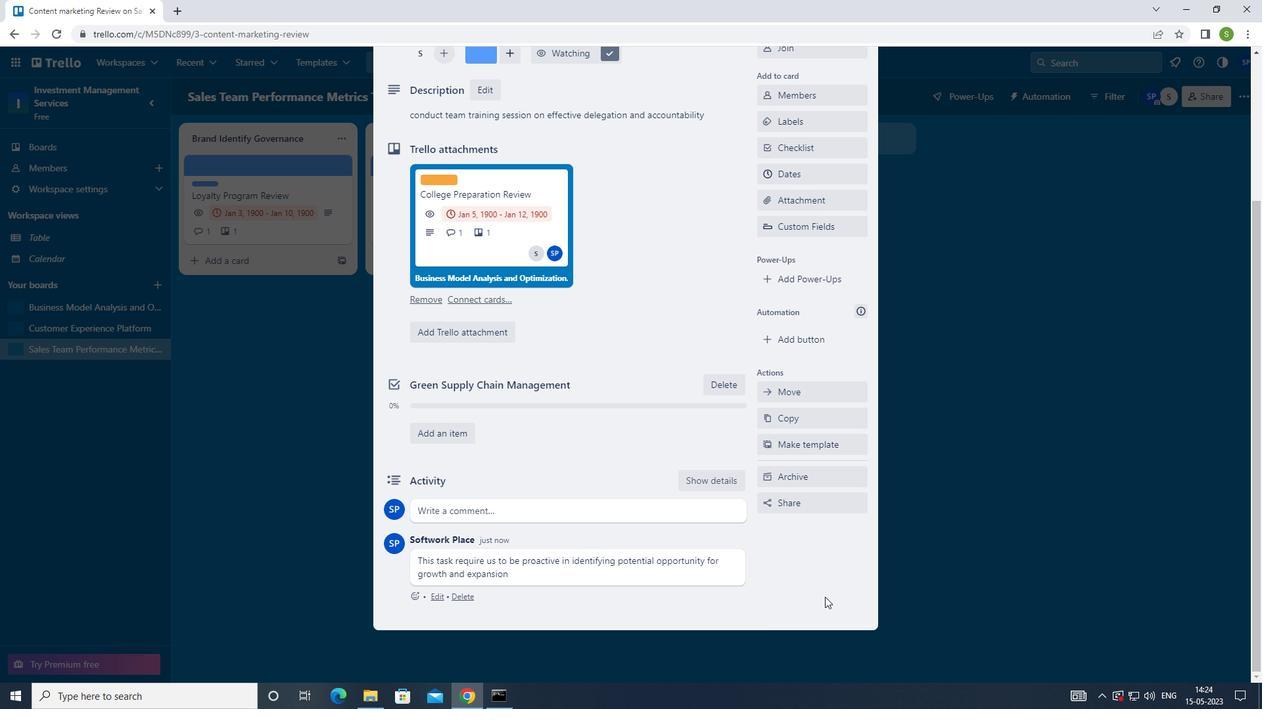 
Action: Key pressed <Key.f8>
Screenshot: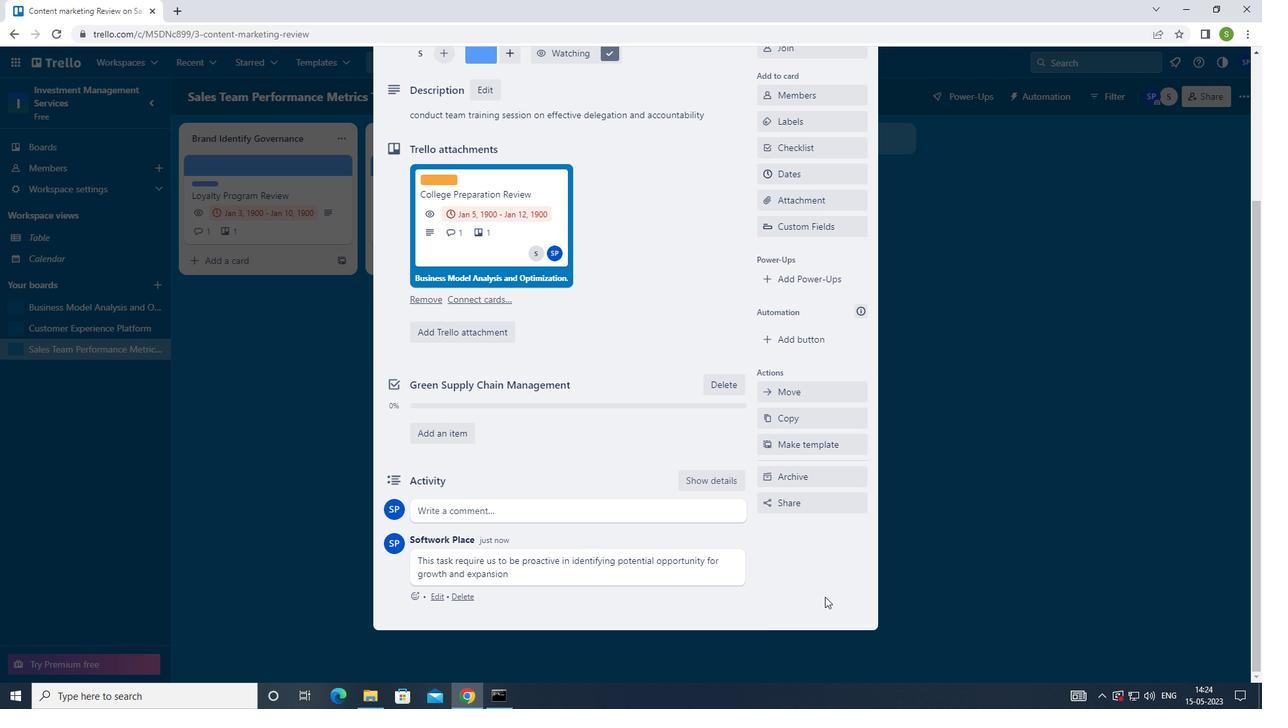 
